 Task: Find connections with filter location Nalhāti with filter topic #healthy with filter profile language Spanish with filter current company SCC Online with filter school GLS University with filter industry Artificial Rubber and Synthetic Fiber Manufacturing with filter service category Information Security with filter keywords title Vice President of Operations
Action: Mouse moved to (592, 96)
Screenshot: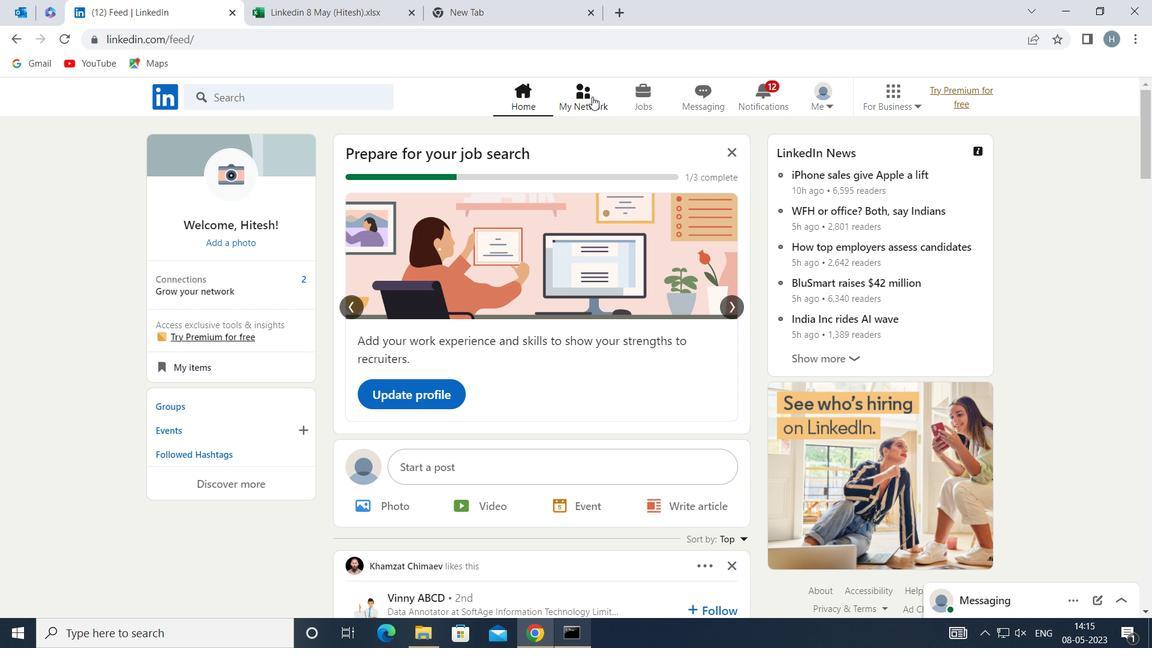 
Action: Mouse pressed left at (592, 96)
Screenshot: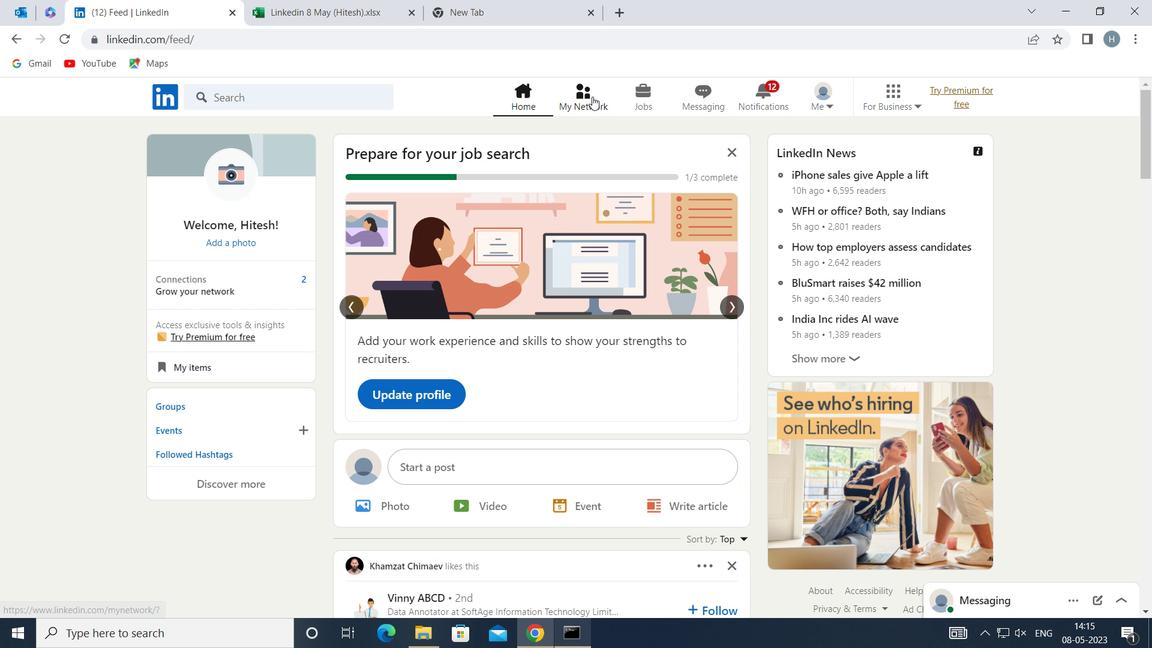 
Action: Mouse moved to (317, 176)
Screenshot: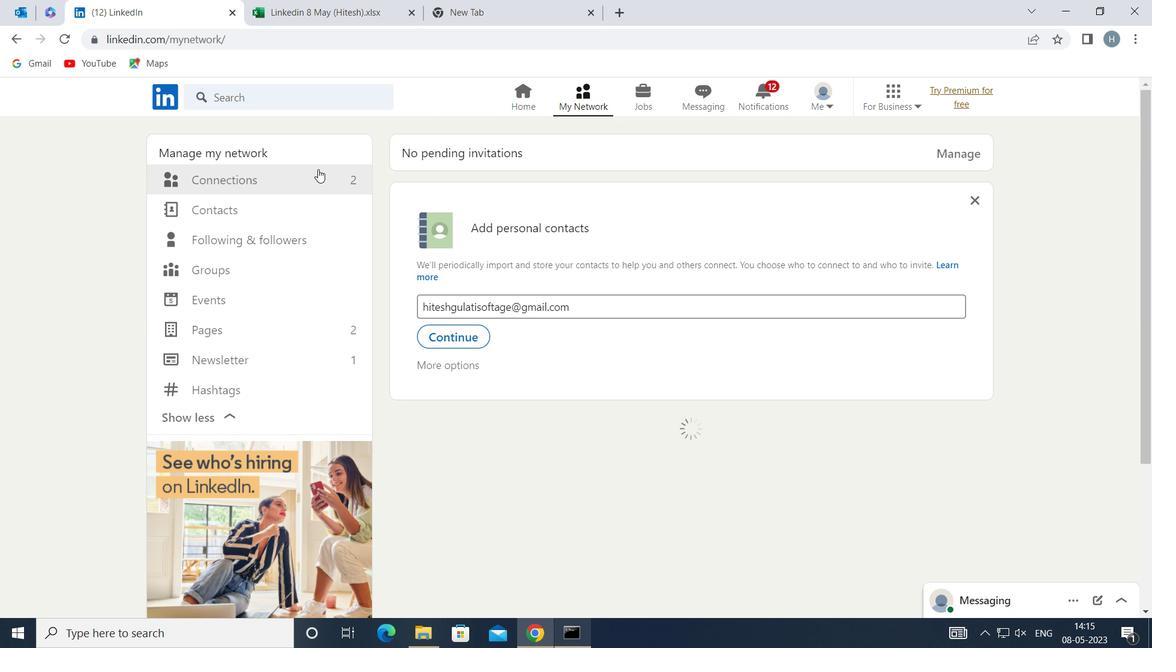 
Action: Mouse pressed left at (317, 176)
Screenshot: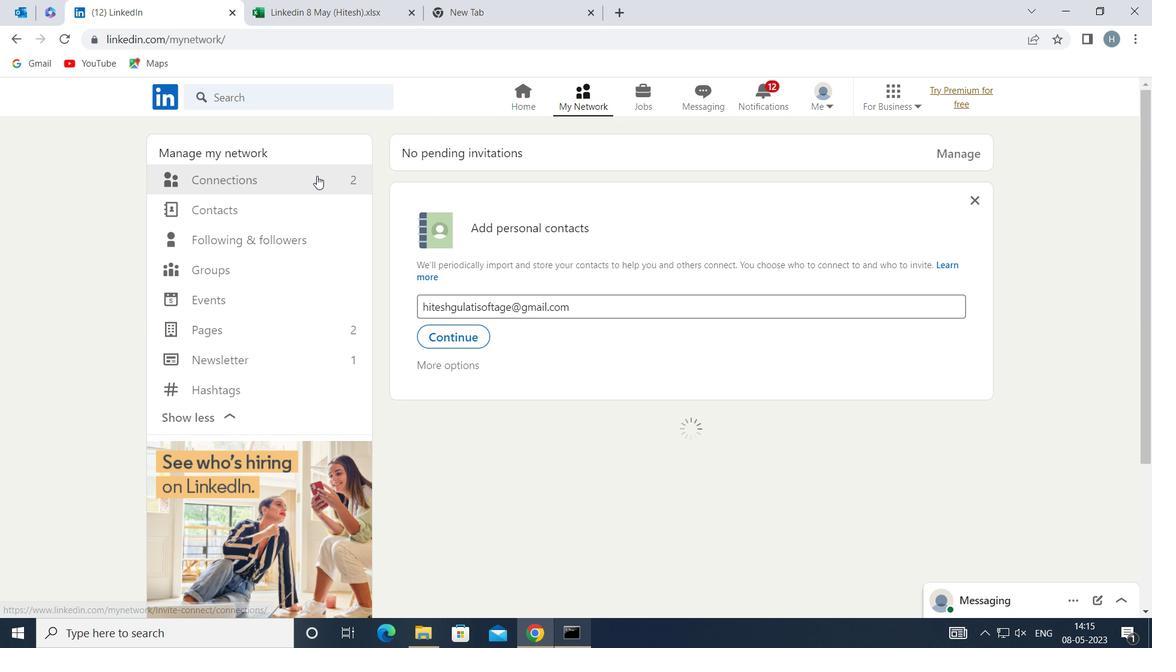 
Action: Mouse moved to (688, 177)
Screenshot: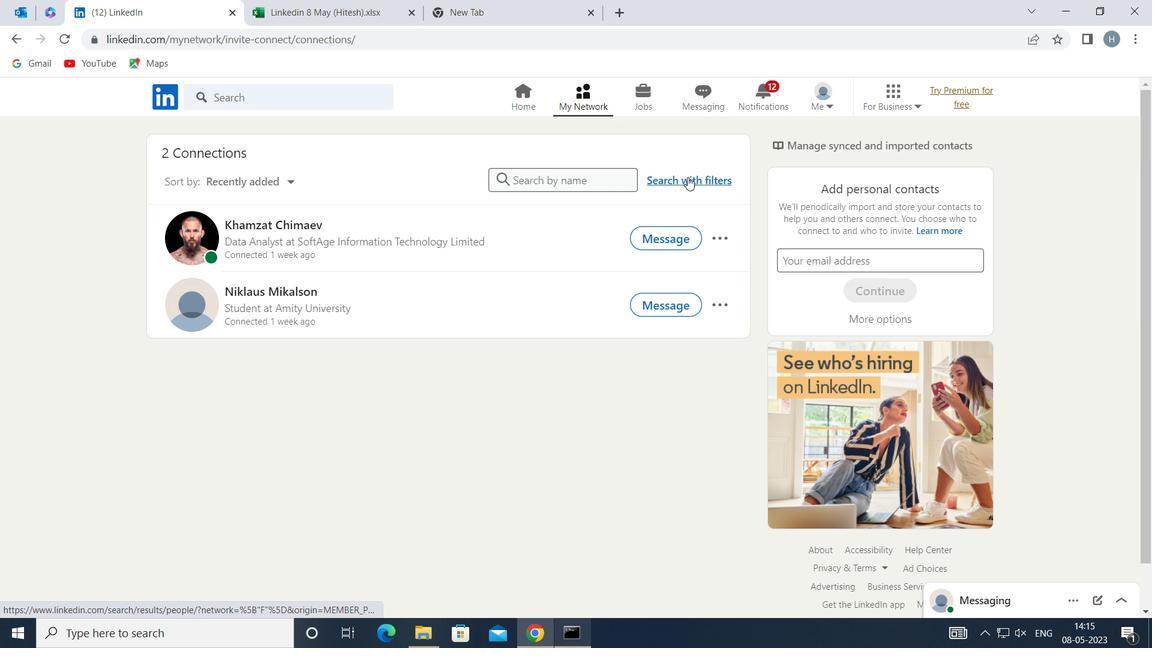 
Action: Mouse pressed left at (688, 177)
Screenshot: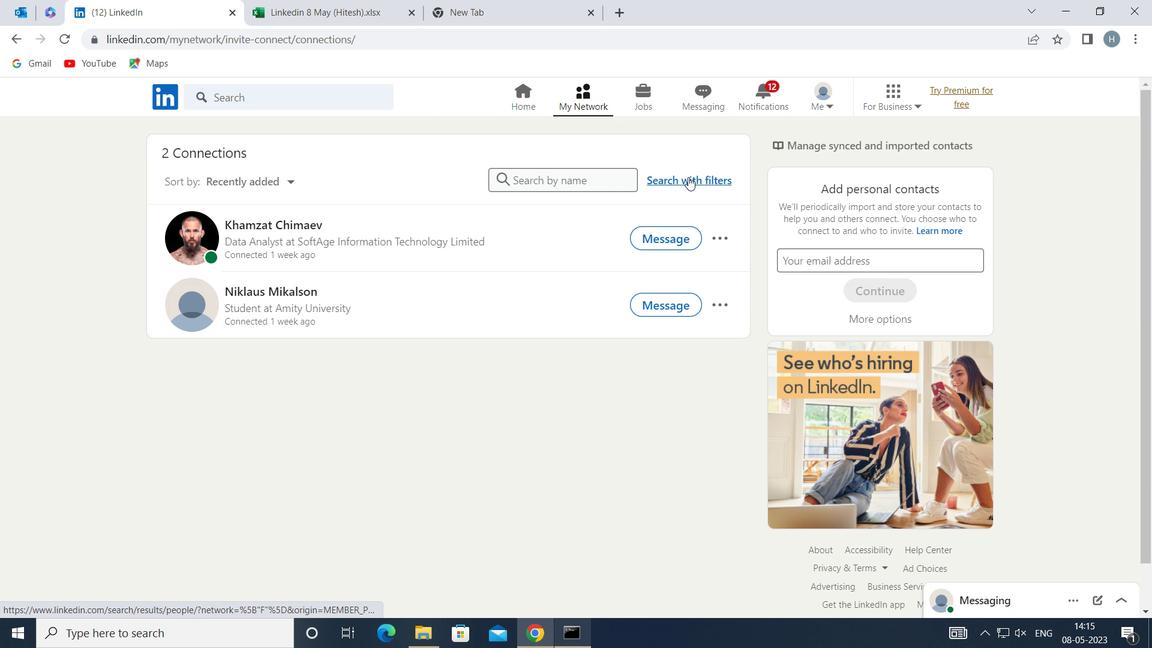 
Action: Mouse moved to (631, 139)
Screenshot: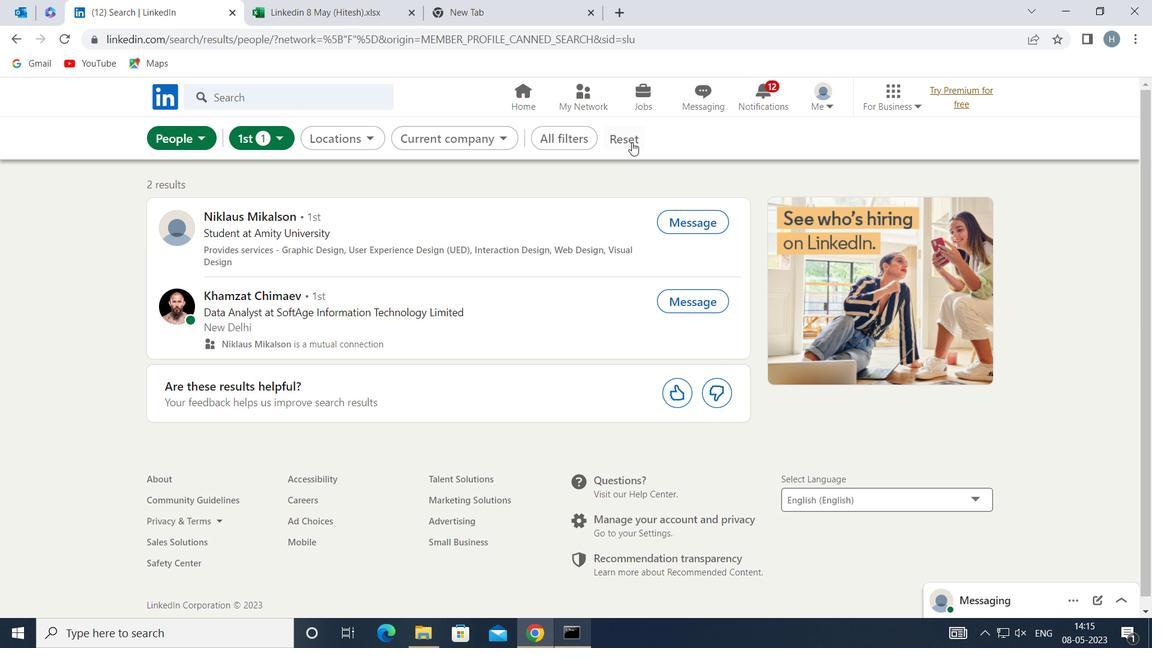 
Action: Mouse pressed left at (631, 139)
Screenshot: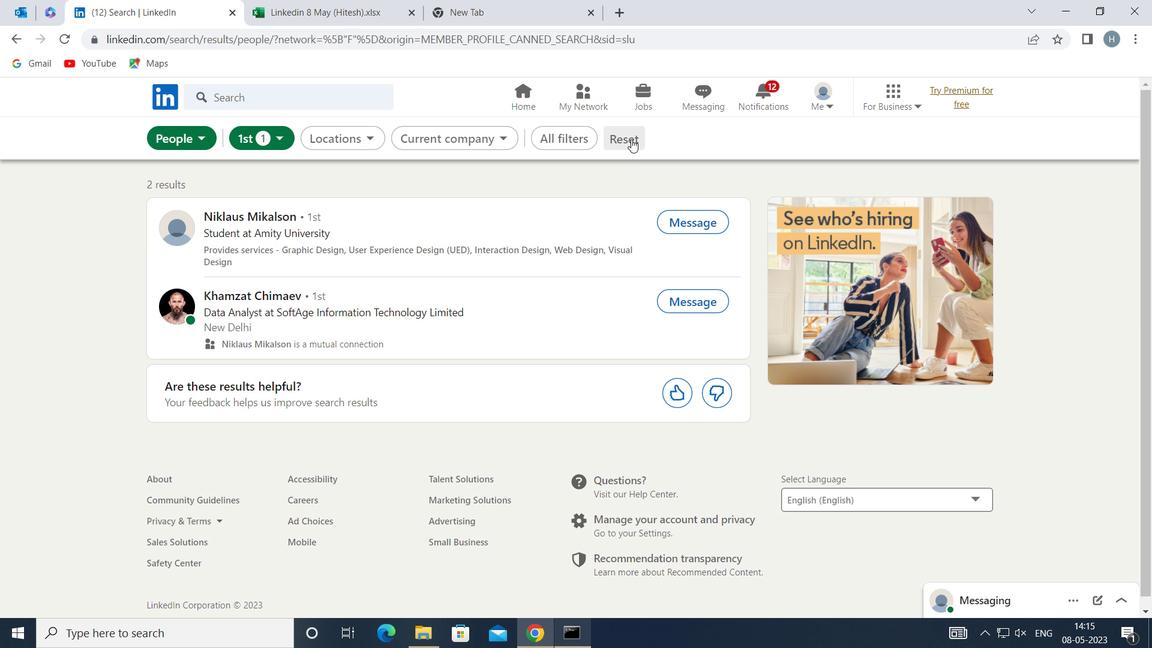 
Action: Mouse moved to (612, 135)
Screenshot: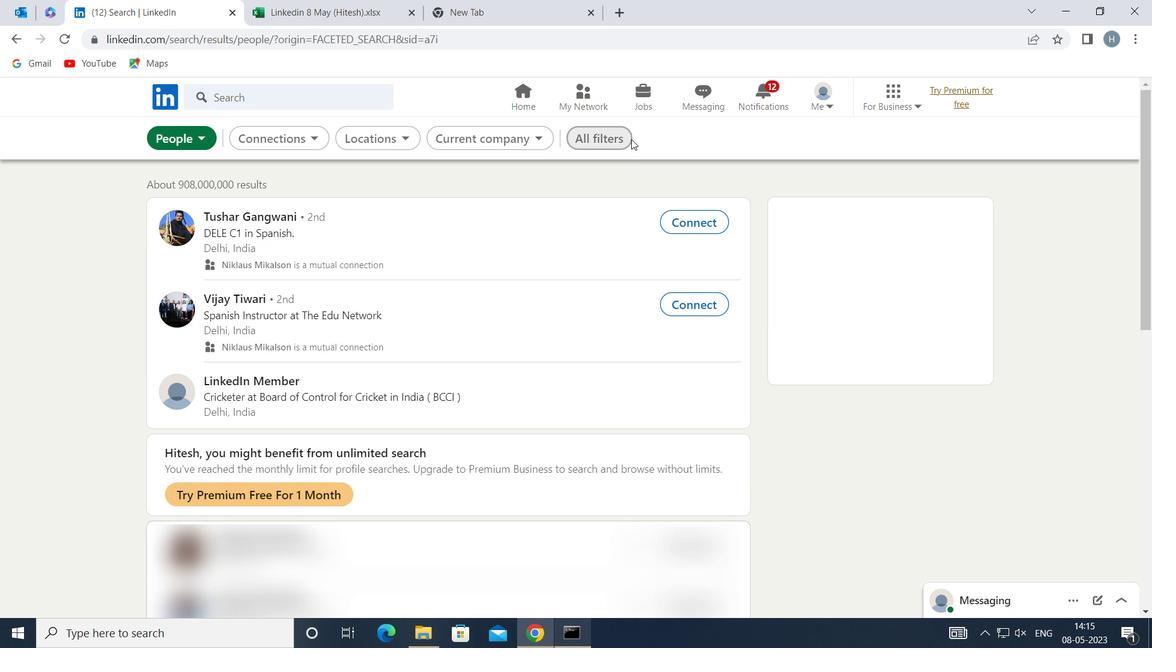 
Action: Mouse pressed left at (612, 135)
Screenshot: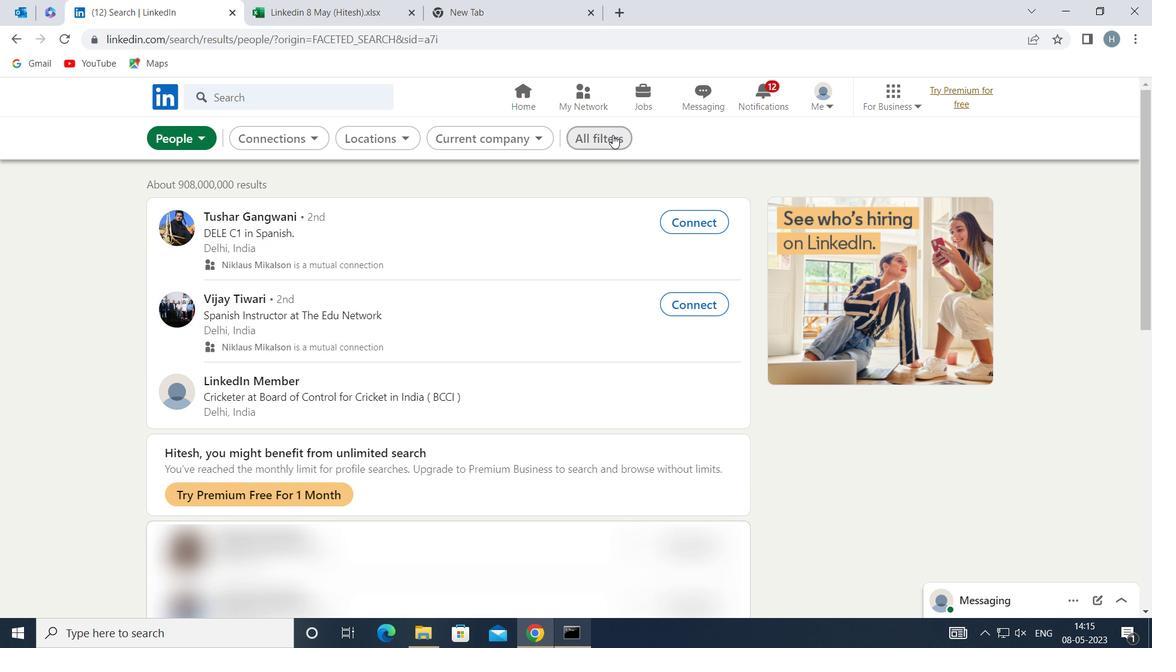 
Action: Mouse moved to (896, 261)
Screenshot: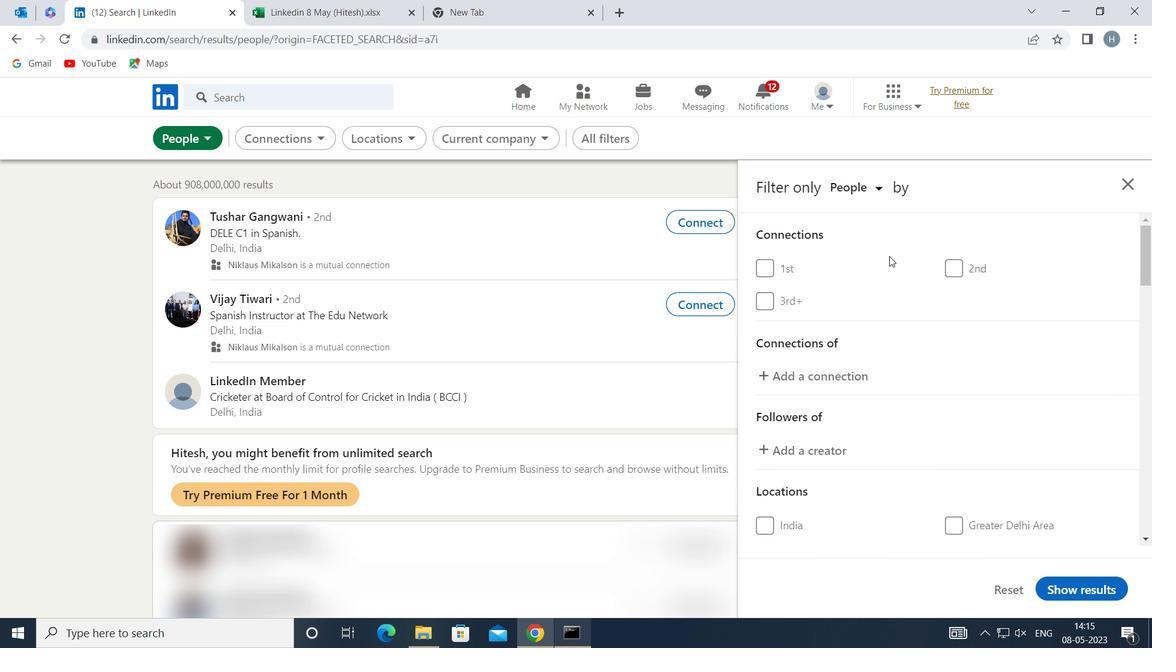 
Action: Mouse scrolled (896, 261) with delta (0, 0)
Screenshot: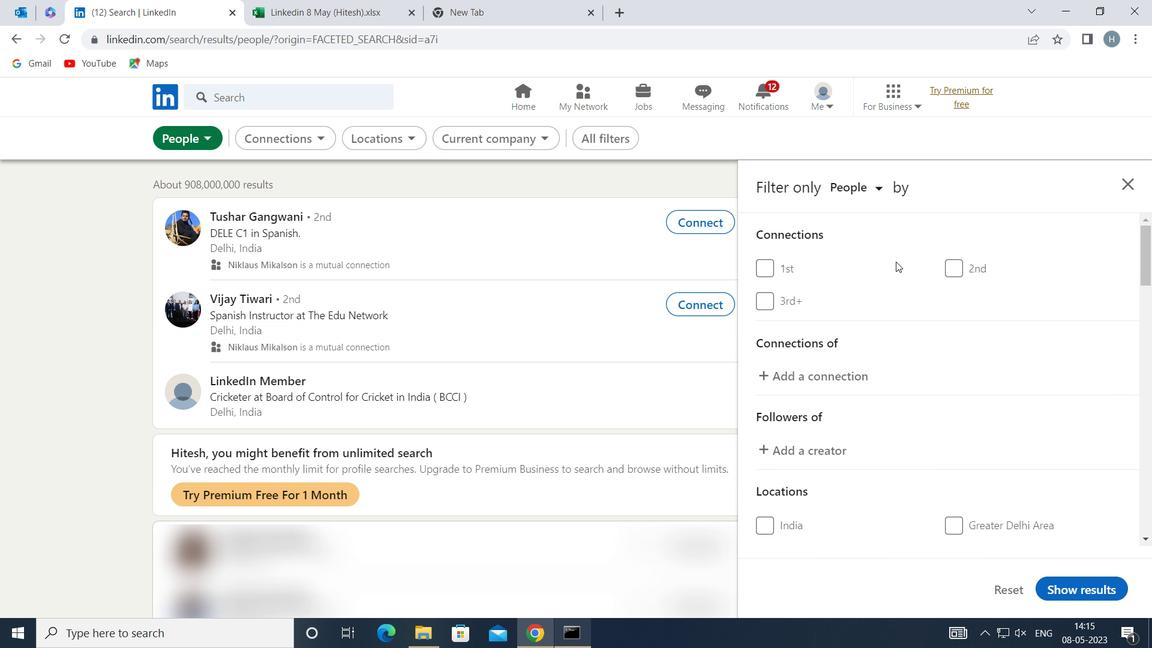 
Action: Mouse scrolled (896, 261) with delta (0, 0)
Screenshot: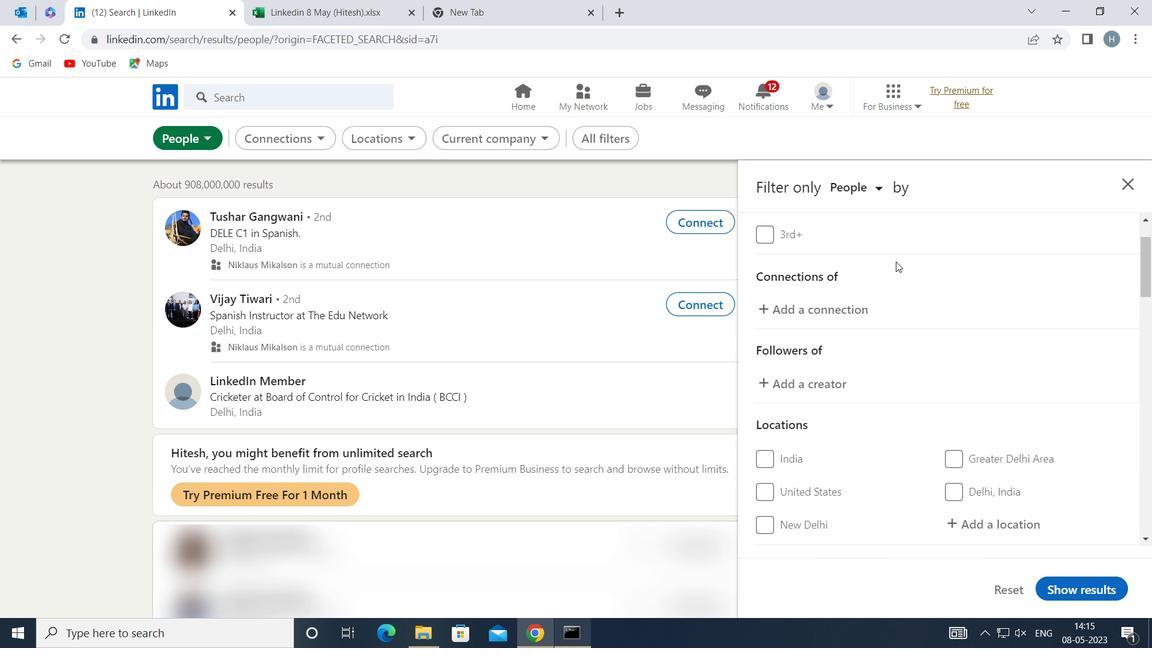 
Action: Mouse scrolled (896, 261) with delta (0, 0)
Screenshot: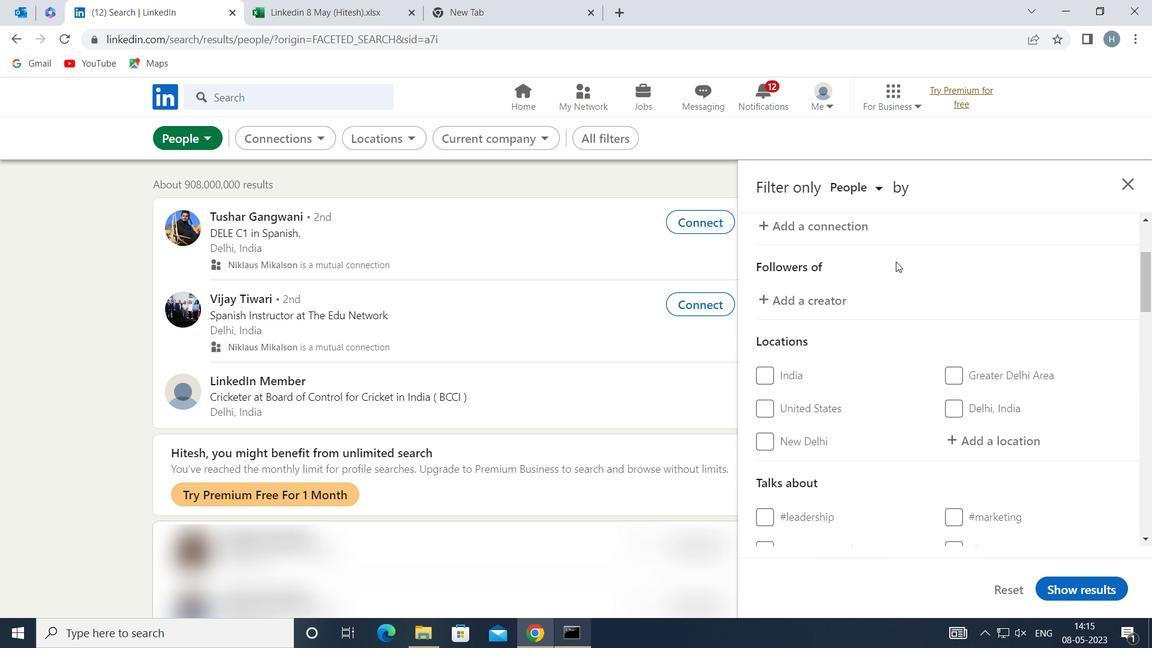 
Action: Mouse moved to (961, 355)
Screenshot: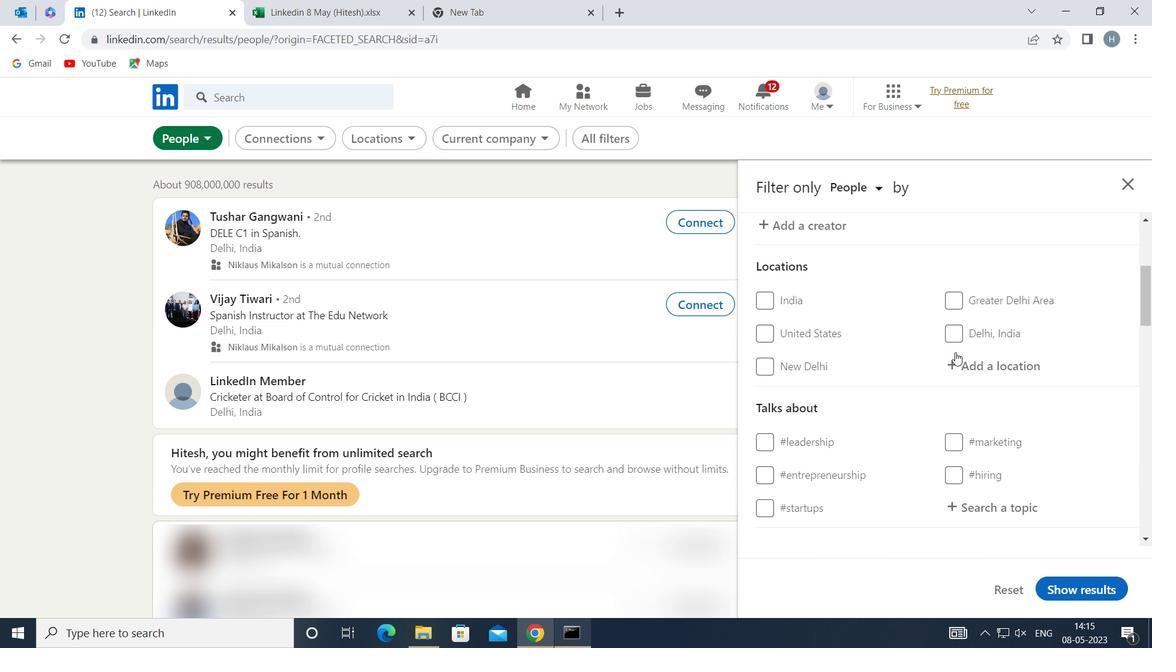 
Action: Mouse pressed left at (961, 355)
Screenshot: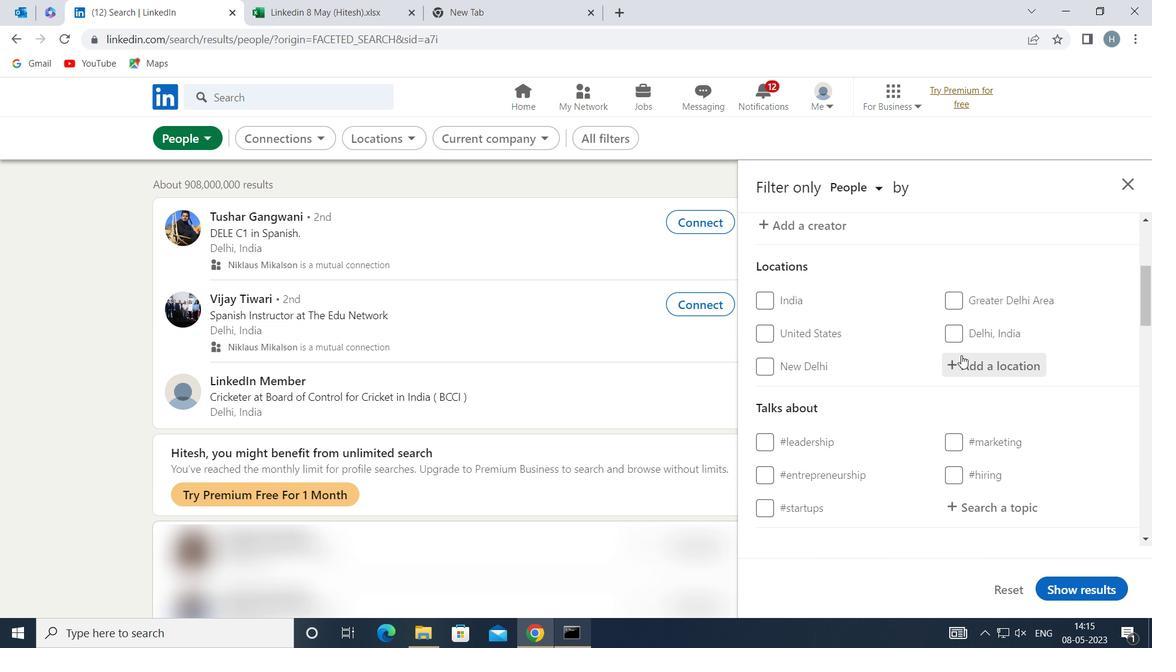 
Action: Mouse moved to (963, 355)
Screenshot: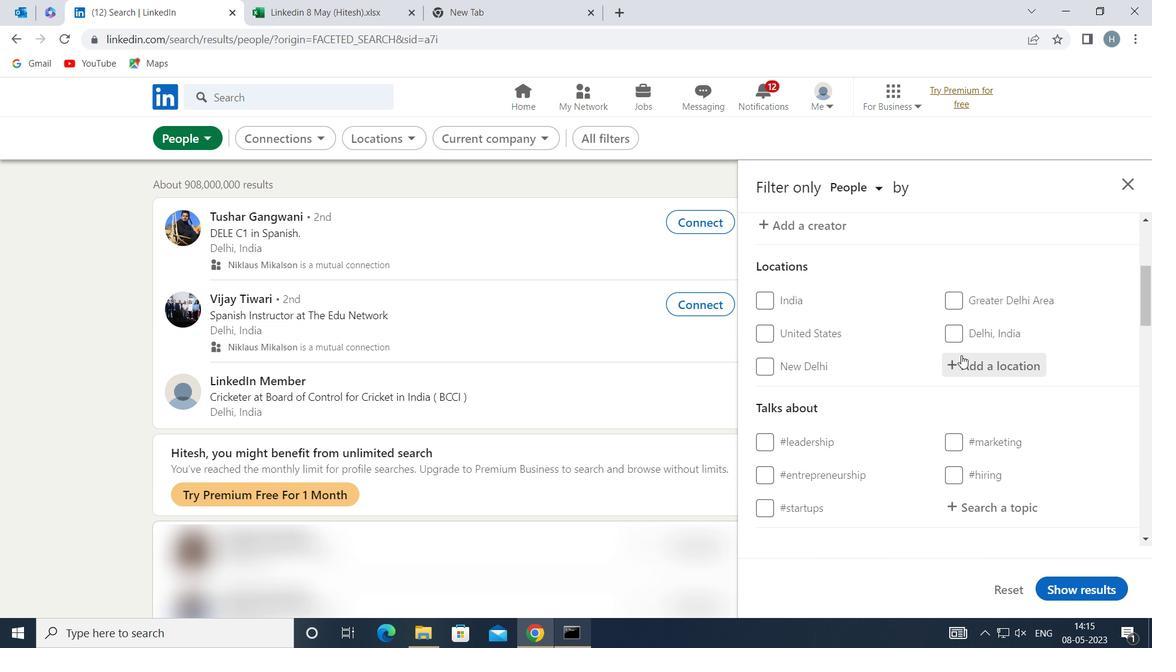 
Action: Key pressed <Key.shift>NALHATI
Screenshot: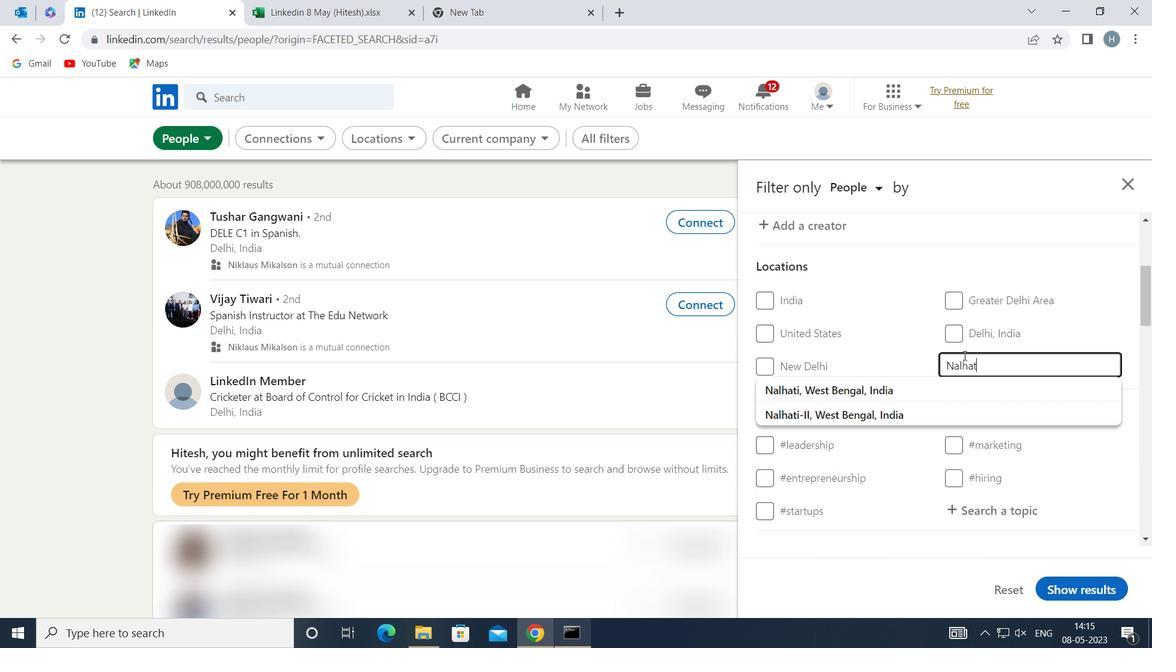 
Action: Mouse moved to (1085, 325)
Screenshot: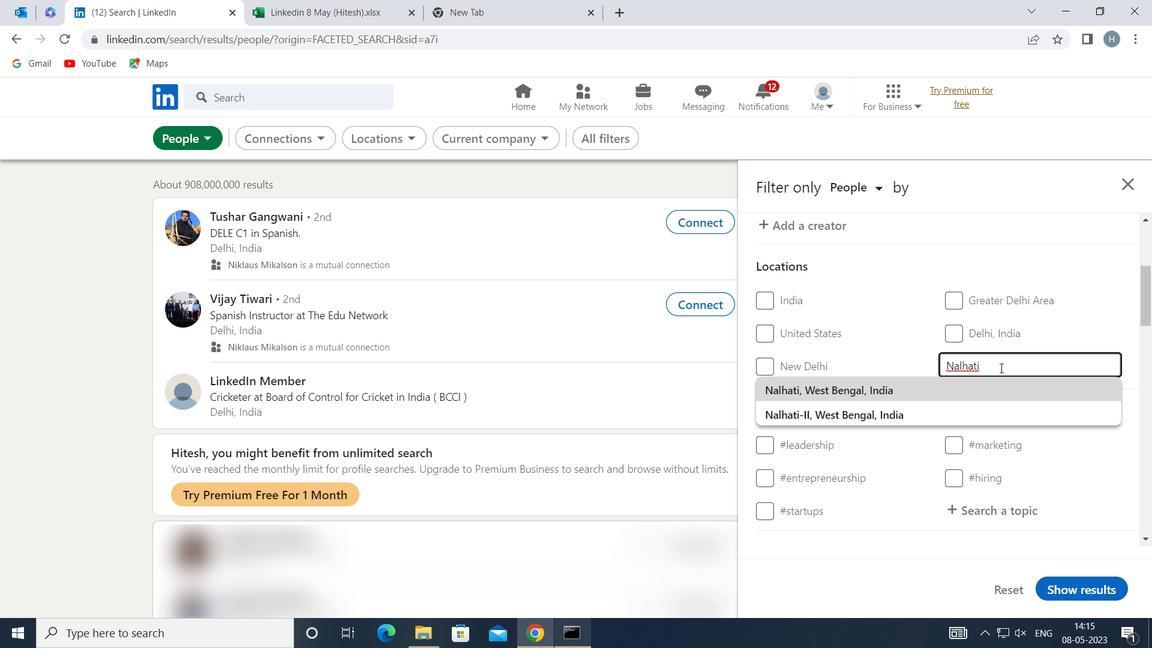
Action: Mouse pressed left at (1085, 325)
Screenshot: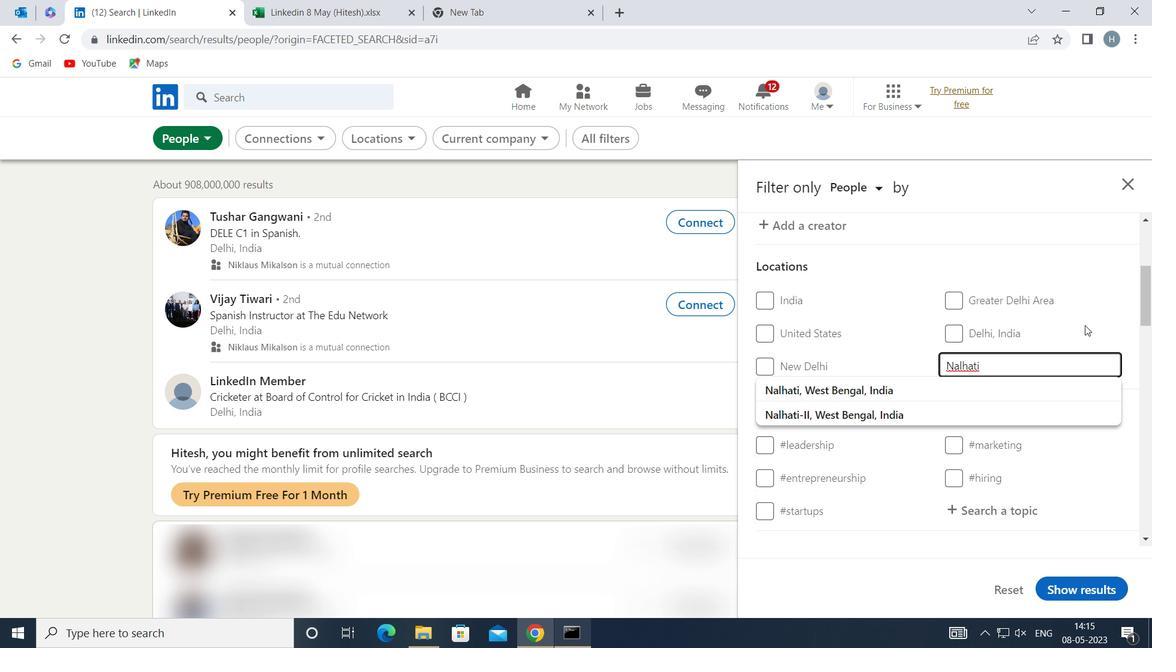 
Action: Mouse moved to (1023, 365)
Screenshot: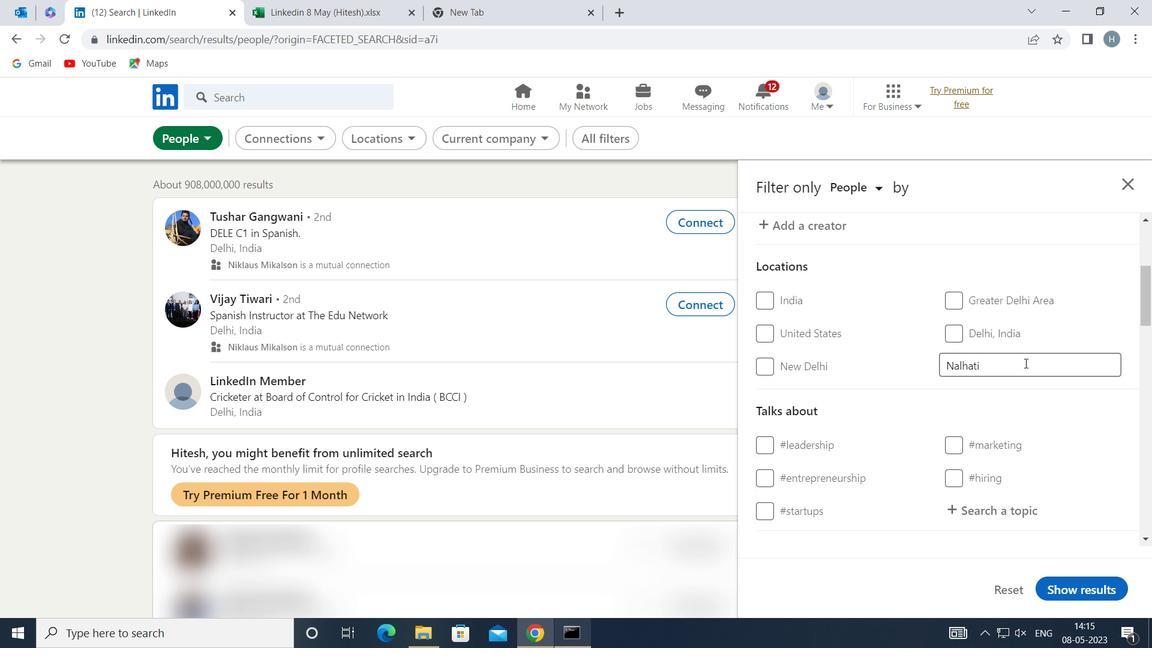 
Action: Mouse scrolled (1023, 364) with delta (0, 0)
Screenshot: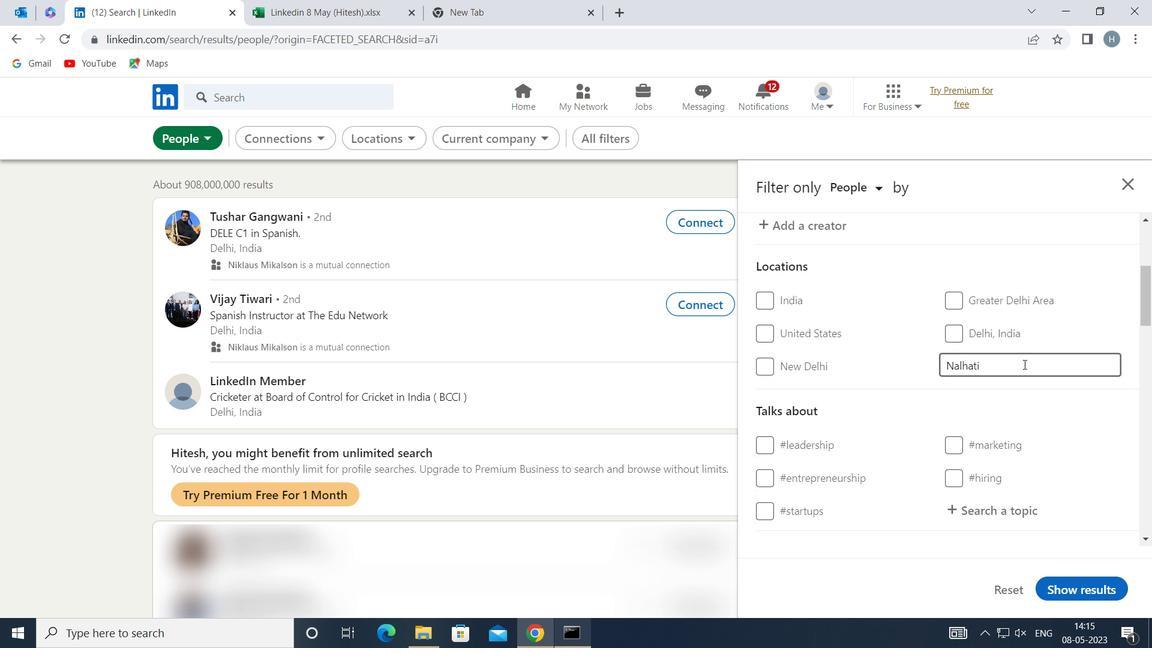 
Action: Mouse moved to (1023, 364)
Screenshot: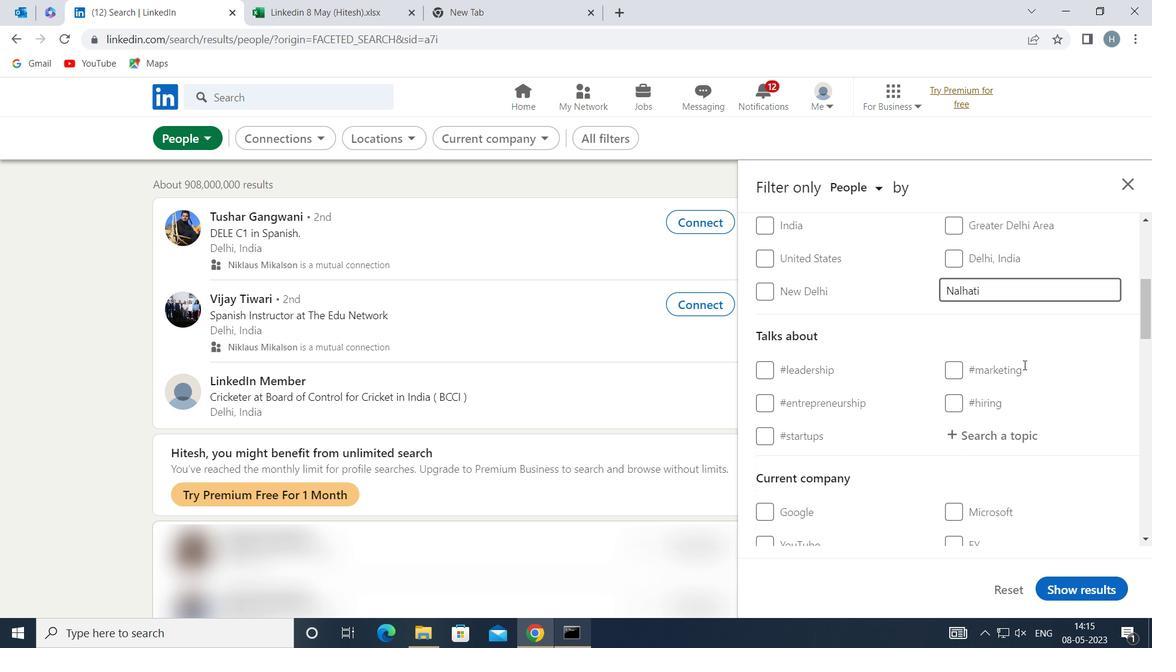 
Action: Mouse scrolled (1023, 363) with delta (0, 0)
Screenshot: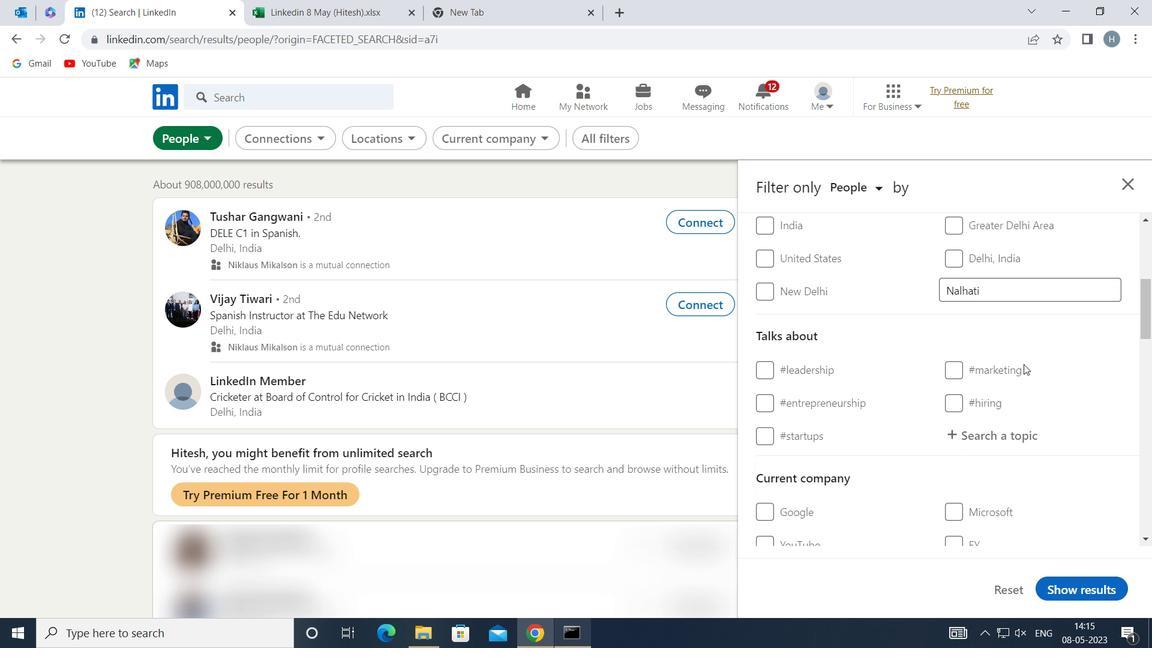 
Action: Mouse scrolled (1023, 363) with delta (0, 0)
Screenshot: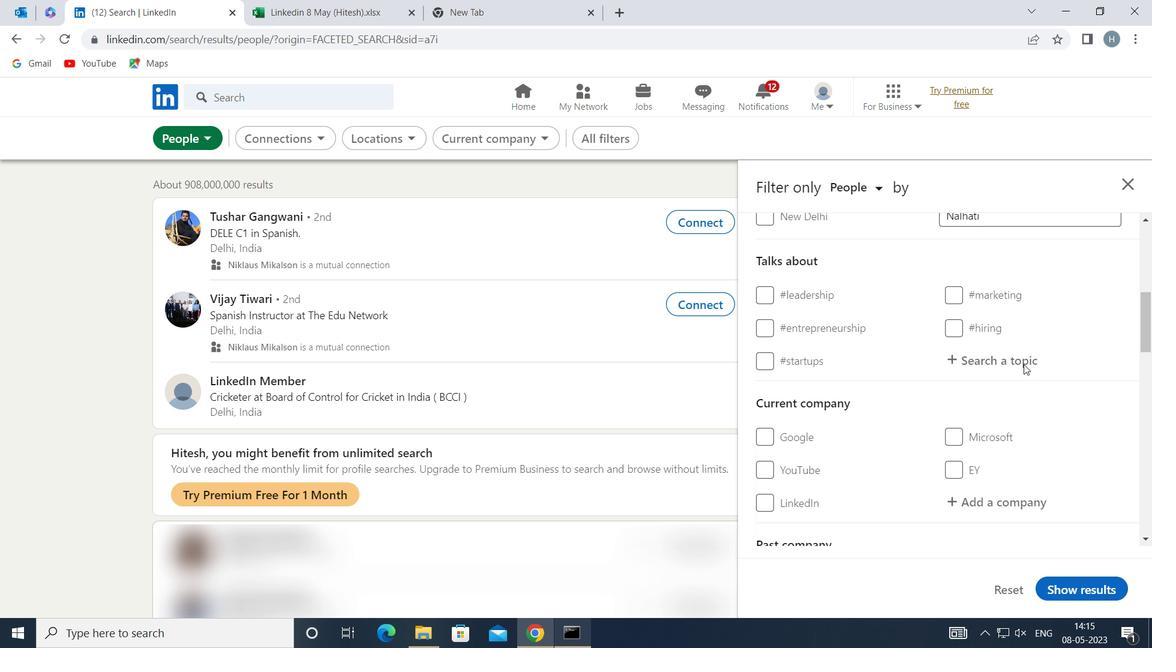 
Action: Mouse moved to (1002, 282)
Screenshot: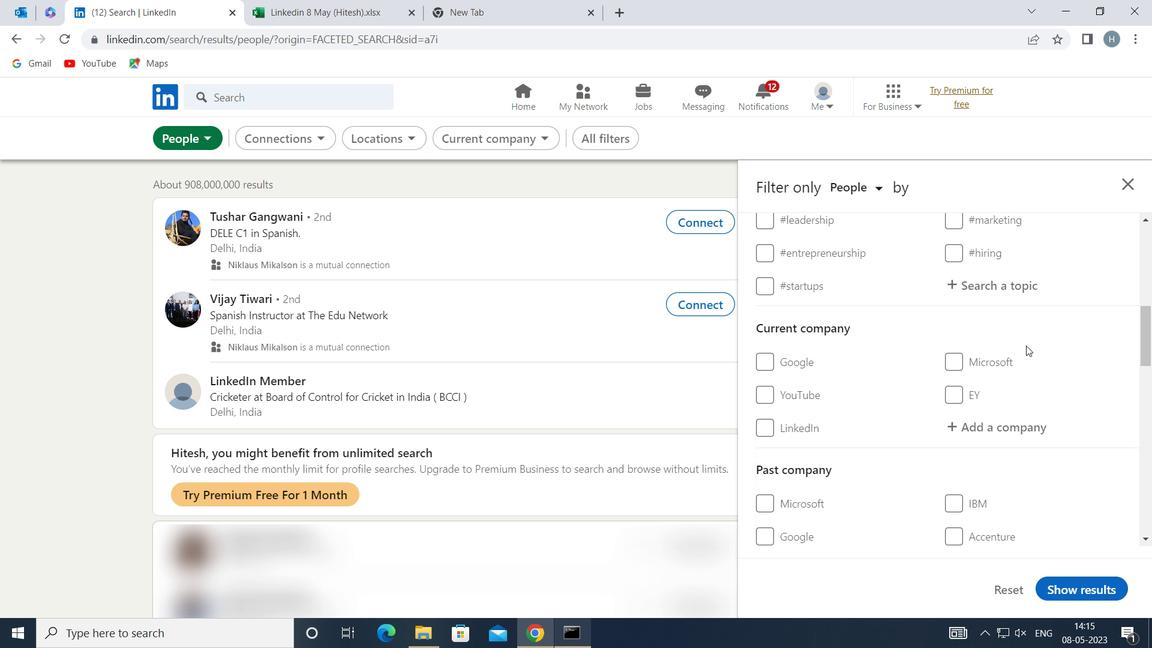 
Action: Mouse pressed left at (1002, 282)
Screenshot: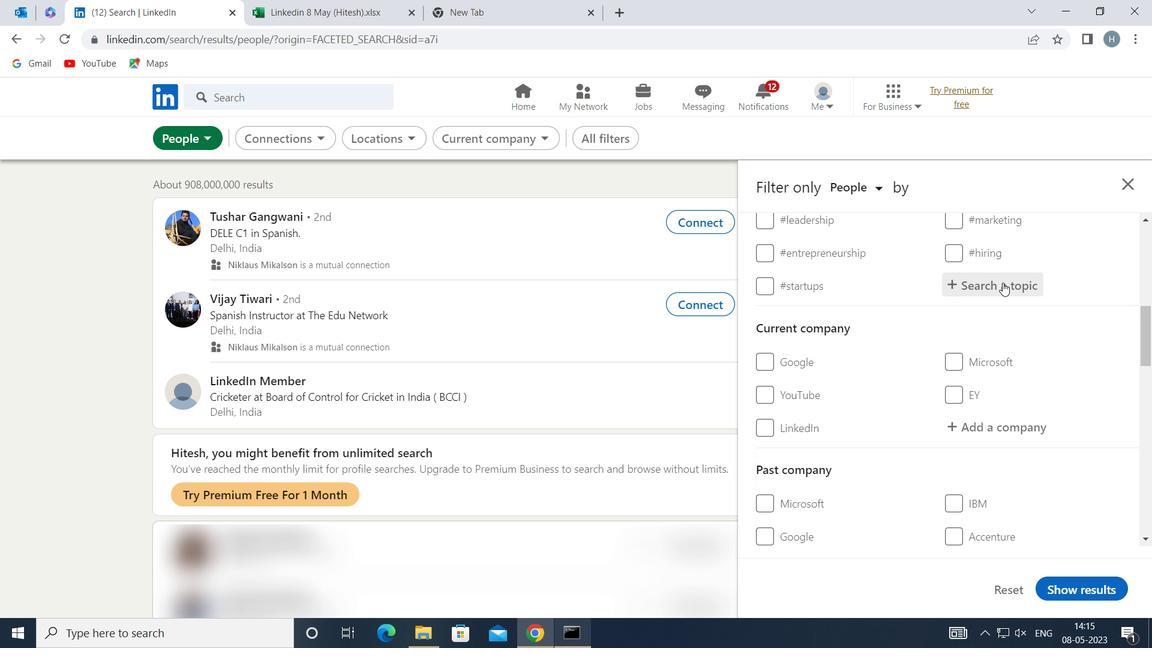 
Action: Key pressed HEALTHY
Screenshot: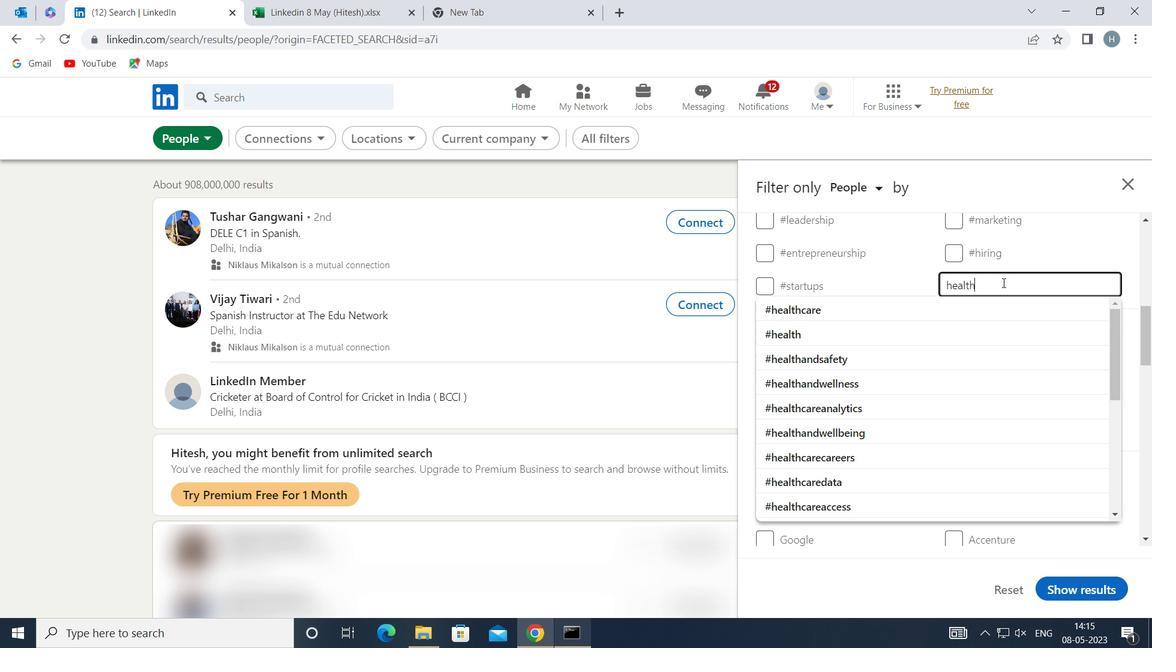 
Action: Mouse moved to (899, 355)
Screenshot: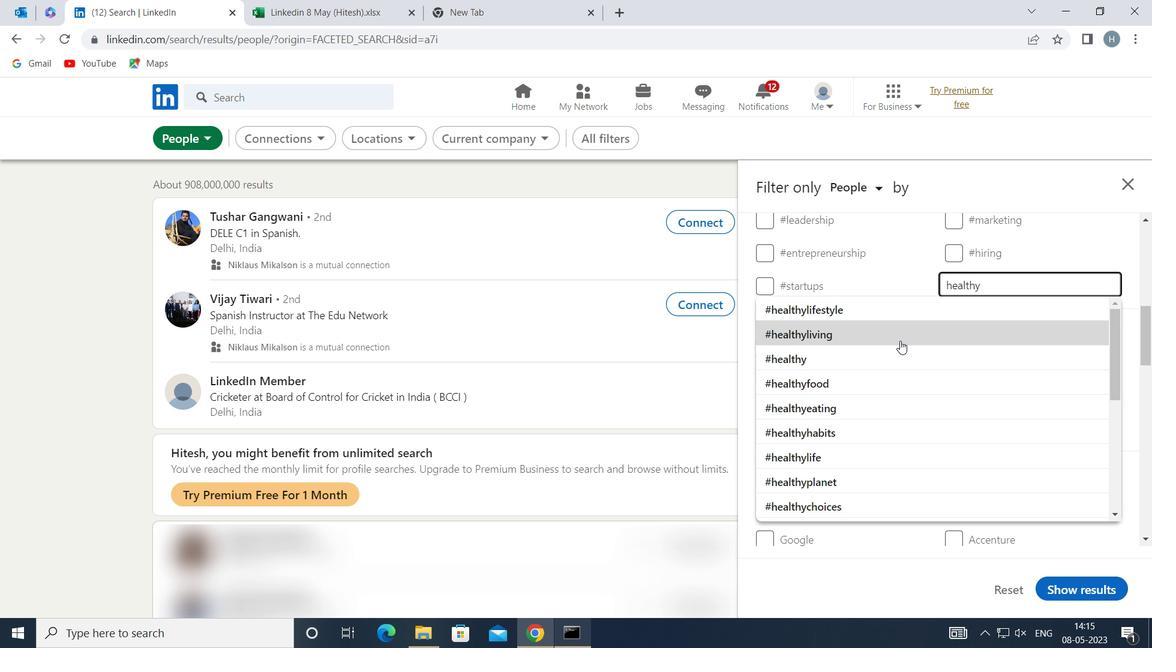 
Action: Mouse pressed left at (899, 355)
Screenshot: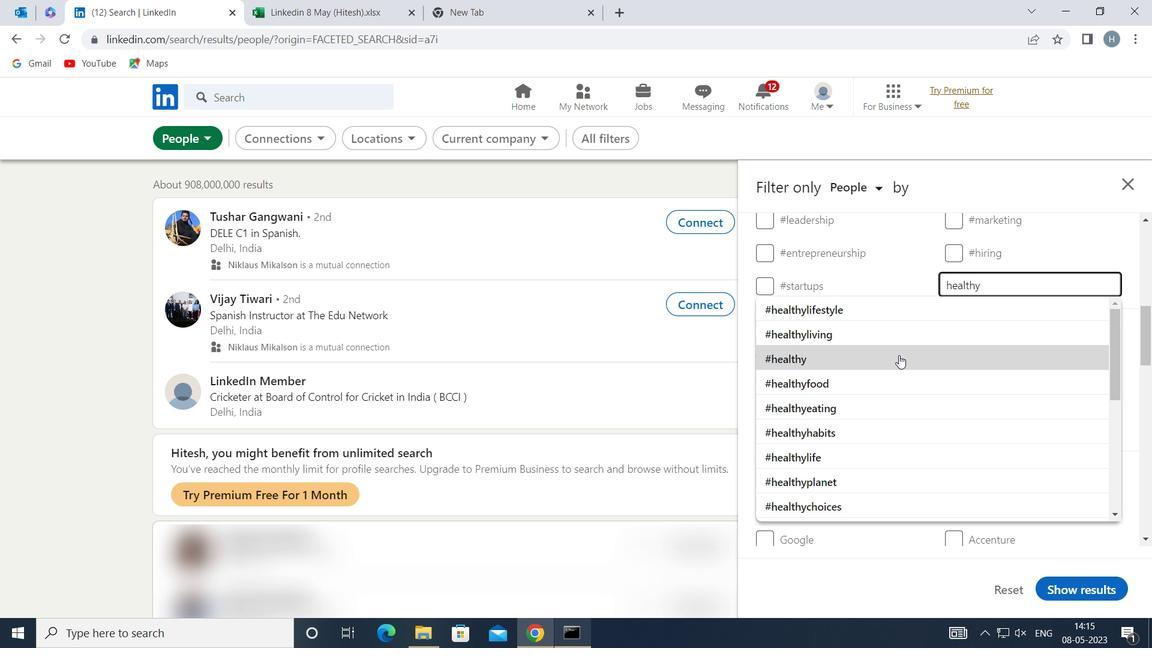 
Action: Mouse moved to (910, 329)
Screenshot: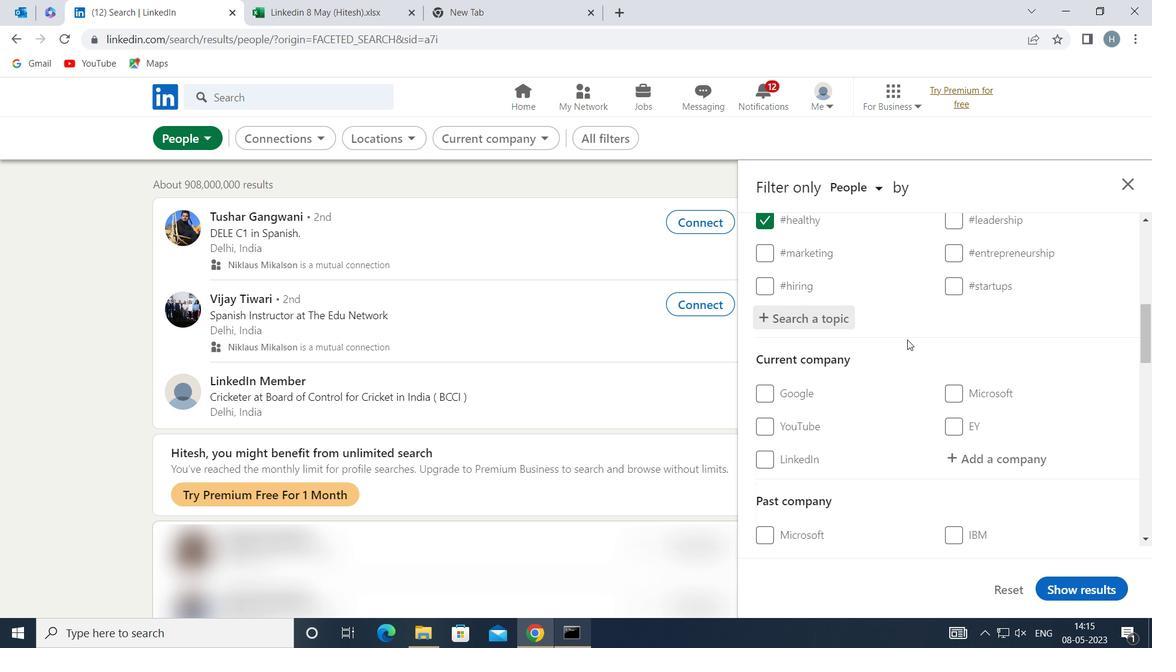 
Action: Mouse scrolled (910, 328) with delta (0, 0)
Screenshot: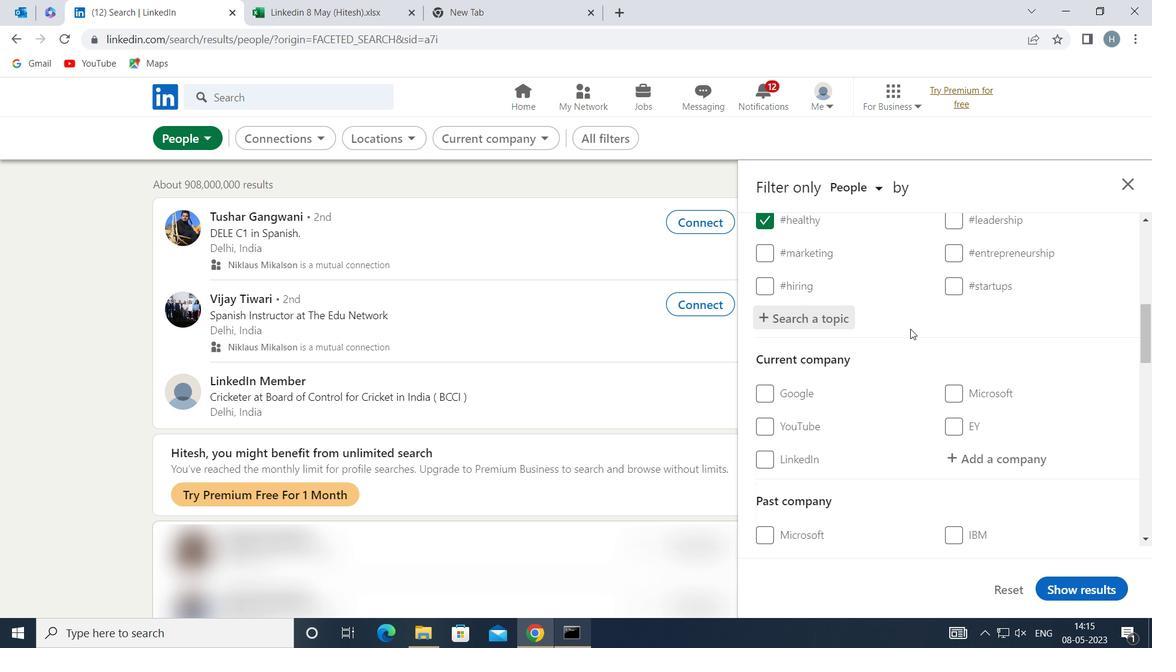 
Action: Mouse moved to (910, 327)
Screenshot: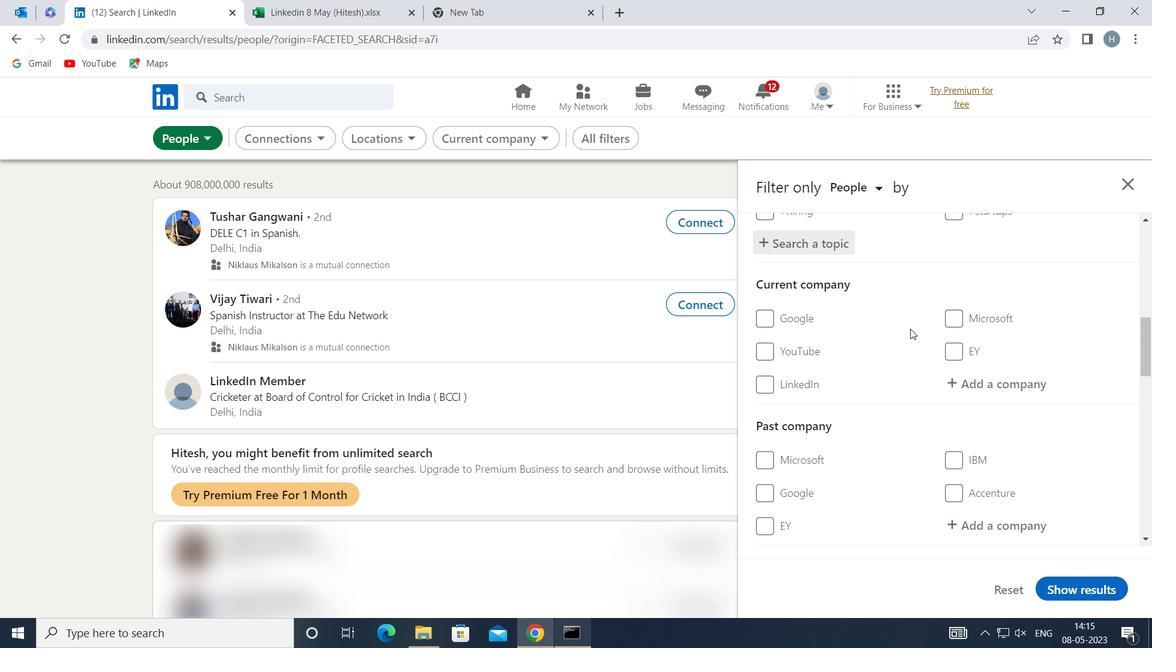 
Action: Mouse scrolled (910, 326) with delta (0, 0)
Screenshot: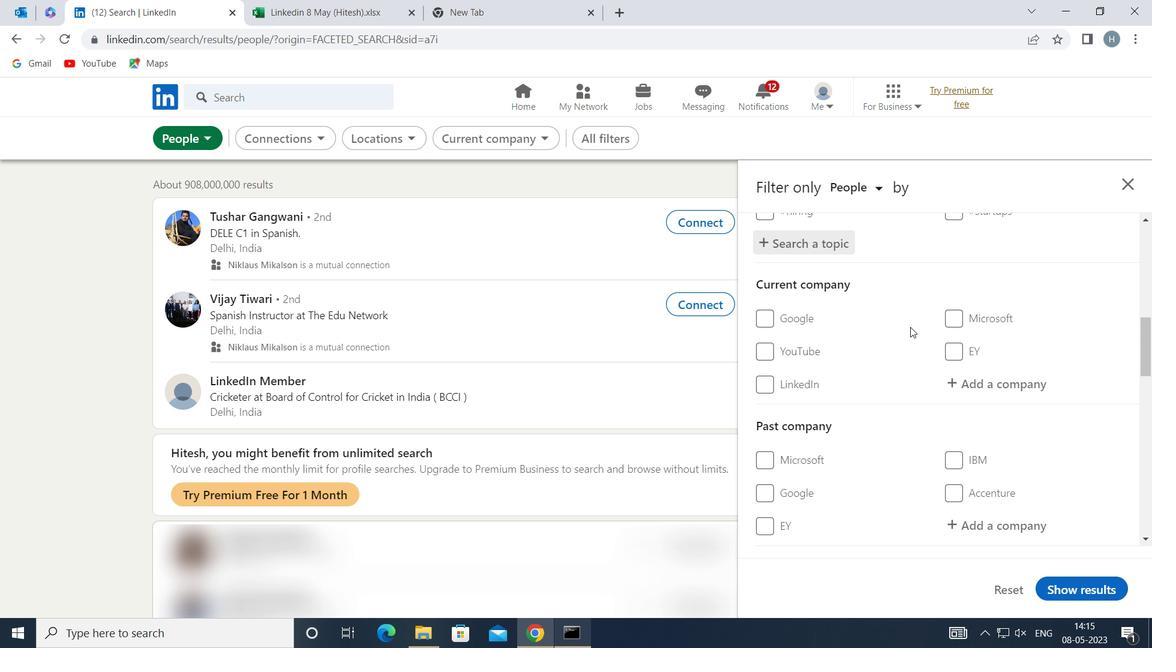 
Action: Mouse scrolled (910, 326) with delta (0, 0)
Screenshot: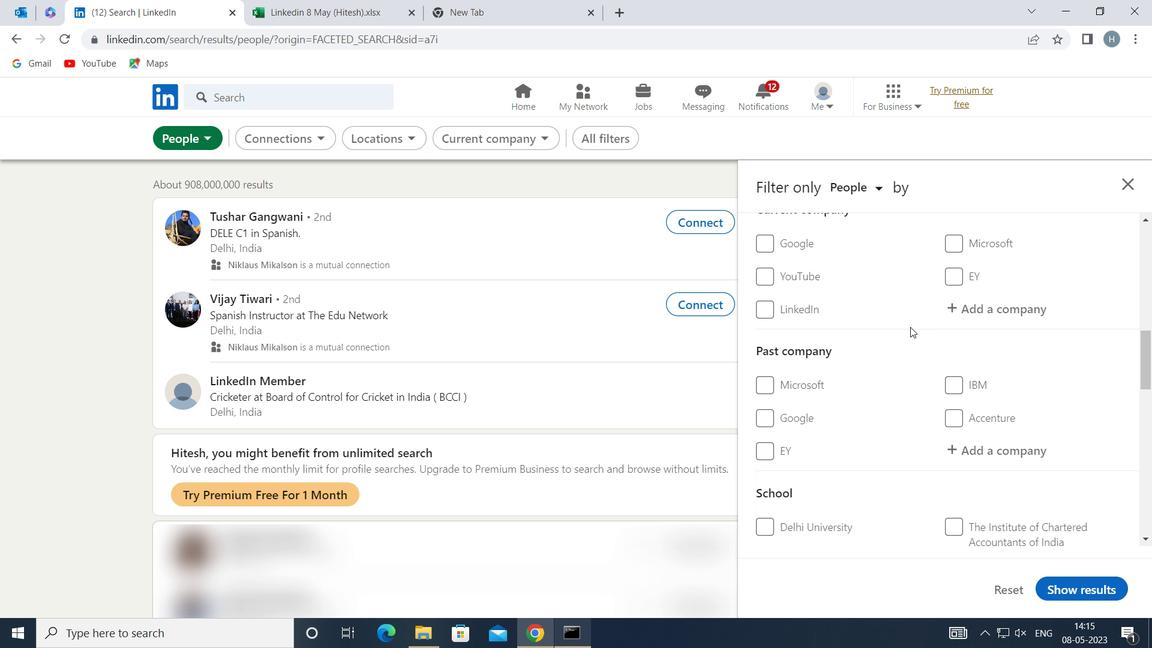 
Action: Mouse scrolled (910, 326) with delta (0, 0)
Screenshot: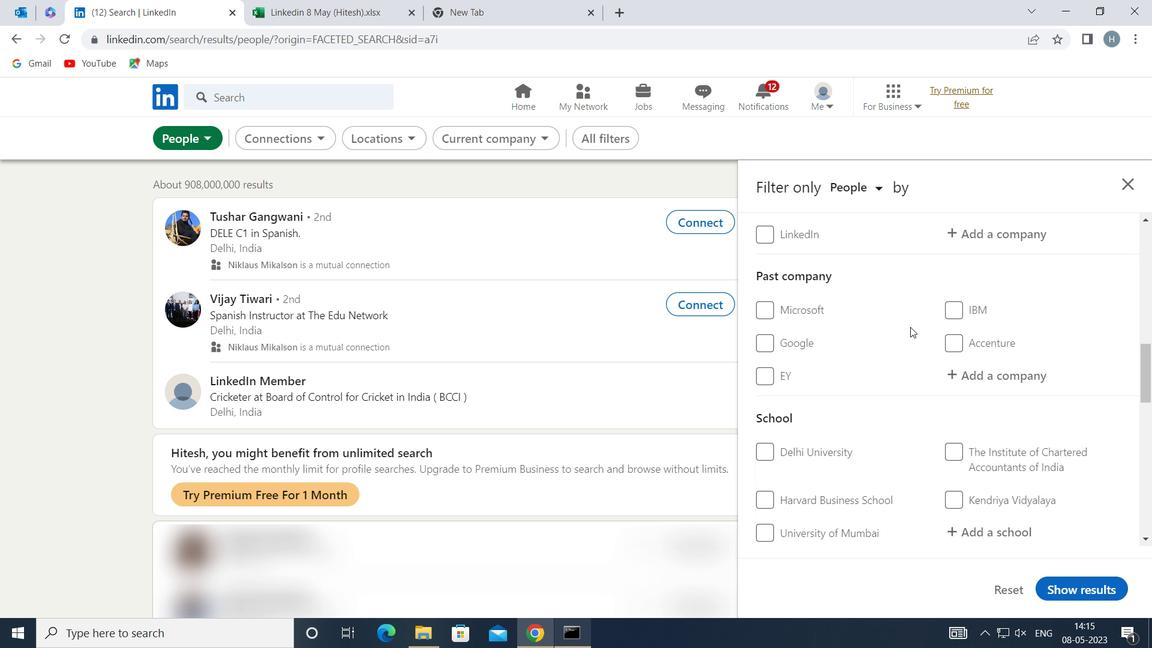 
Action: Mouse scrolled (910, 326) with delta (0, 0)
Screenshot: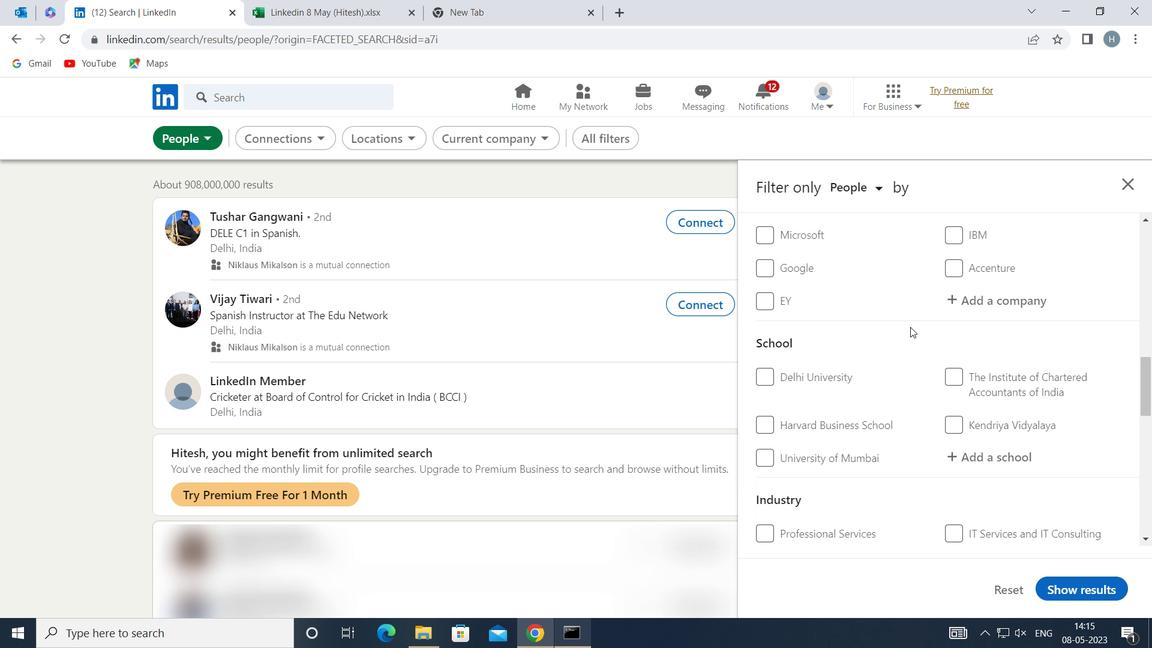 
Action: Mouse scrolled (910, 326) with delta (0, 0)
Screenshot: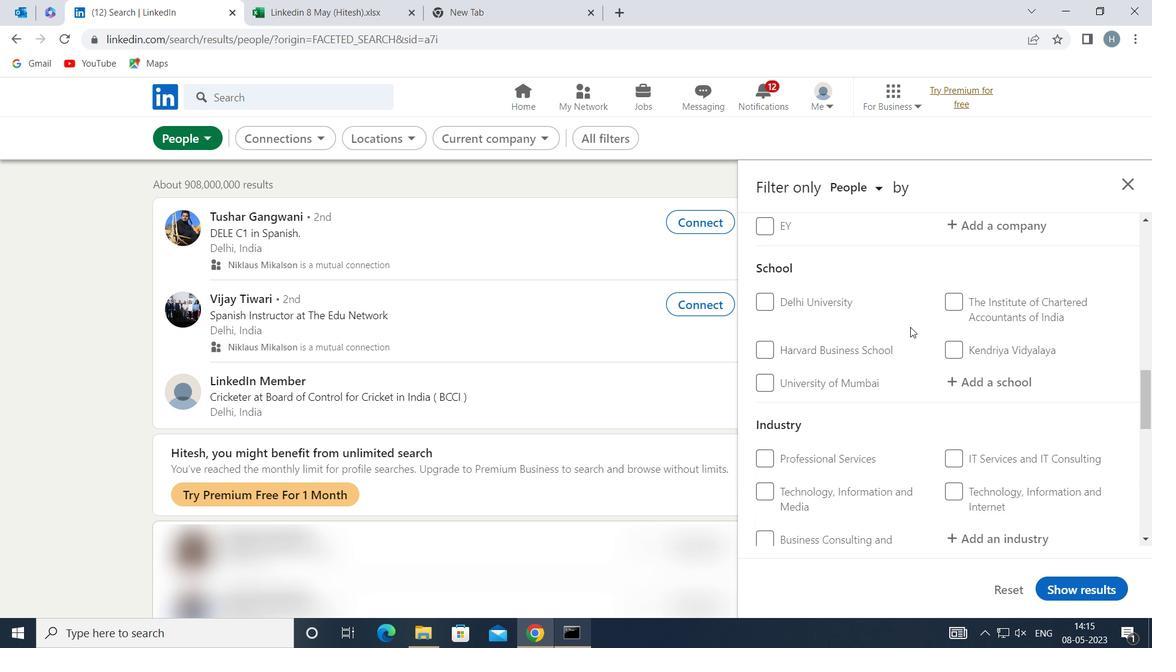 
Action: Mouse scrolled (910, 326) with delta (0, 0)
Screenshot: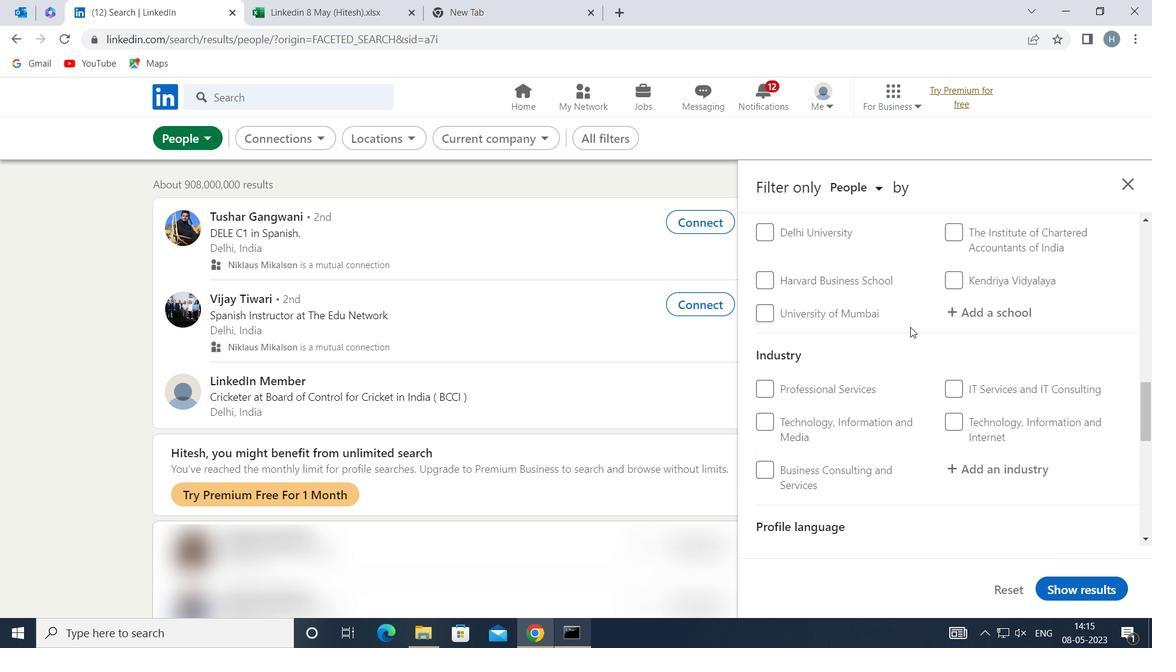 
Action: Mouse scrolled (910, 326) with delta (0, 0)
Screenshot: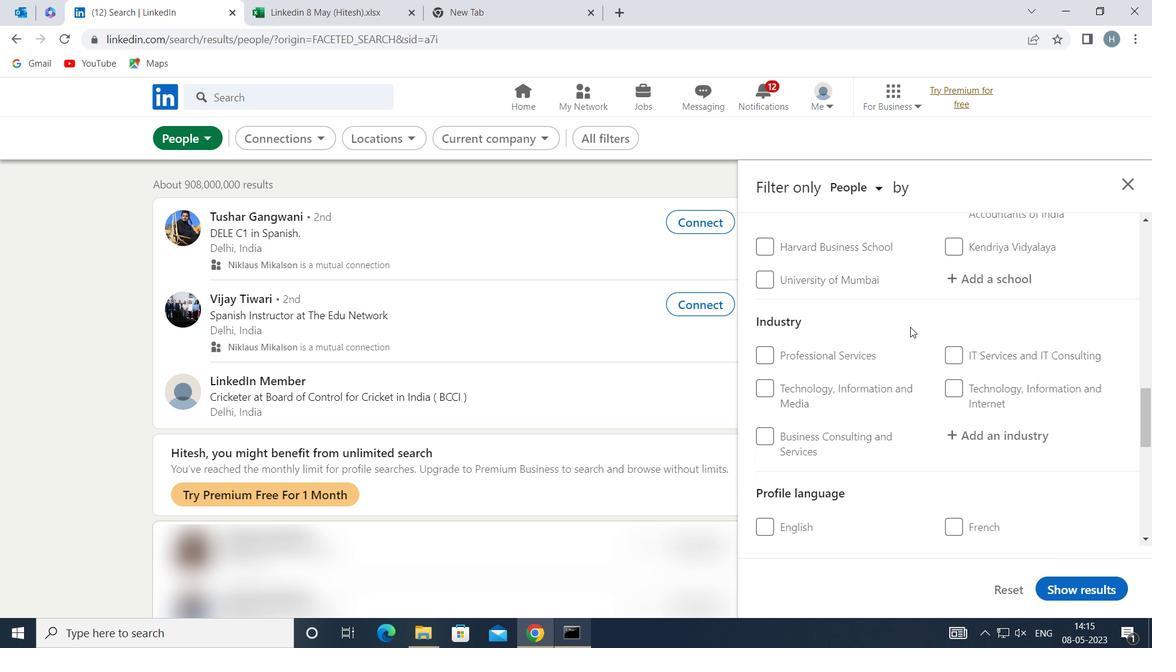 
Action: Mouse scrolled (910, 326) with delta (0, 0)
Screenshot: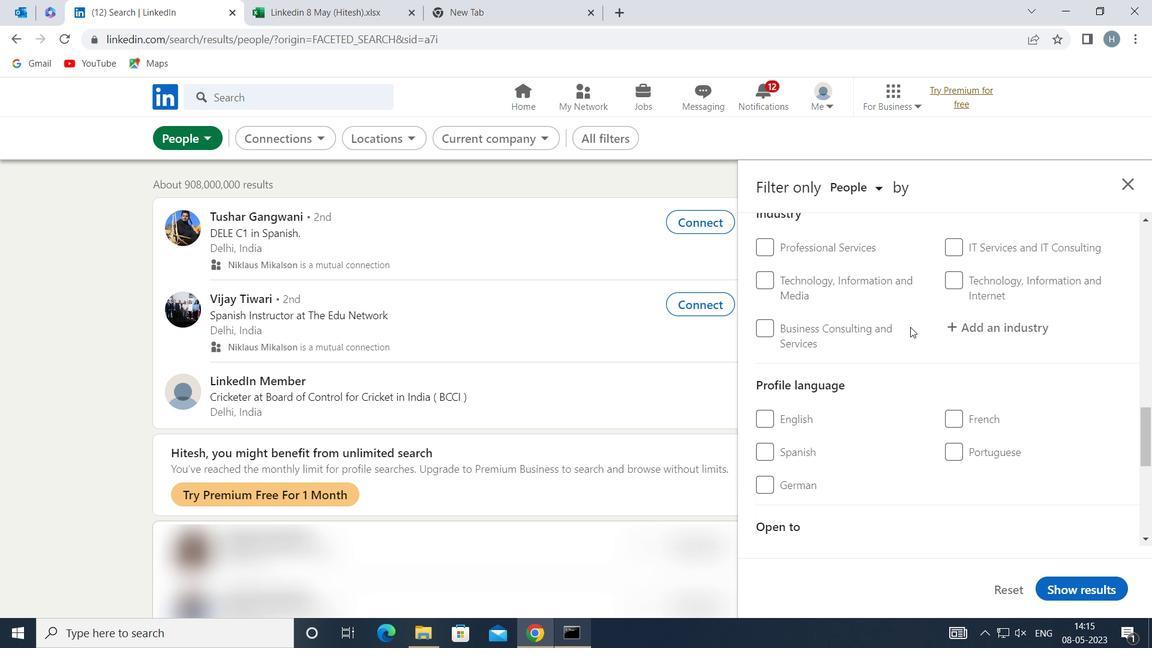 
Action: Mouse moved to (766, 369)
Screenshot: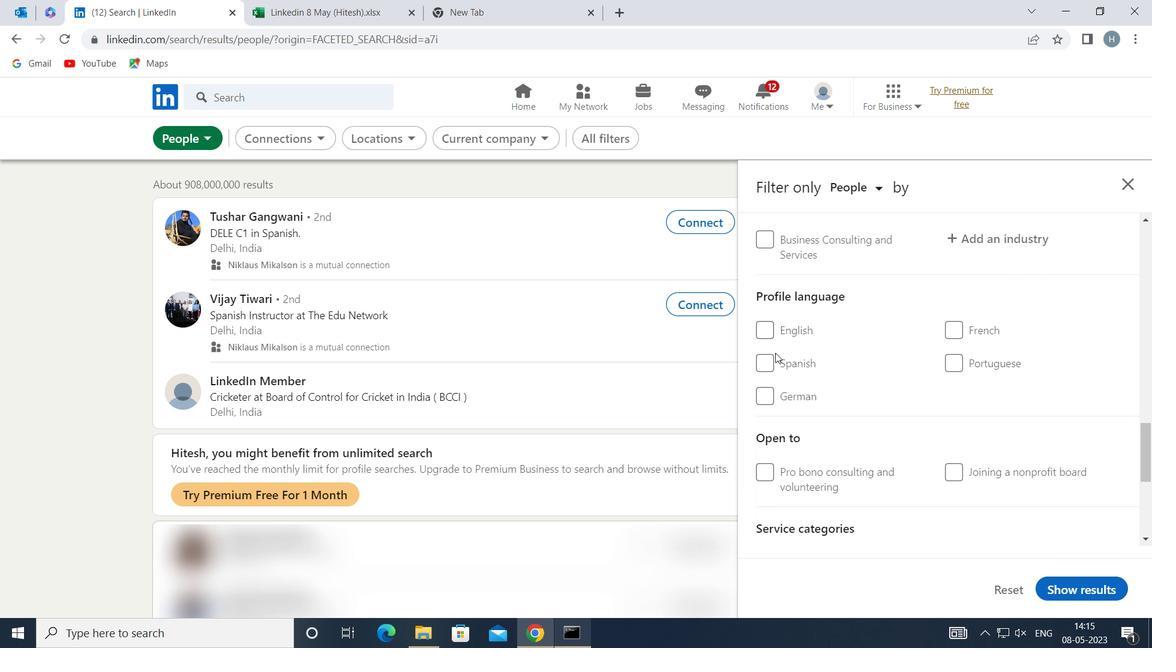 
Action: Mouse pressed left at (766, 369)
Screenshot: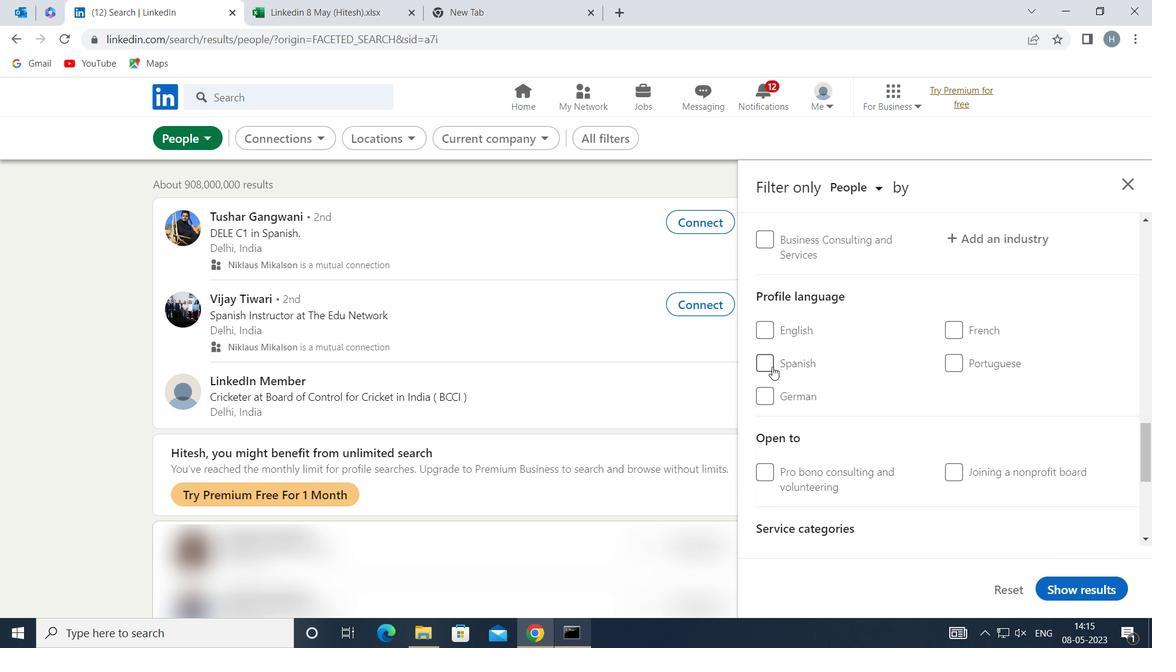 
Action: Mouse moved to (919, 347)
Screenshot: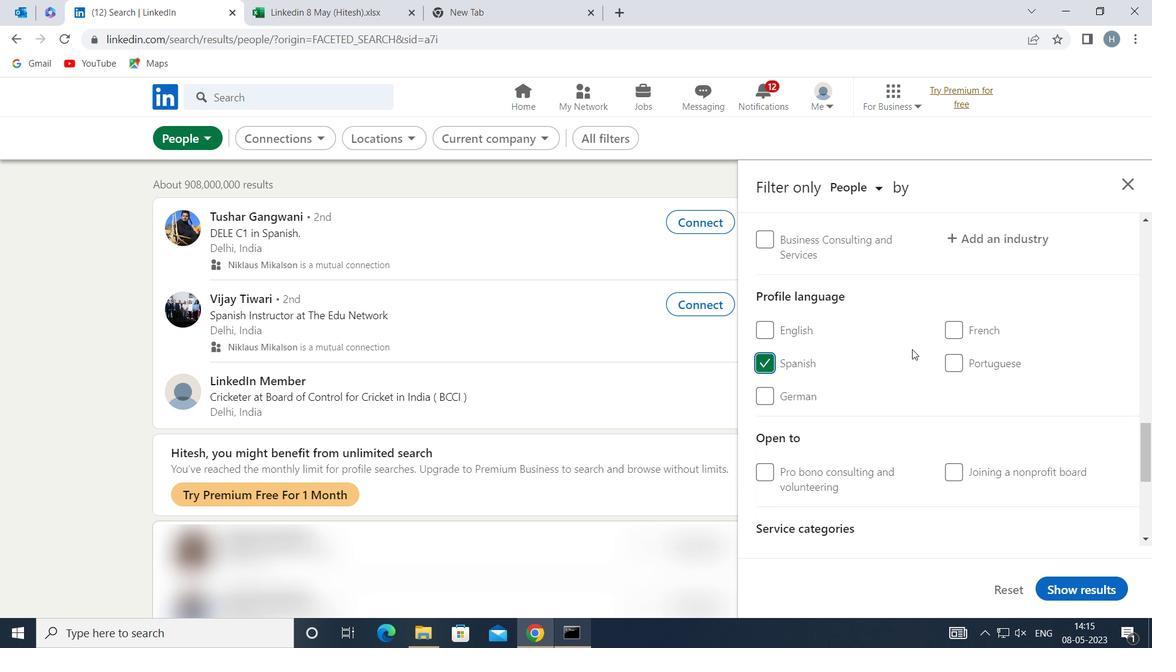 
Action: Mouse scrolled (919, 348) with delta (0, 0)
Screenshot: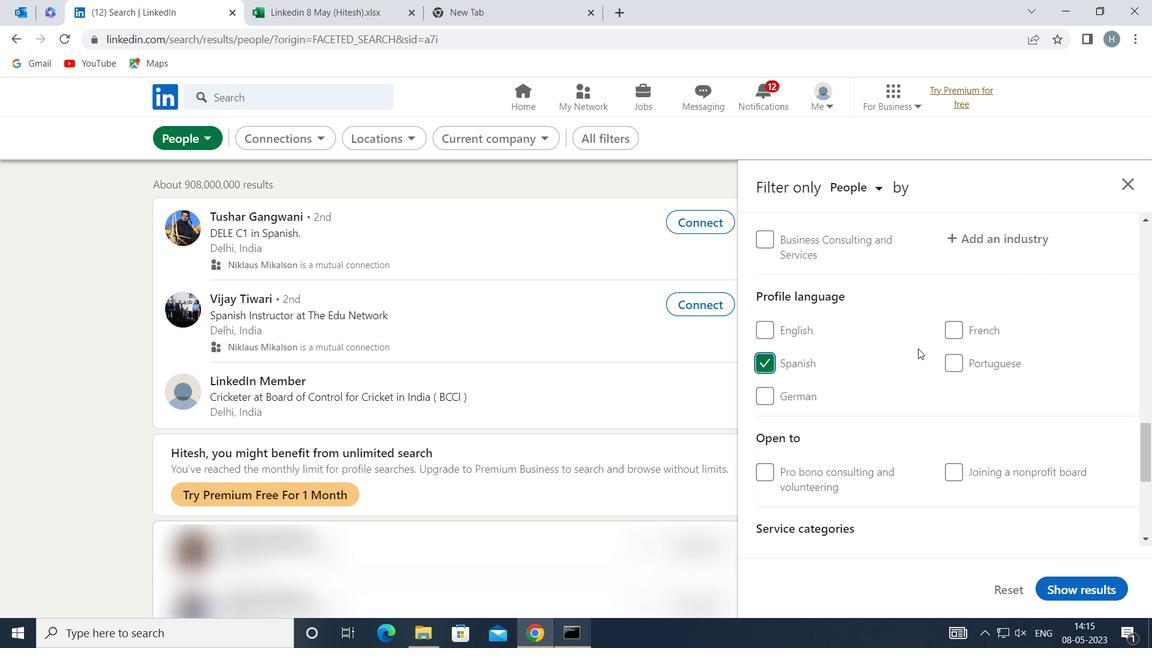 
Action: Mouse moved to (921, 343)
Screenshot: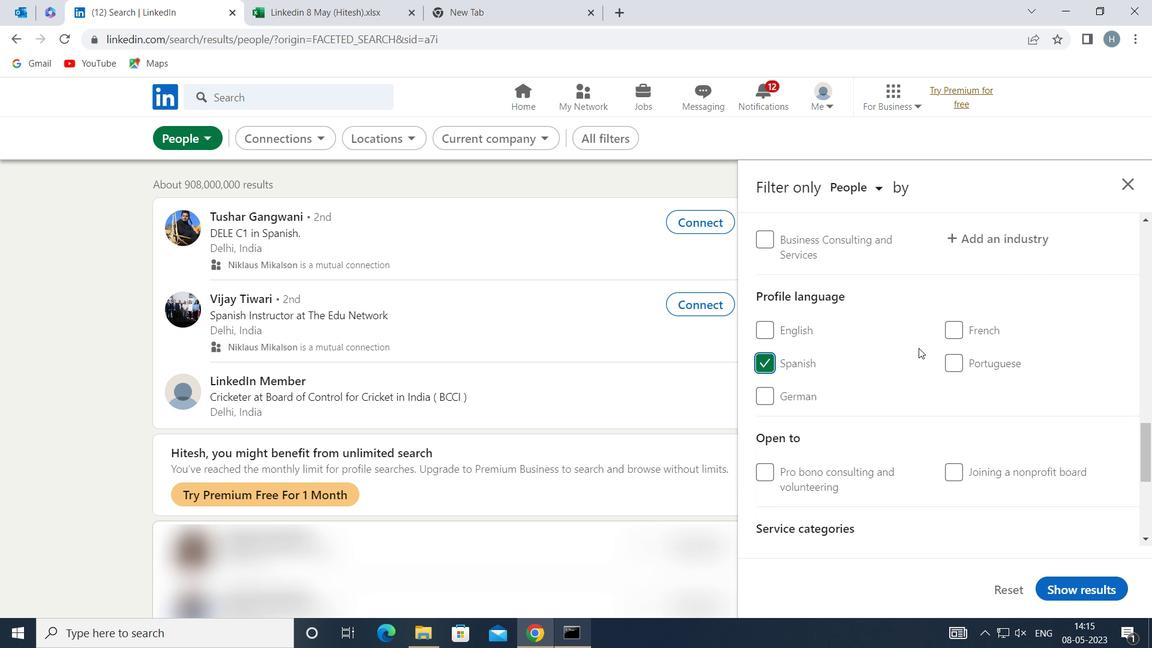 
Action: Mouse scrolled (921, 344) with delta (0, 0)
Screenshot: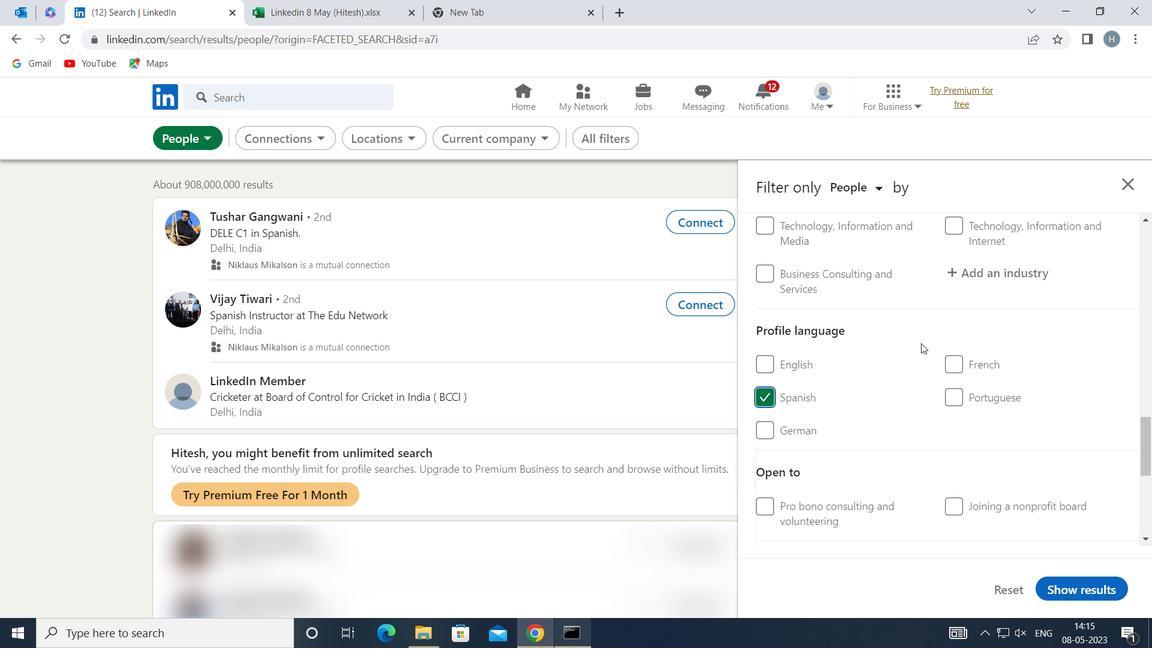 
Action: Mouse scrolled (921, 344) with delta (0, 0)
Screenshot: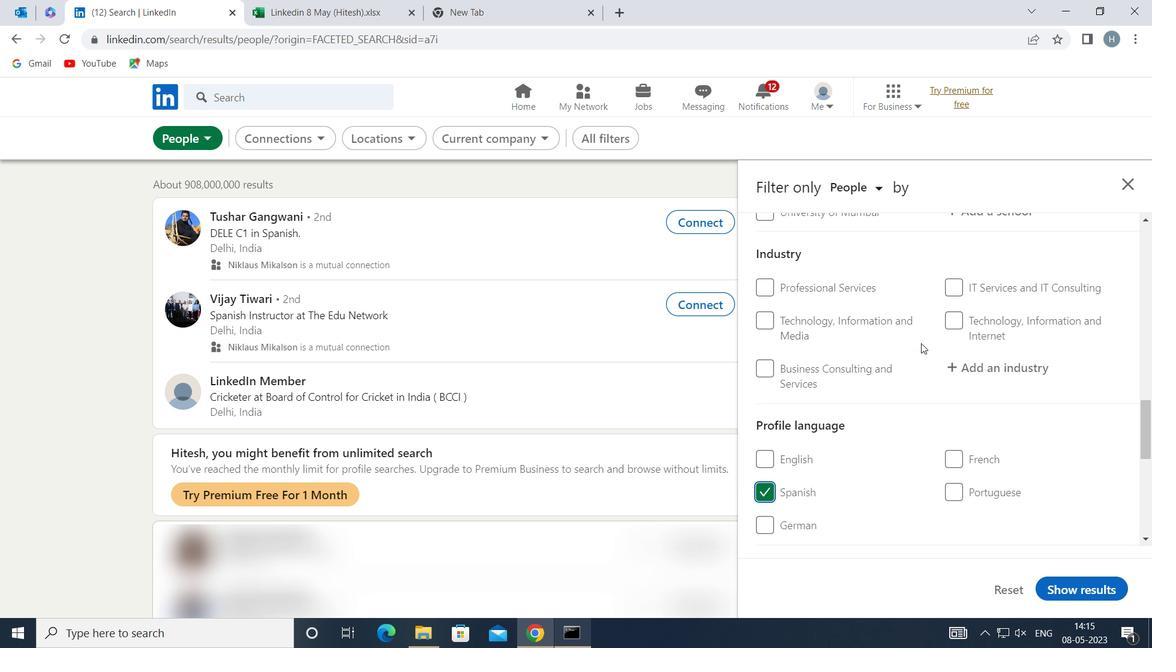 
Action: Mouse scrolled (921, 344) with delta (0, 0)
Screenshot: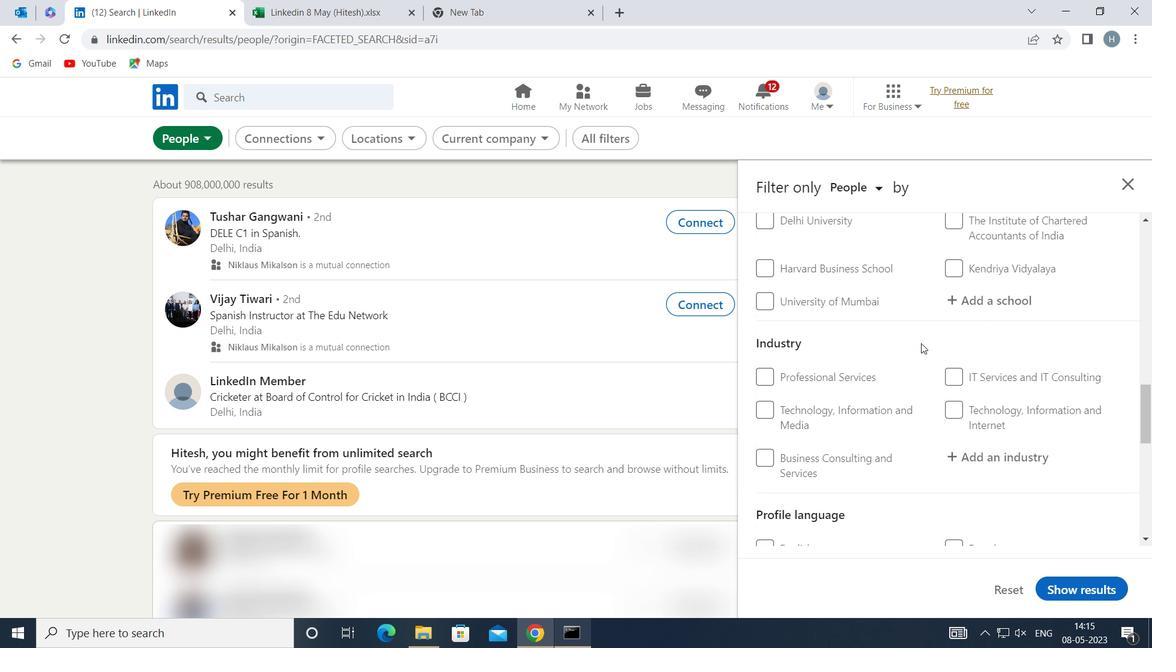 
Action: Mouse scrolled (921, 344) with delta (0, 0)
Screenshot: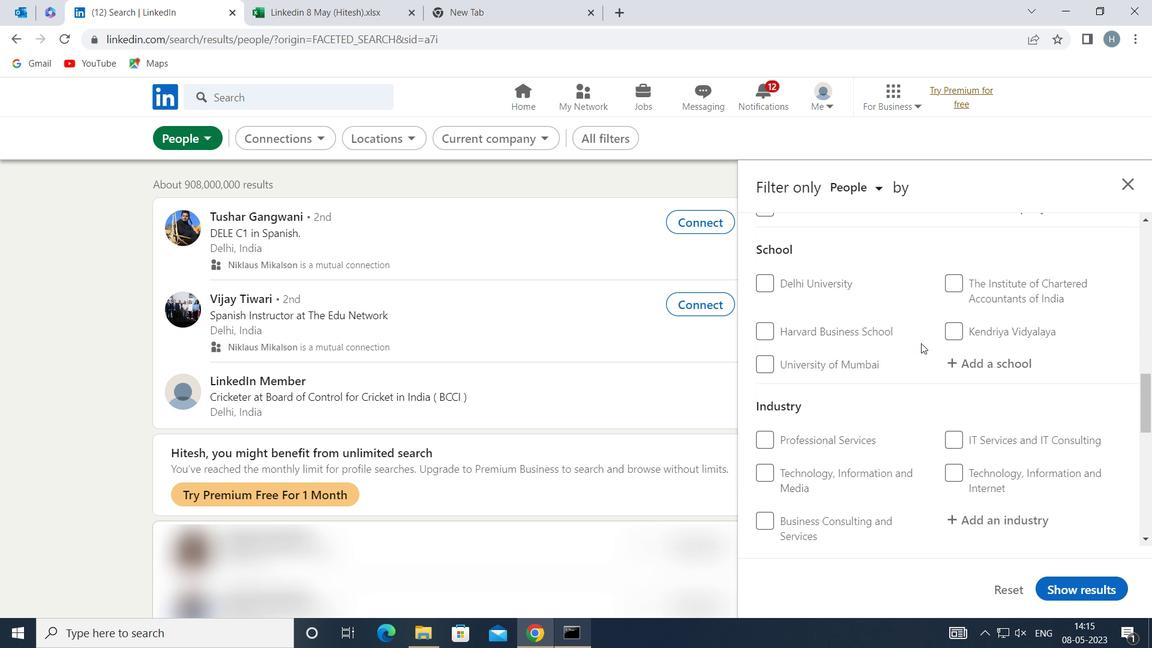 
Action: Mouse scrolled (921, 344) with delta (0, 0)
Screenshot: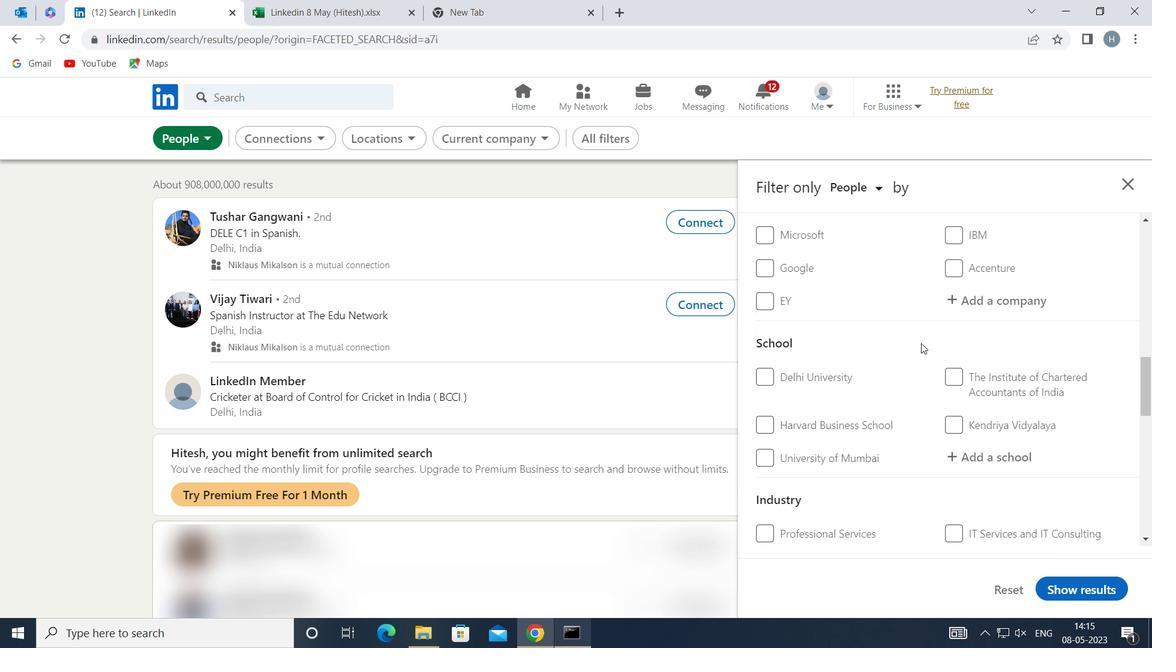 
Action: Mouse scrolled (921, 344) with delta (0, 0)
Screenshot: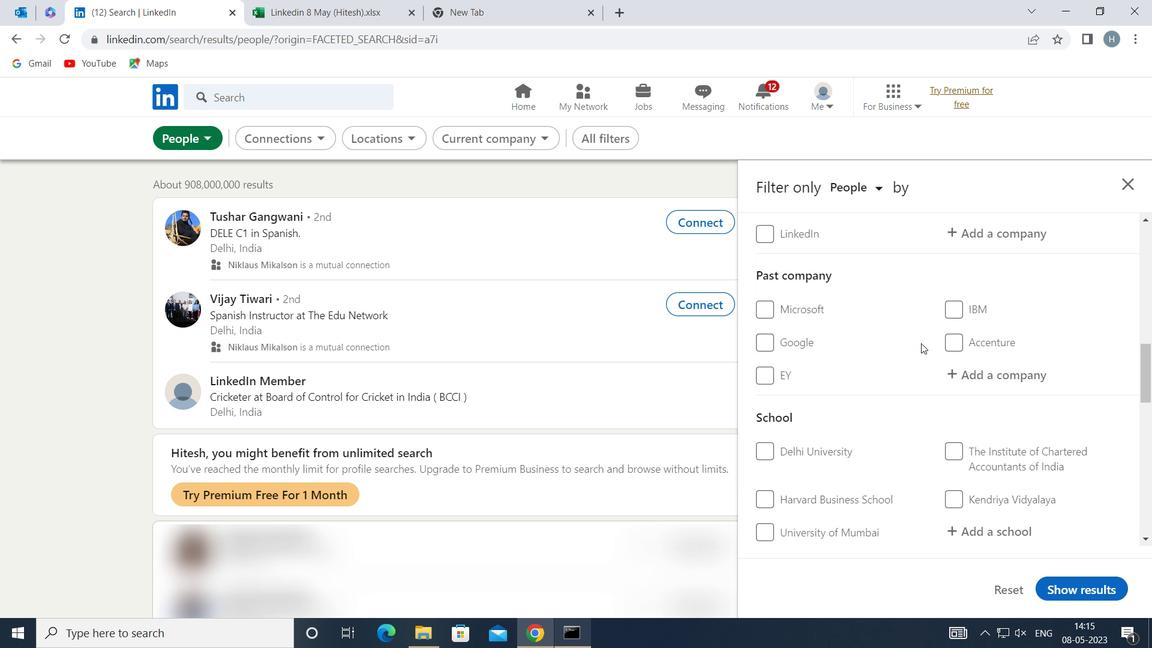 
Action: Mouse scrolled (921, 344) with delta (0, 0)
Screenshot: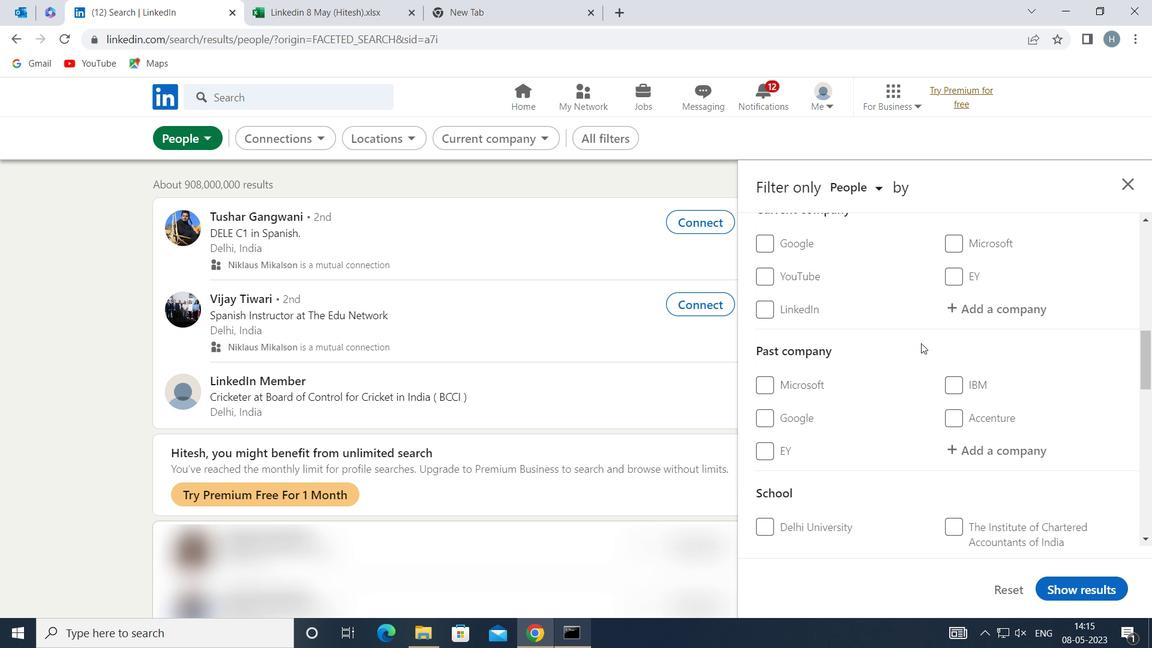
Action: Mouse moved to (1005, 380)
Screenshot: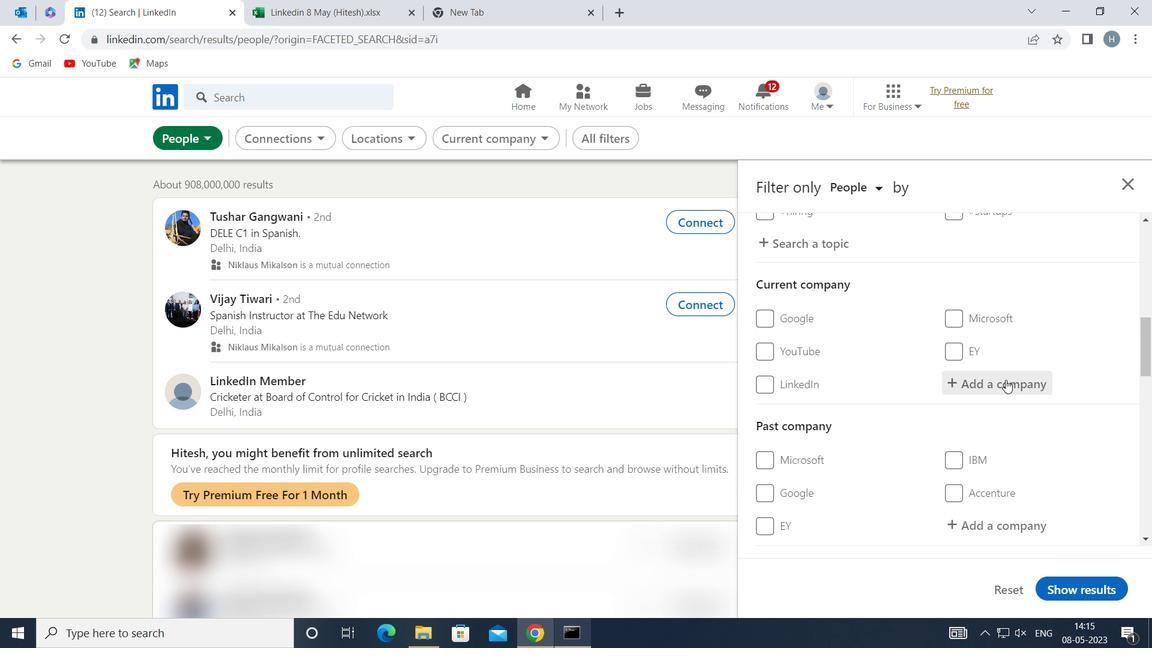 
Action: Mouse pressed left at (1005, 380)
Screenshot: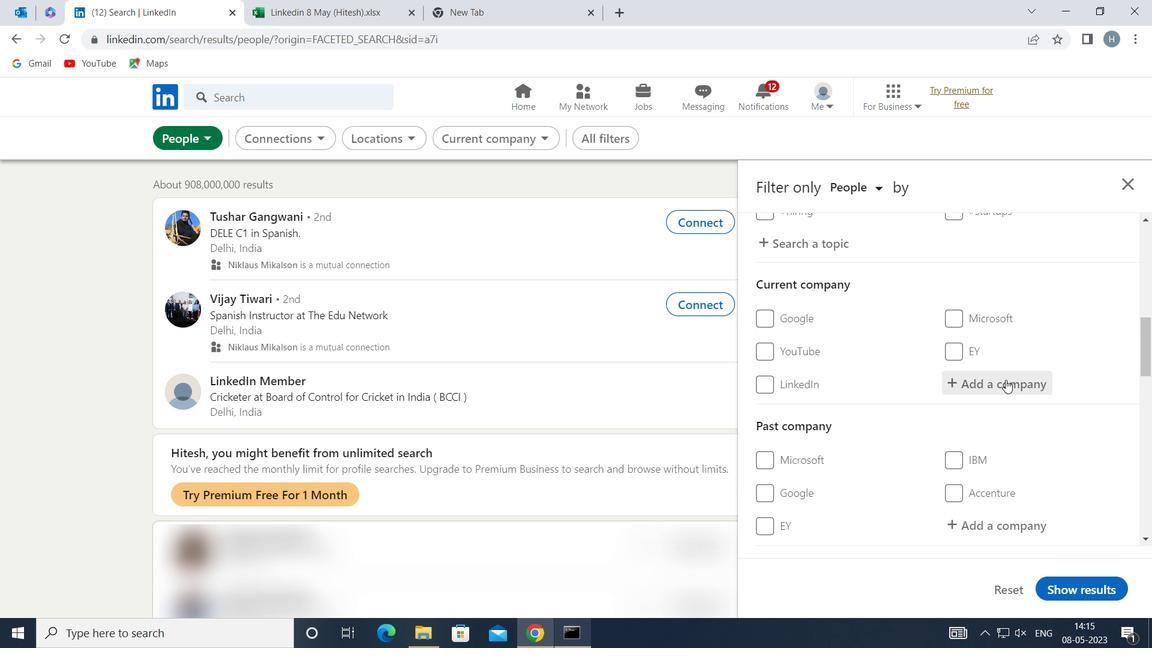 
Action: Key pressed <Key.shift>SCC<Key.space><Key.shift>ONLINE
Screenshot: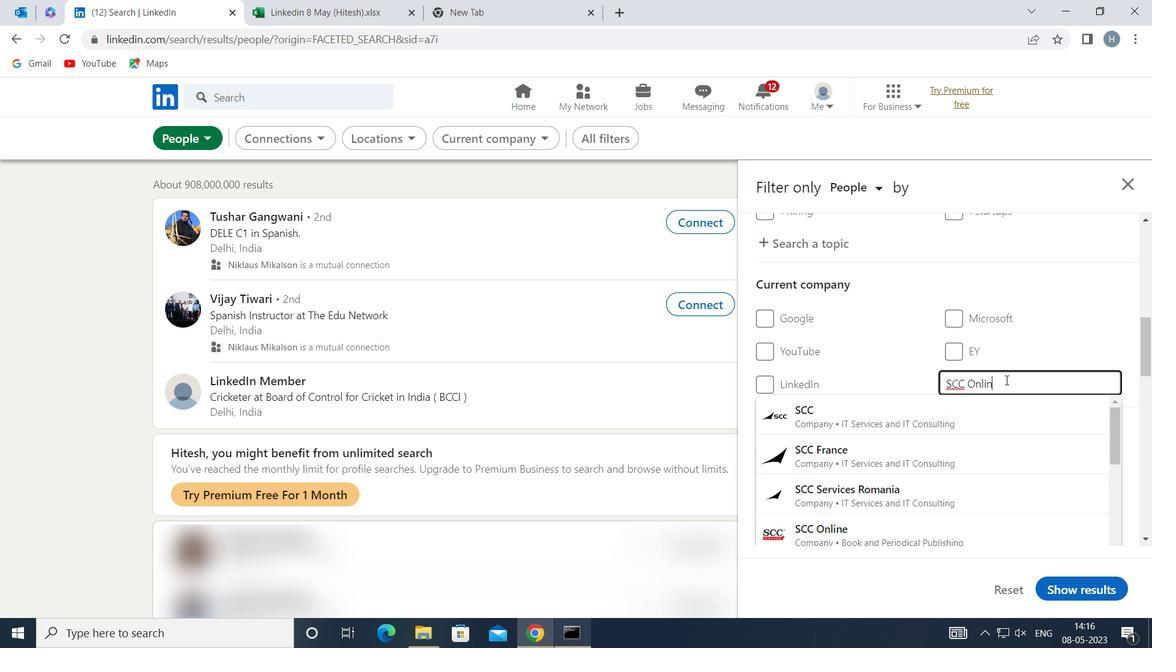 
Action: Mouse moved to (942, 408)
Screenshot: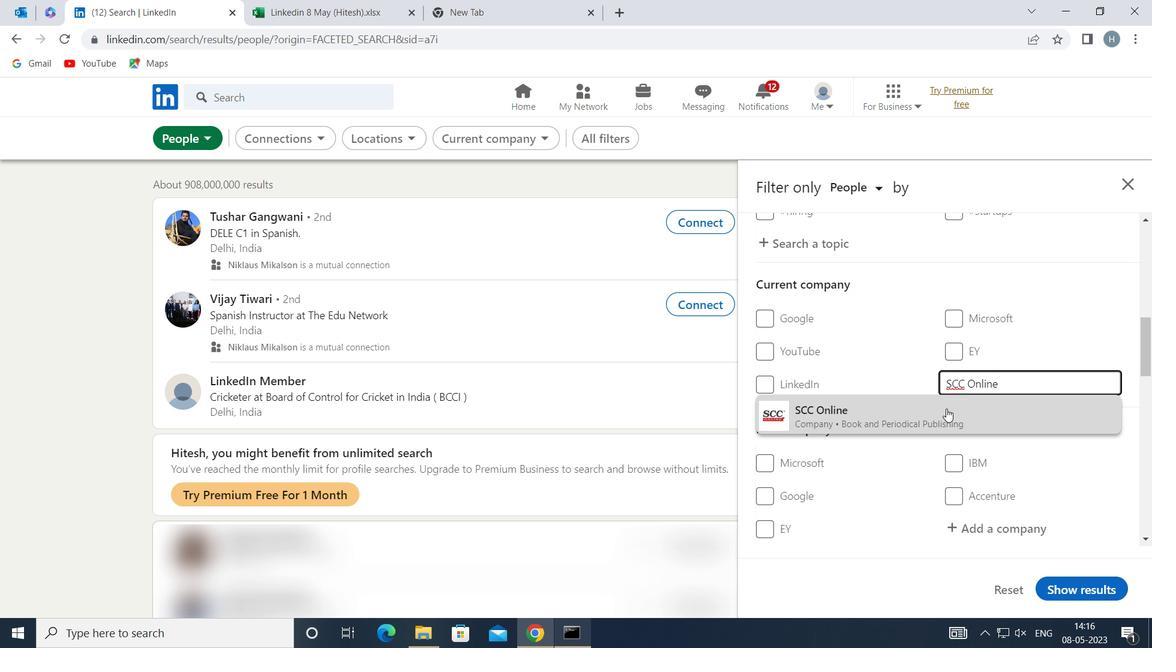 
Action: Mouse pressed left at (942, 408)
Screenshot: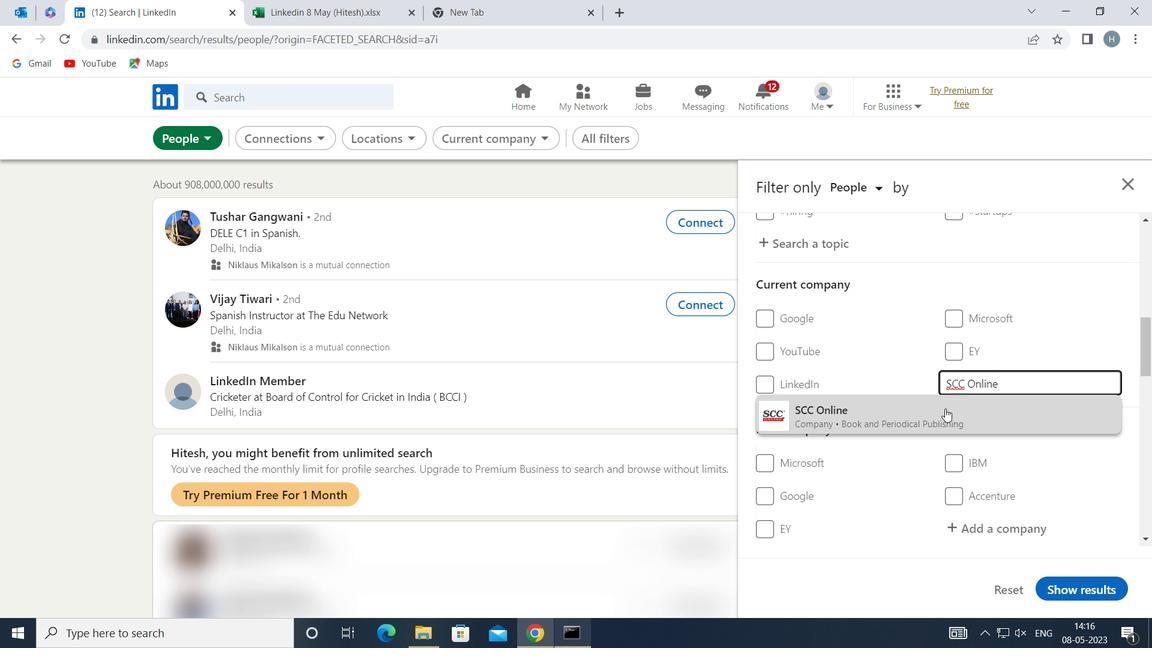 
Action: Mouse moved to (939, 398)
Screenshot: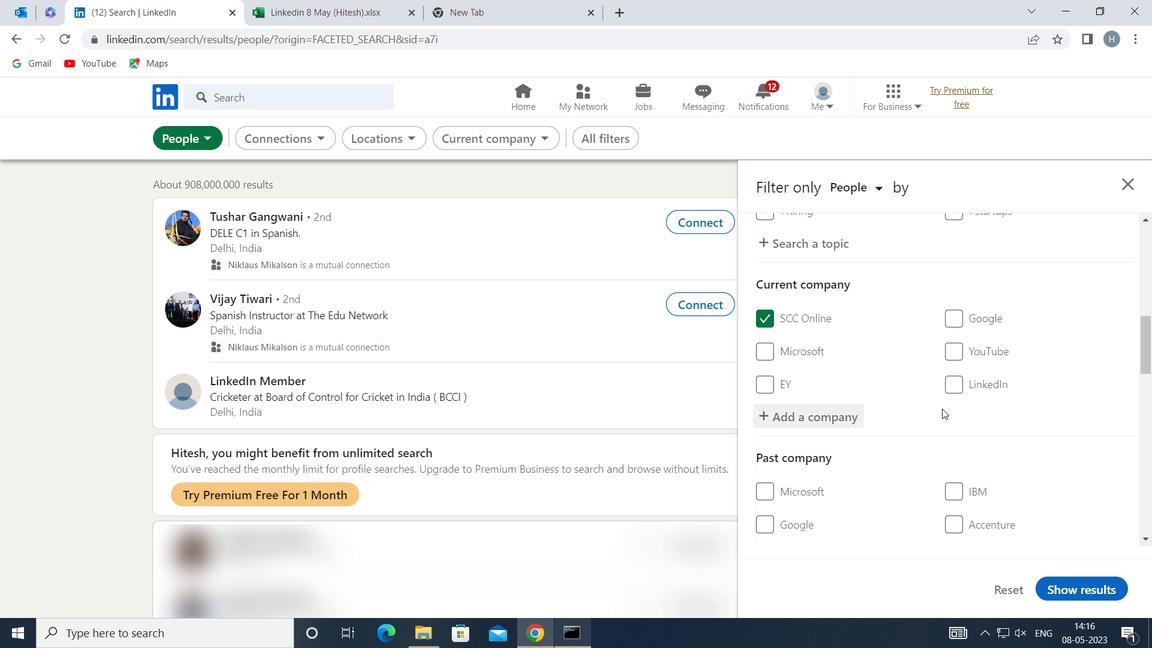 
Action: Mouse scrolled (939, 397) with delta (0, 0)
Screenshot: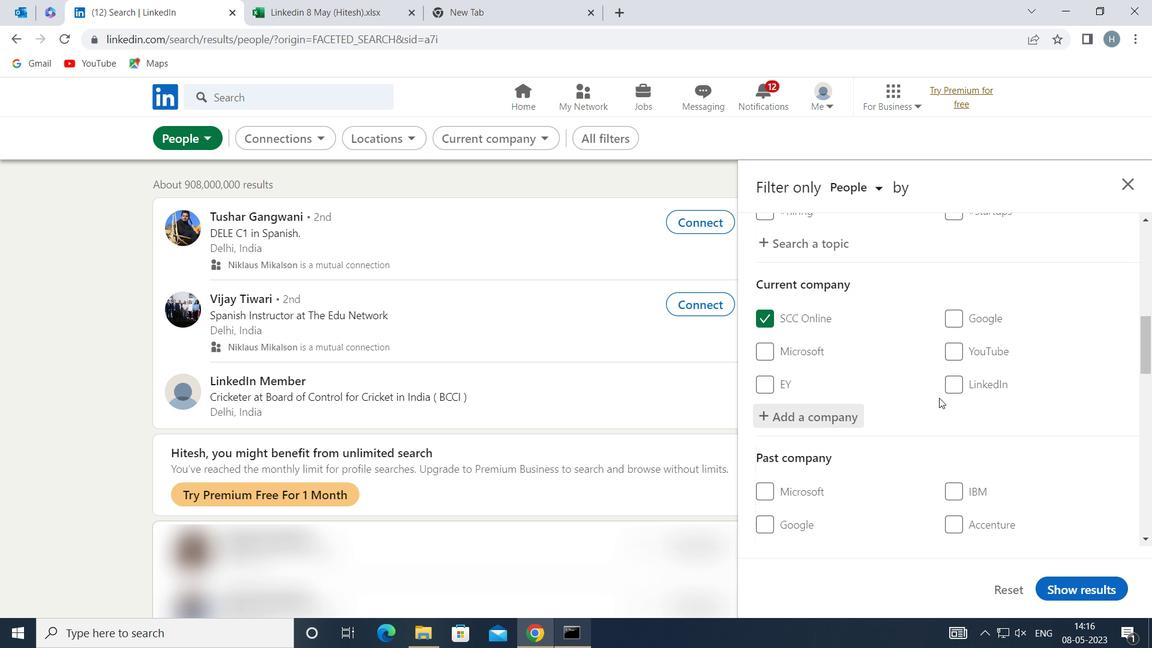 
Action: Mouse scrolled (939, 397) with delta (0, 0)
Screenshot: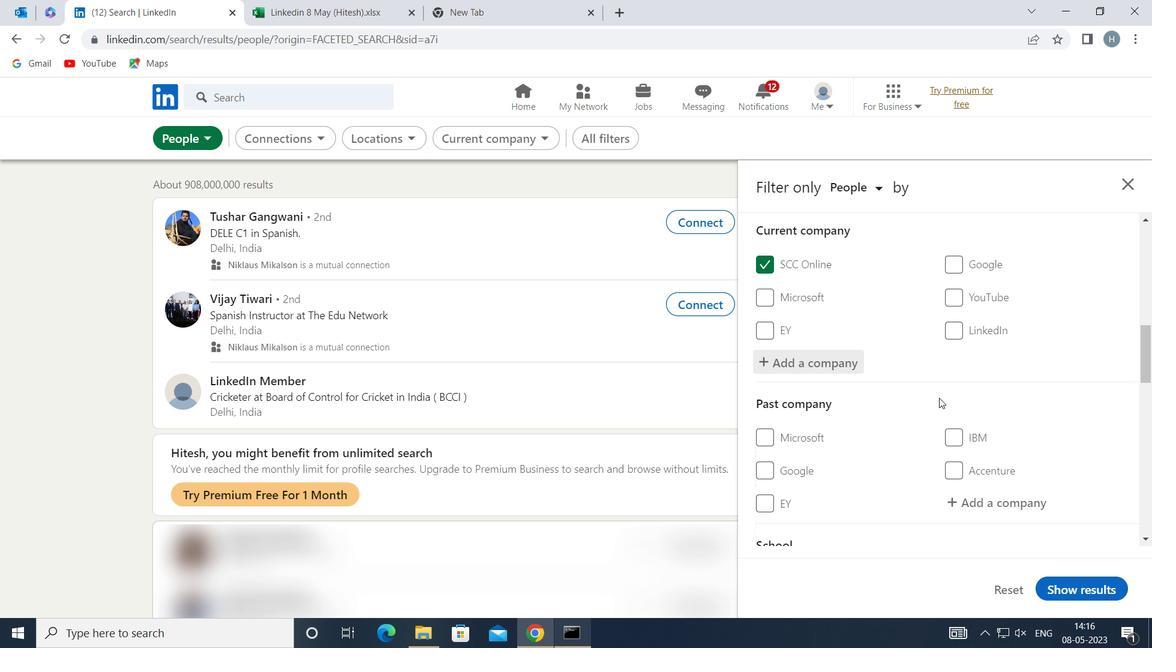 
Action: Mouse scrolled (939, 397) with delta (0, 0)
Screenshot: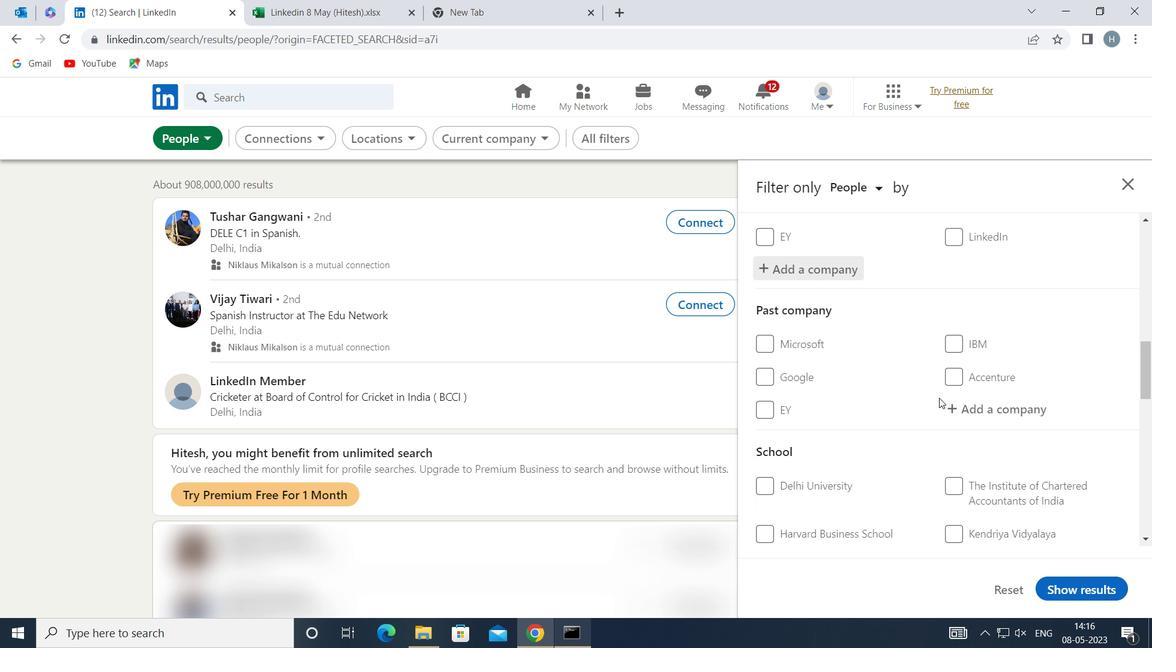 
Action: Mouse scrolled (939, 397) with delta (0, 0)
Screenshot: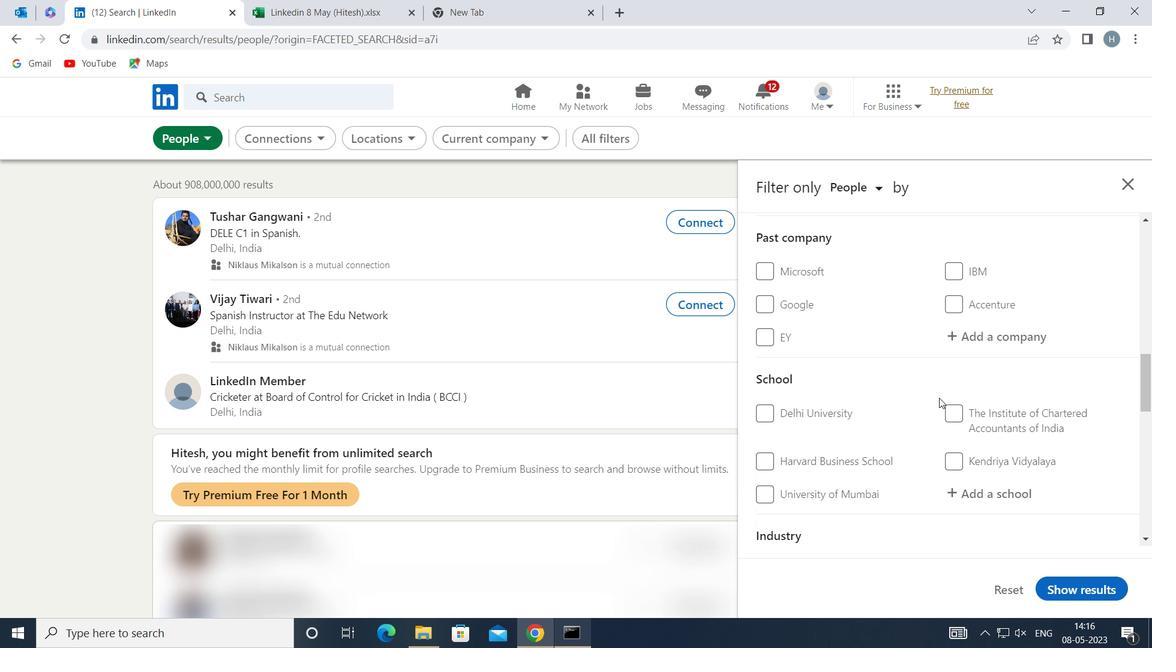 
Action: Mouse moved to (998, 412)
Screenshot: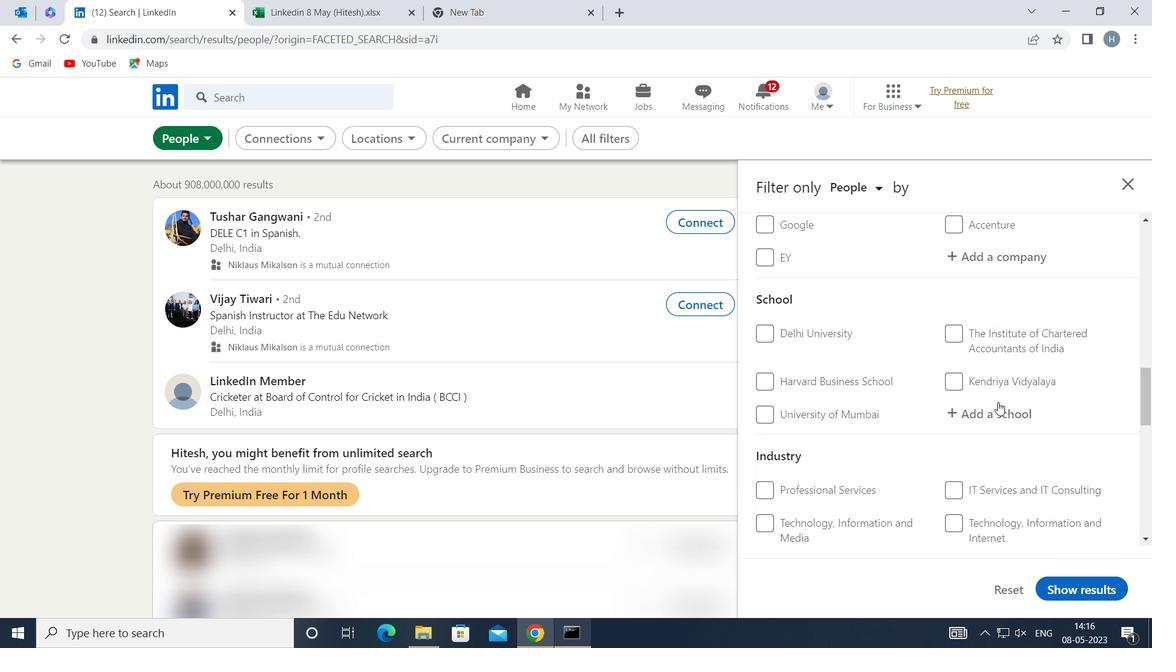 
Action: Mouse pressed left at (998, 412)
Screenshot: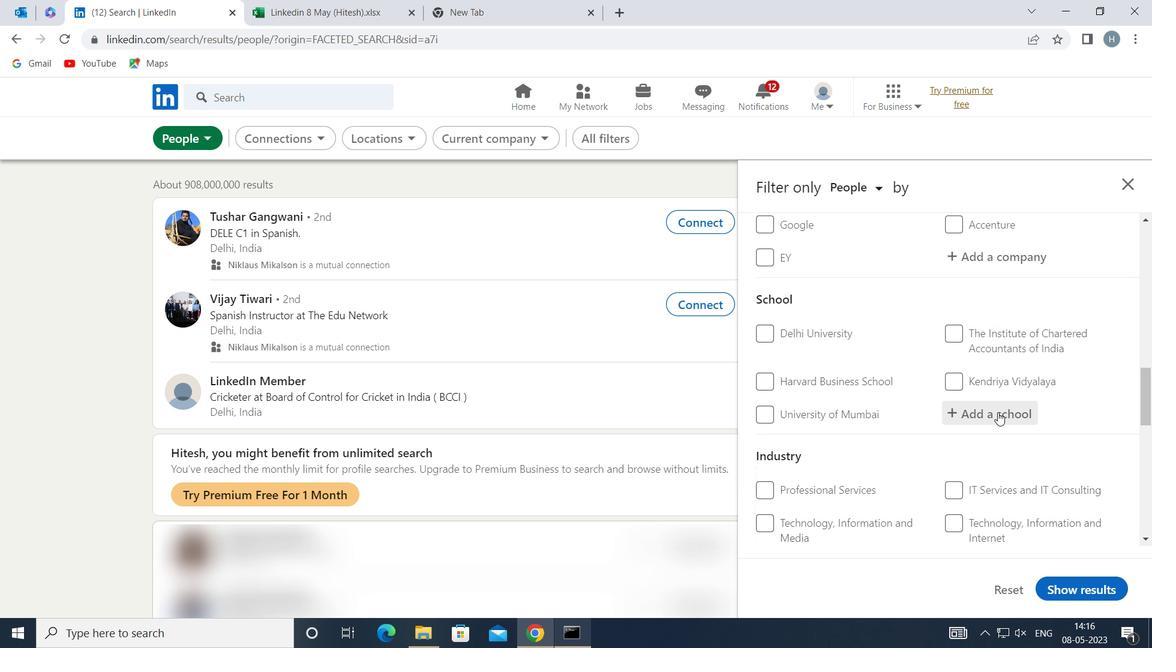 
Action: Key pressed <Key.shift>GLS<Key.space><Key.shift>UNIVER
Screenshot: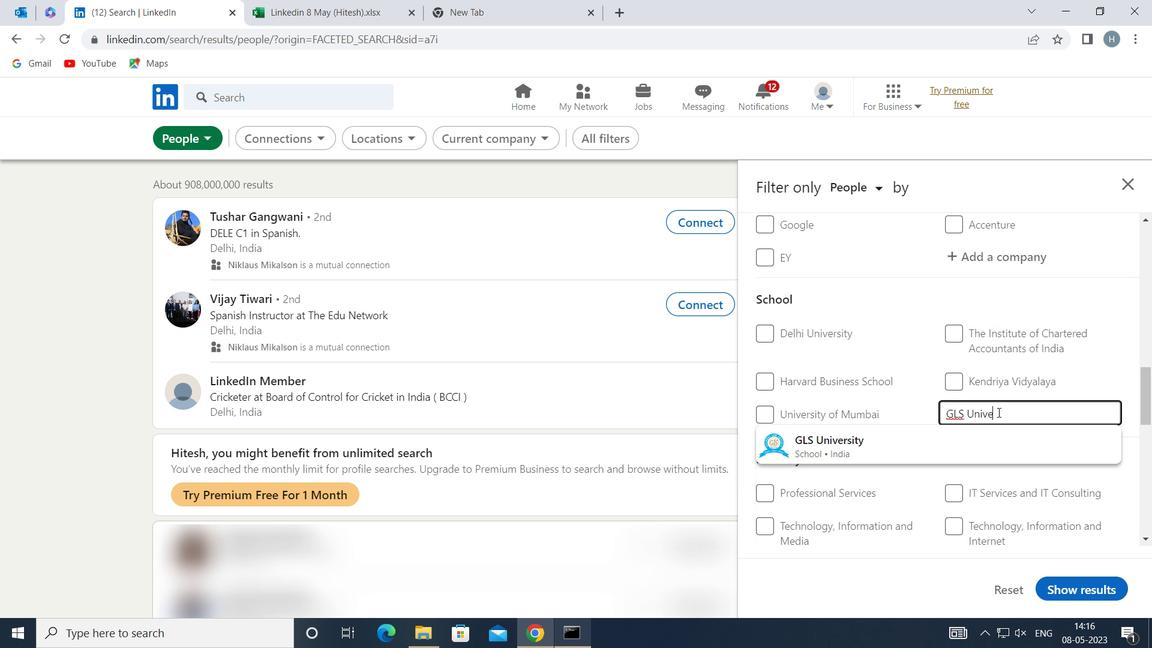 
Action: Mouse moved to (890, 446)
Screenshot: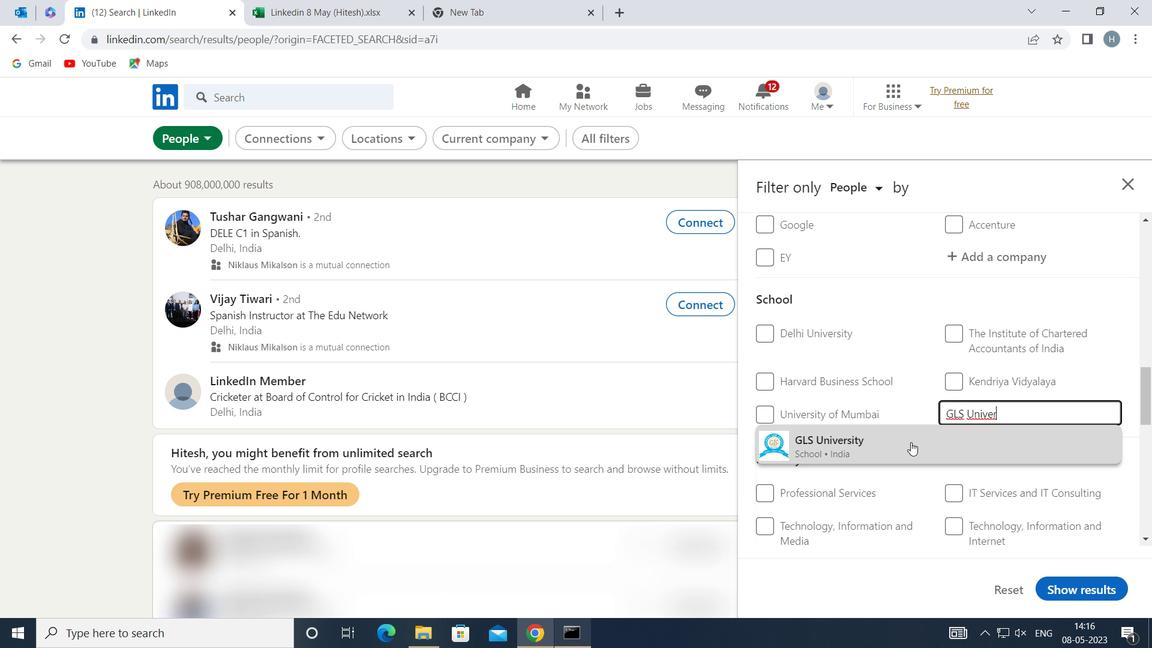 
Action: Mouse pressed left at (890, 446)
Screenshot: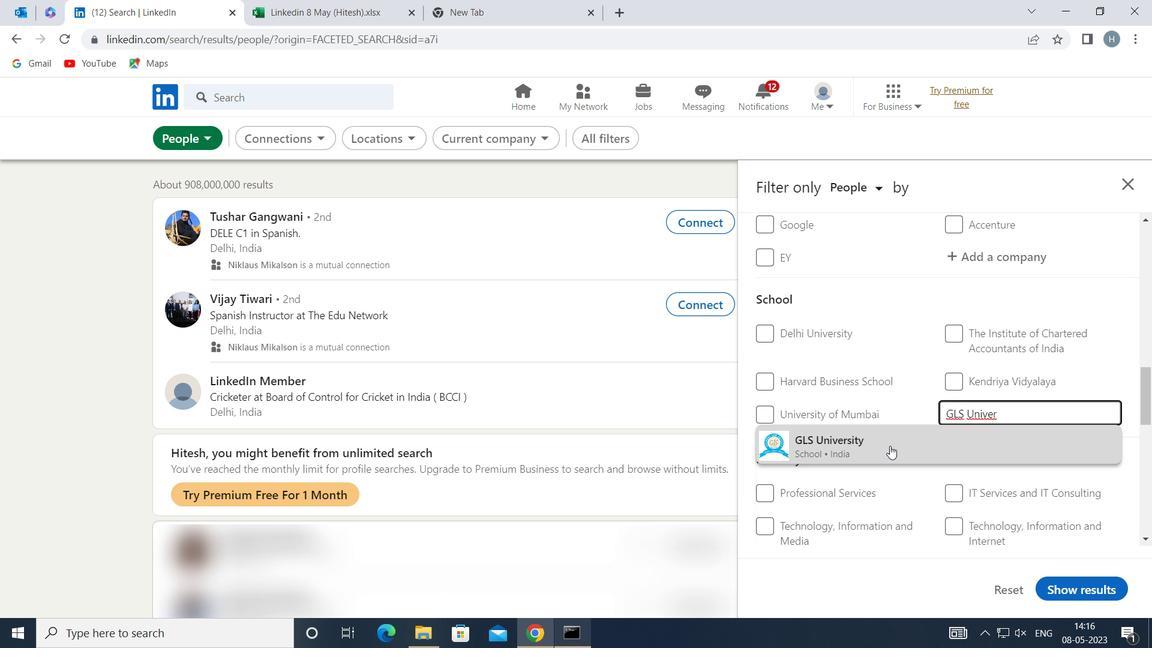 
Action: Mouse moved to (895, 394)
Screenshot: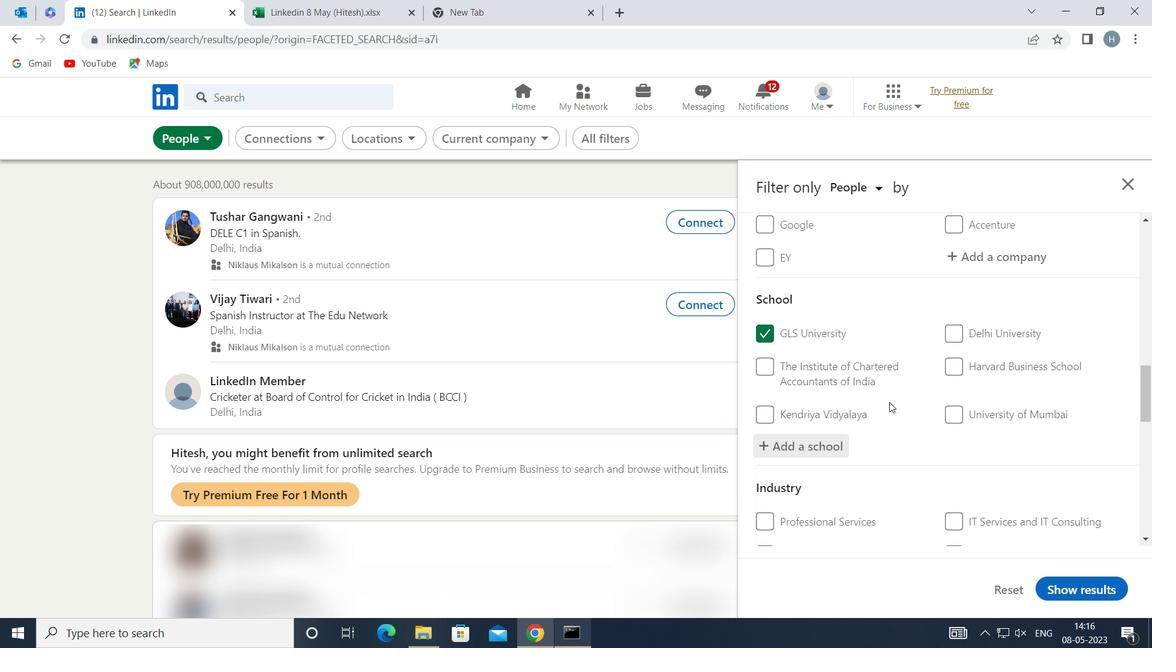 
Action: Mouse scrolled (895, 393) with delta (0, 0)
Screenshot: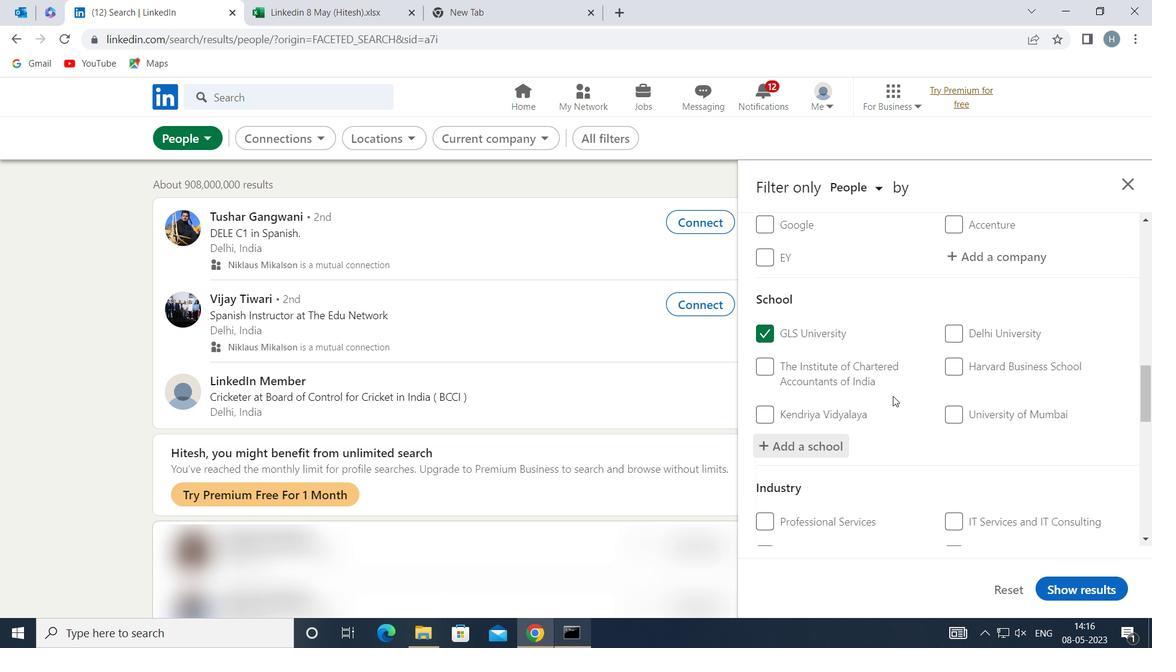 
Action: Mouse moved to (895, 393)
Screenshot: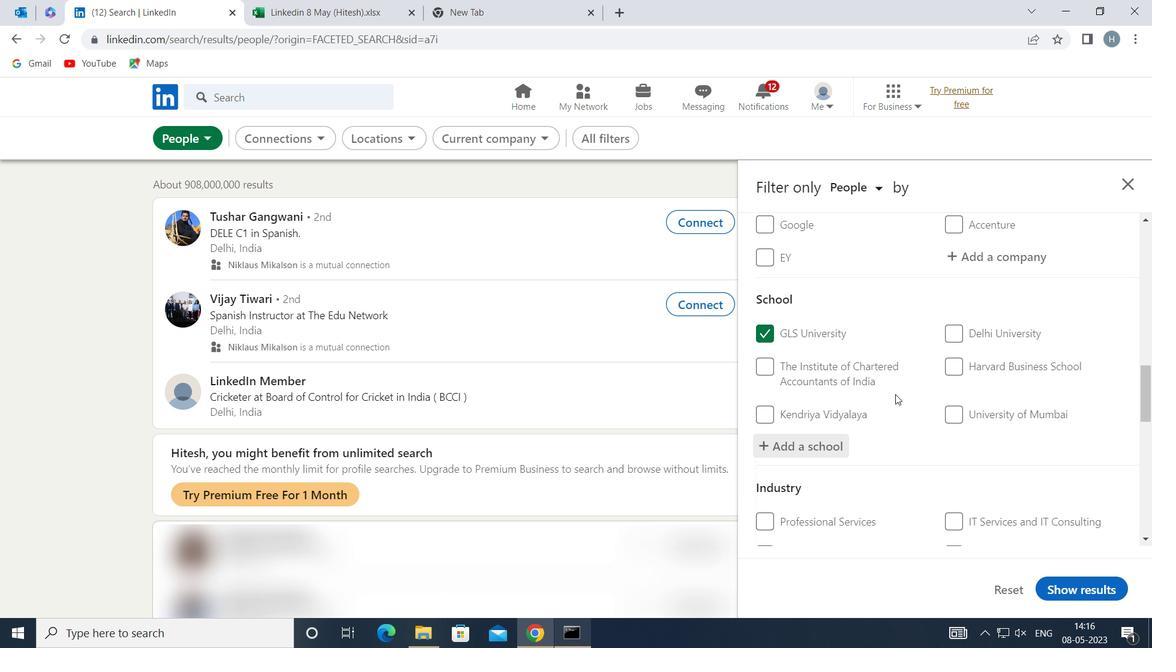 
Action: Mouse scrolled (895, 393) with delta (0, 0)
Screenshot: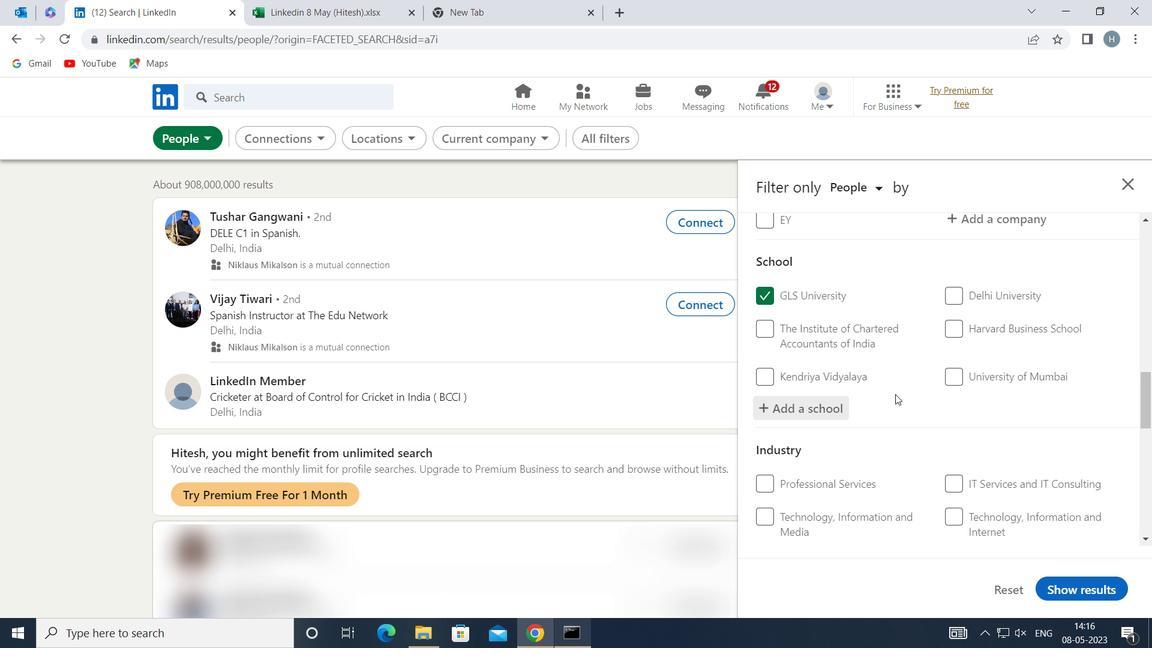 
Action: Mouse moved to (904, 393)
Screenshot: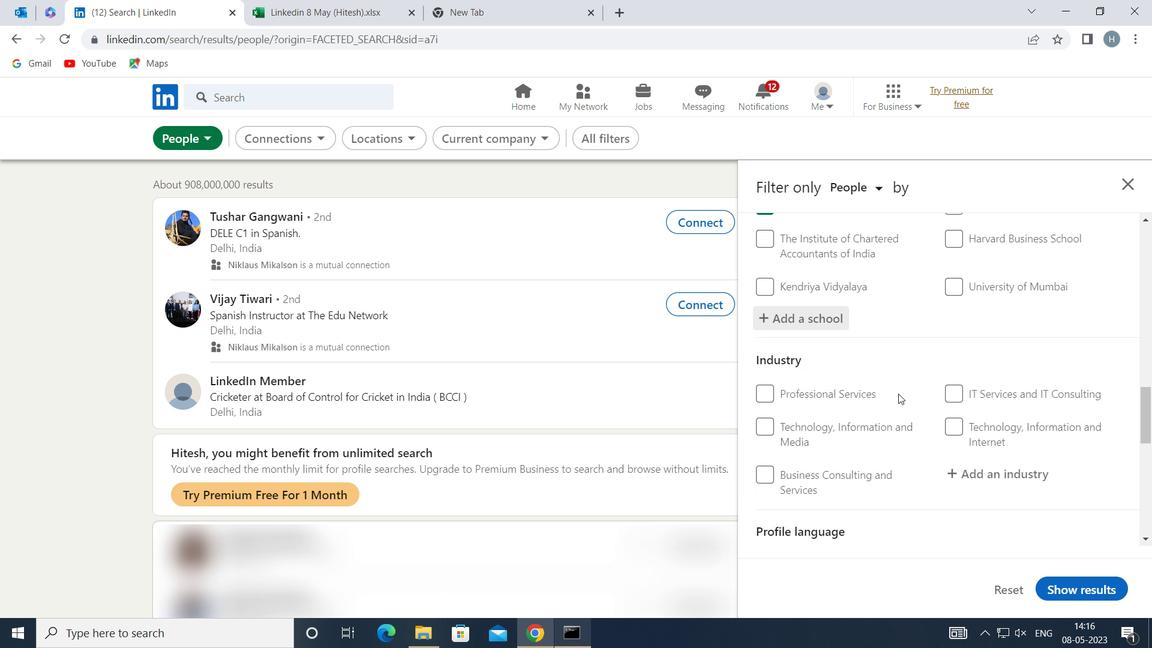 
Action: Mouse scrolled (904, 393) with delta (0, 0)
Screenshot: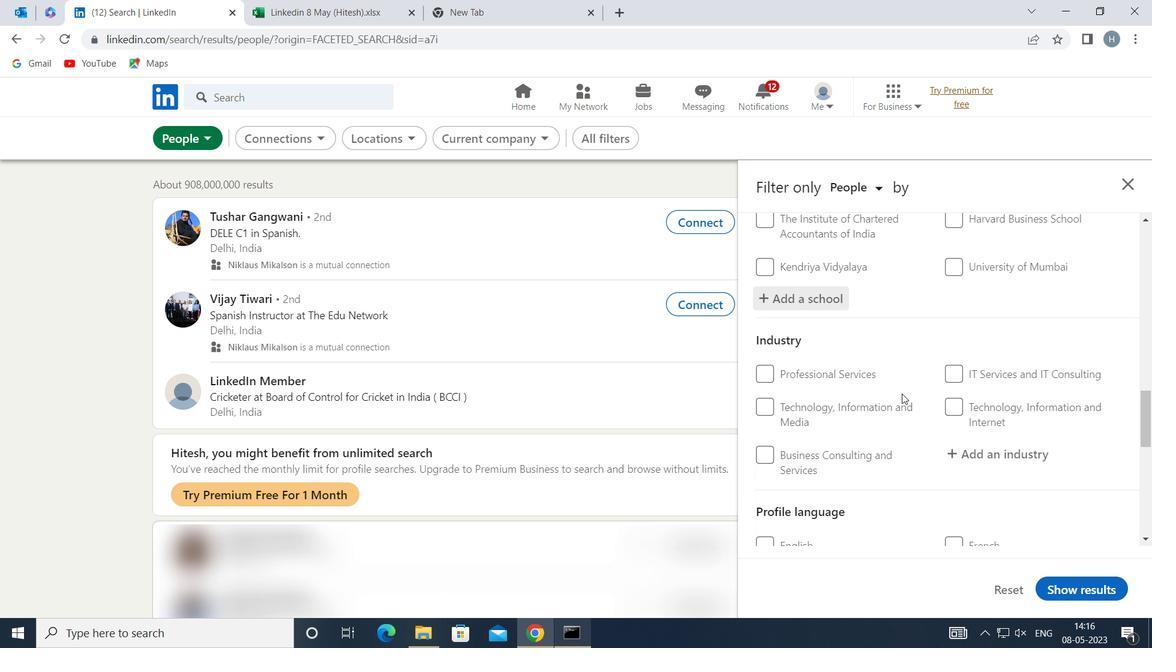 
Action: Mouse moved to (989, 369)
Screenshot: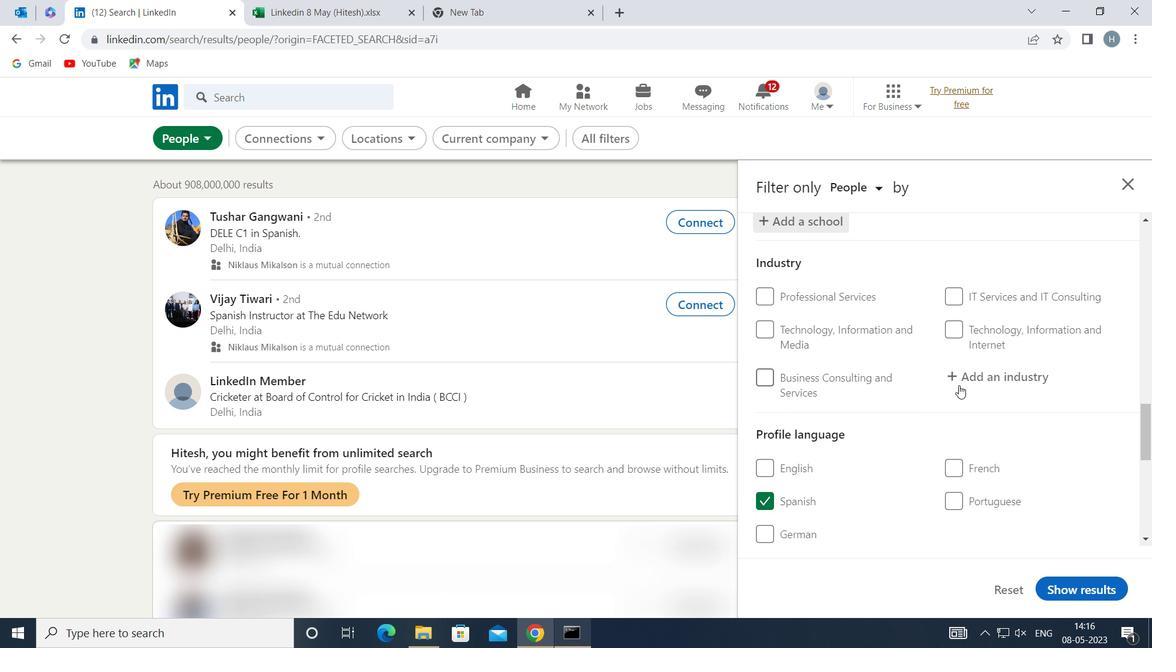 
Action: Mouse pressed left at (989, 369)
Screenshot: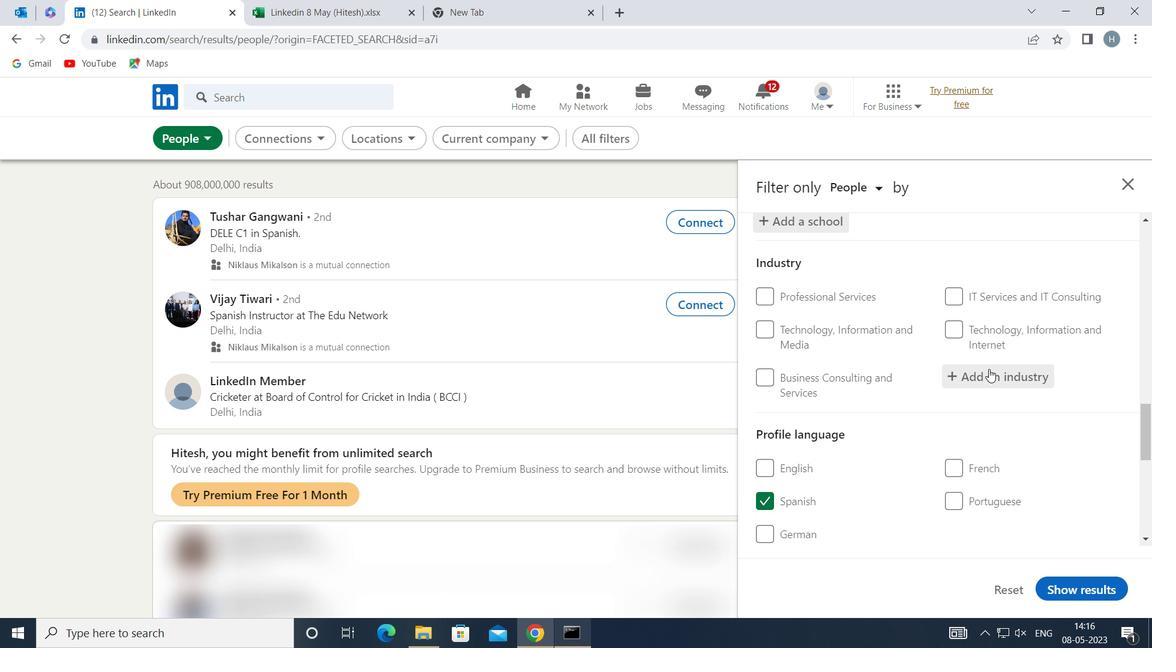 
Action: Mouse moved to (990, 369)
Screenshot: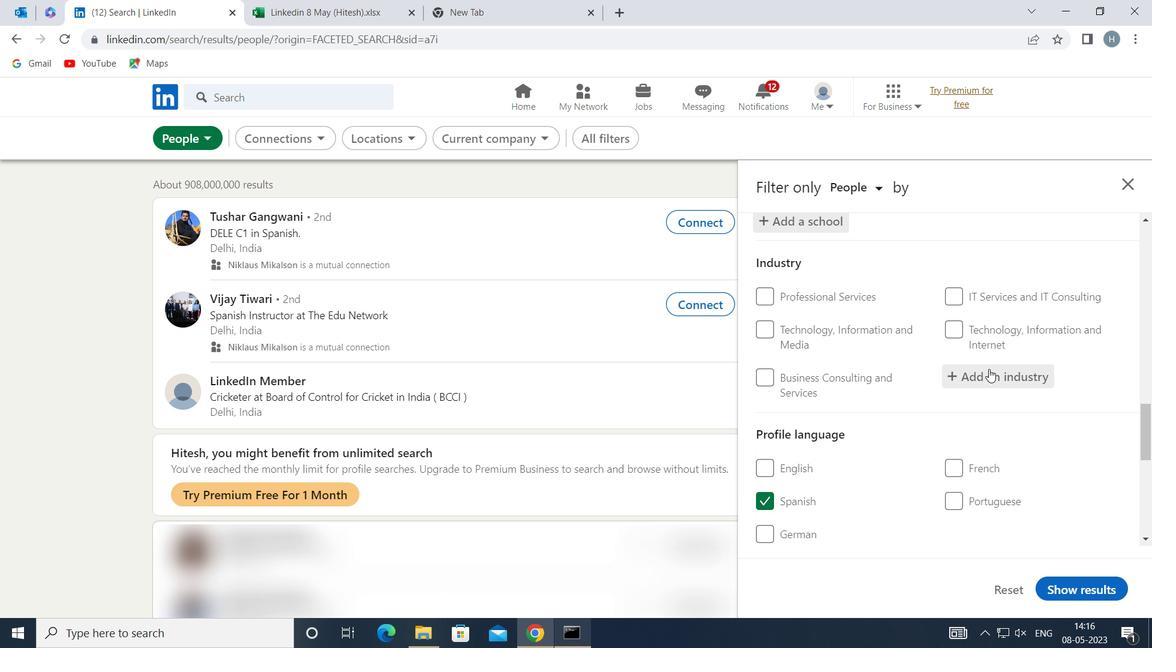 
Action: Key pressed <Key.shift>ARTIFICIAL<Key.space><Key.shift><Key.shift><Key.shift><Key.shift><Key.shift>R
Screenshot: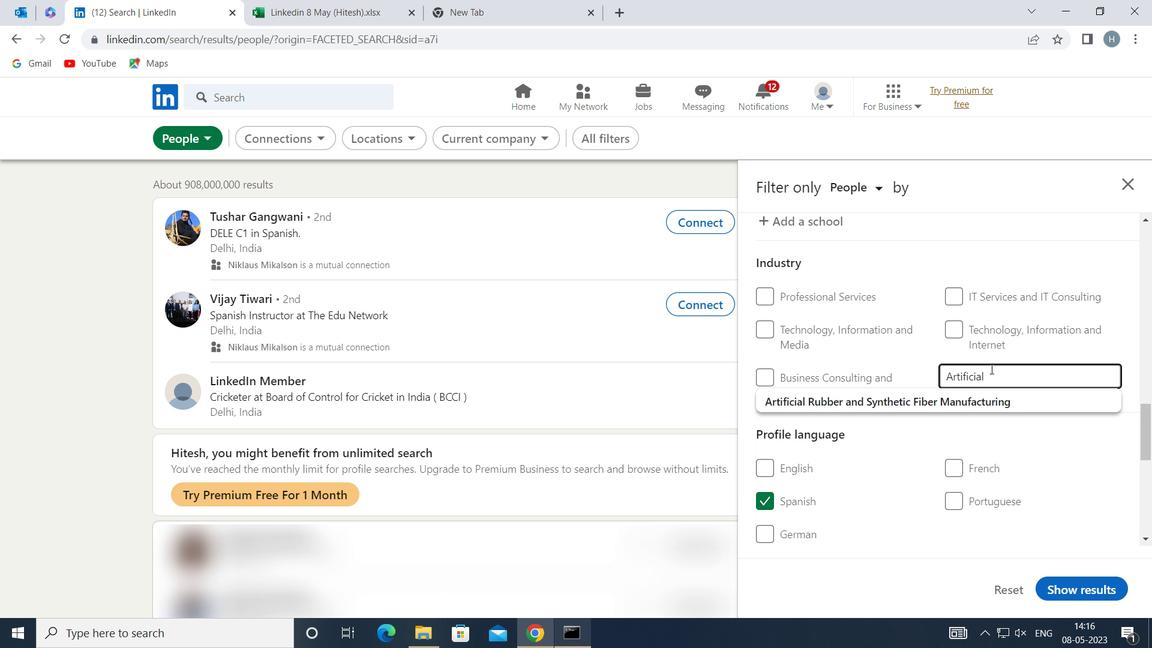 
Action: Mouse moved to (981, 400)
Screenshot: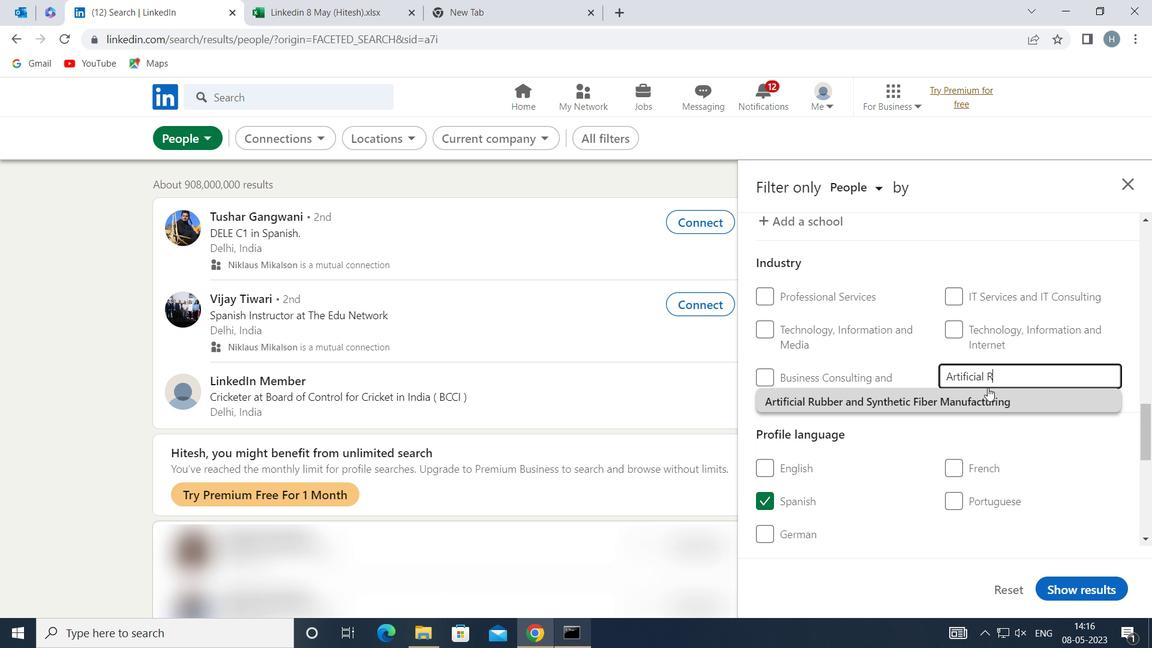 
Action: Mouse pressed left at (981, 400)
Screenshot: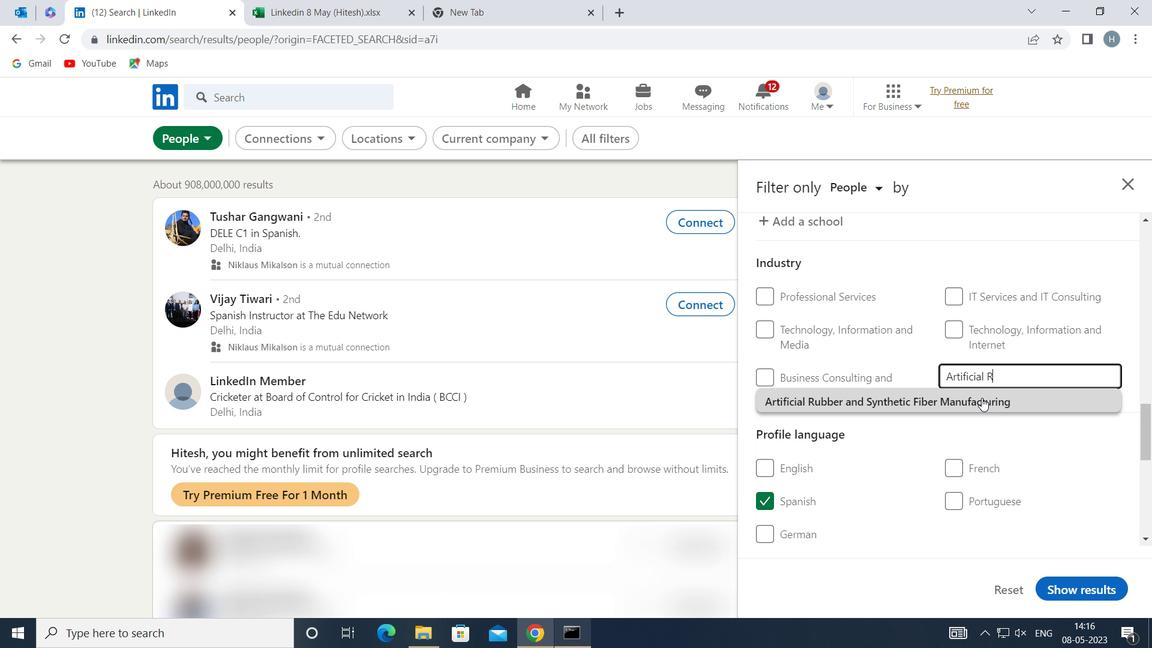 
Action: Mouse moved to (934, 393)
Screenshot: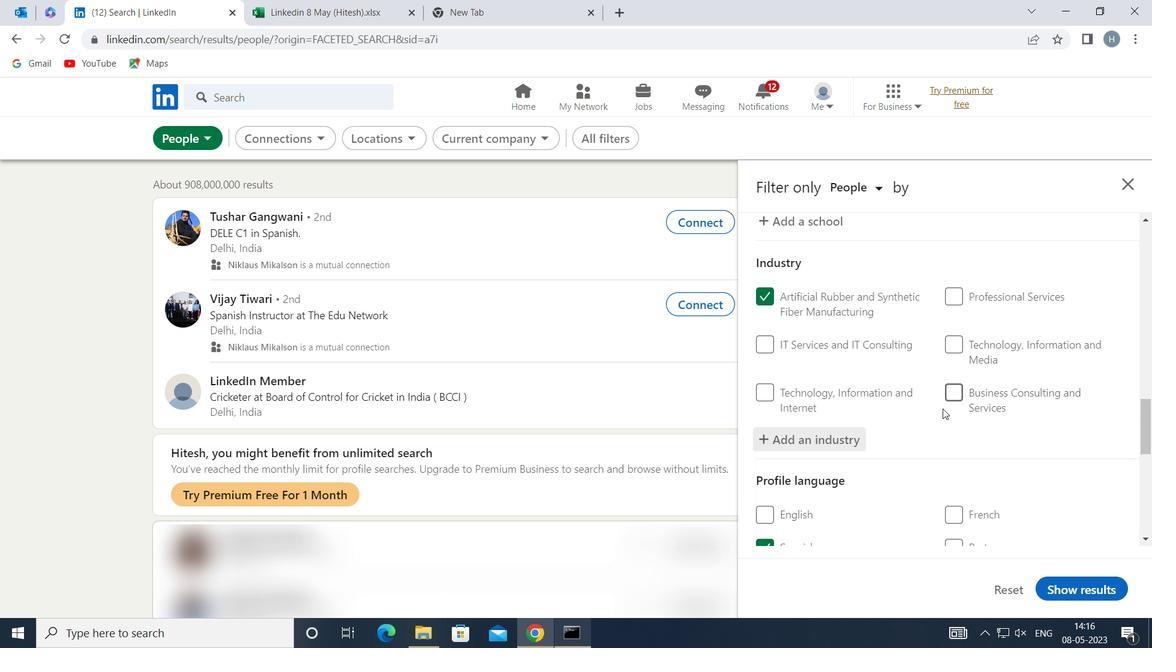 
Action: Mouse scrolled (934, 392) with delta (0, 0)
Screenshot: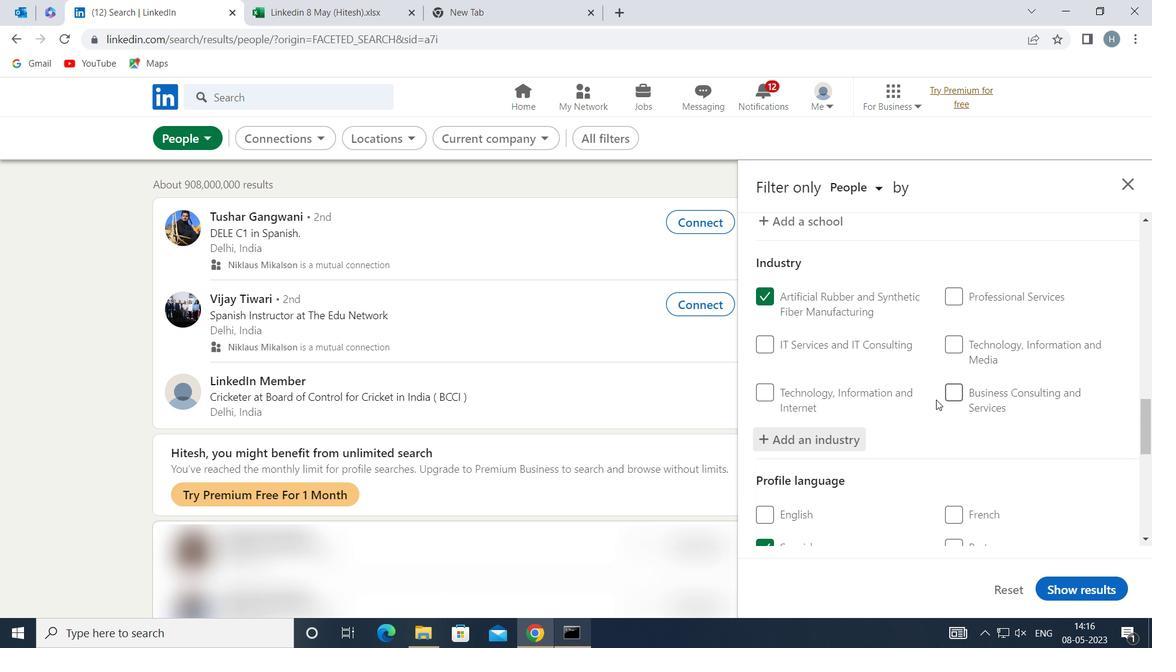 
Action: Mouse moved to (939, 391)
Screenshot: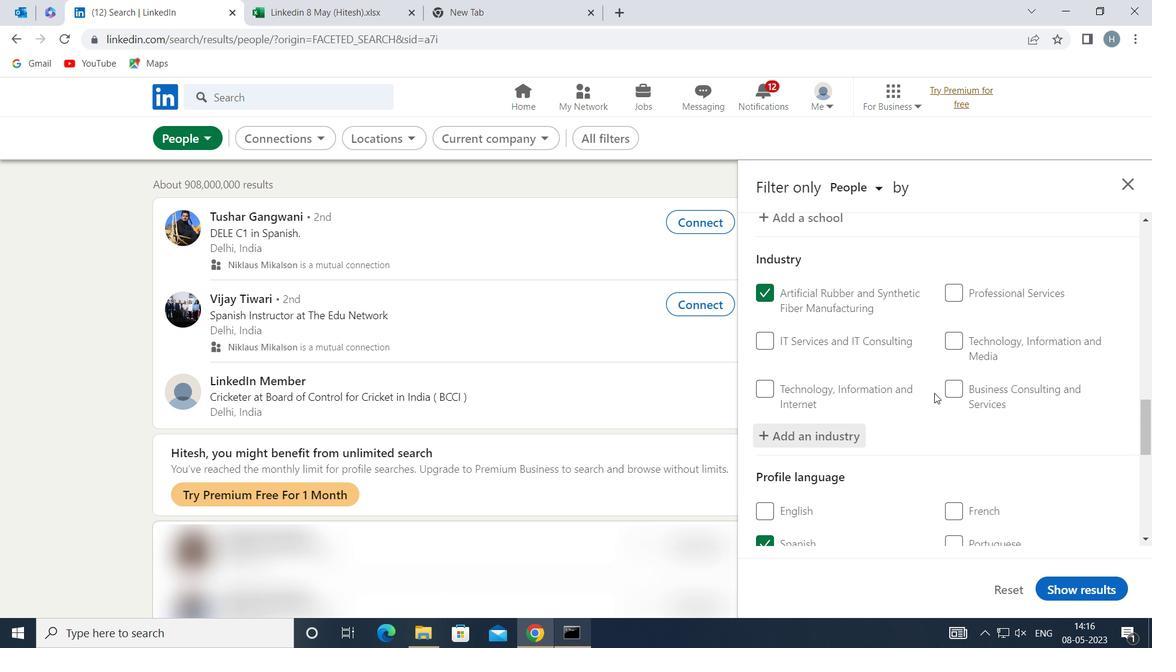 
Action: Mouse scrolled (939, 390) with delta (0, 0)
Screenshot: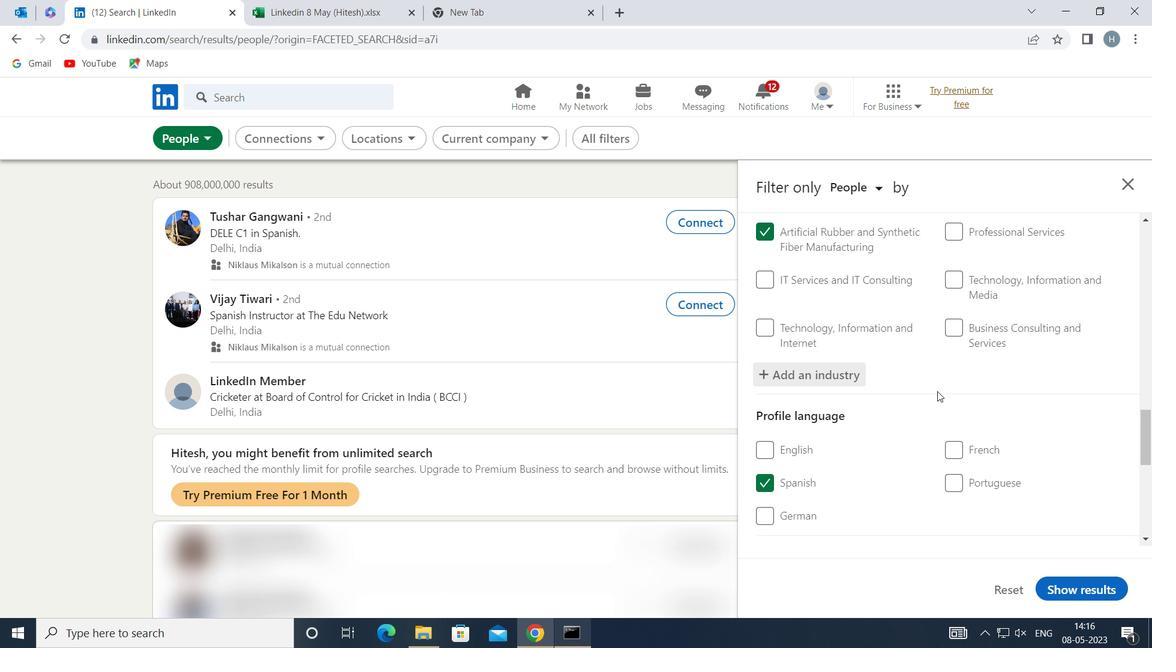 
Action: Mouse scrolled (939, 390) with delta (0, 0)
Screenshot: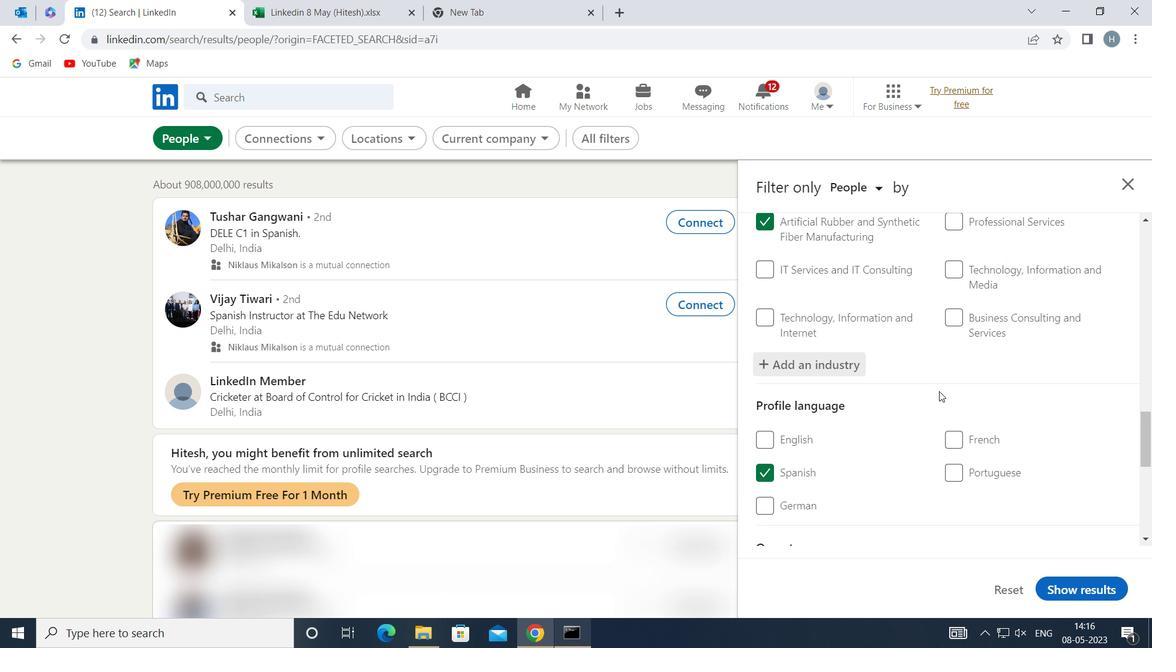 
Action: Mouse moved to (939, 391)
Screenshot: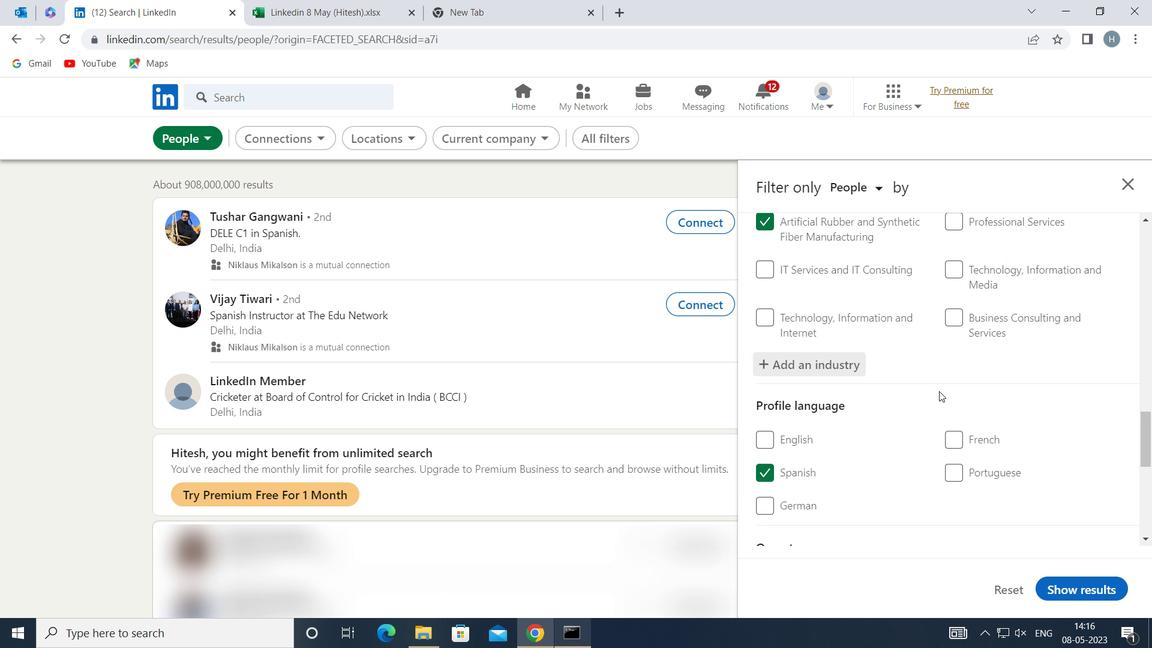 
Action: Mouse scrolled (939, 390) with delta (0, 0)
Screenshot: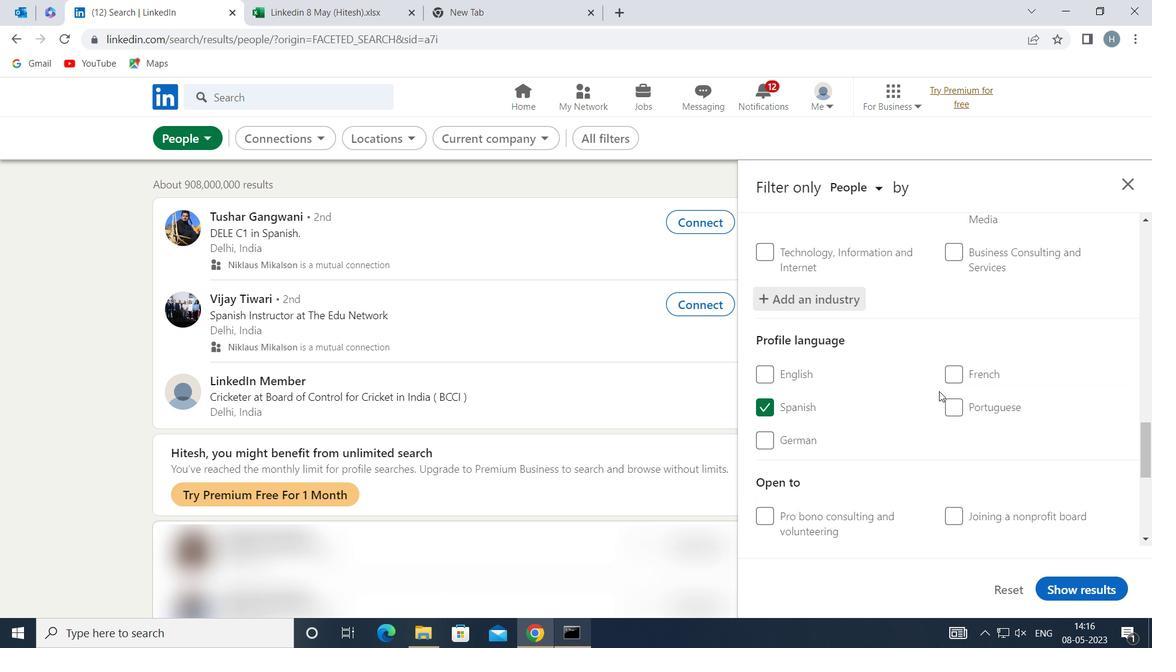 
Action: Mouse moved to (940, 391)
Screenshot: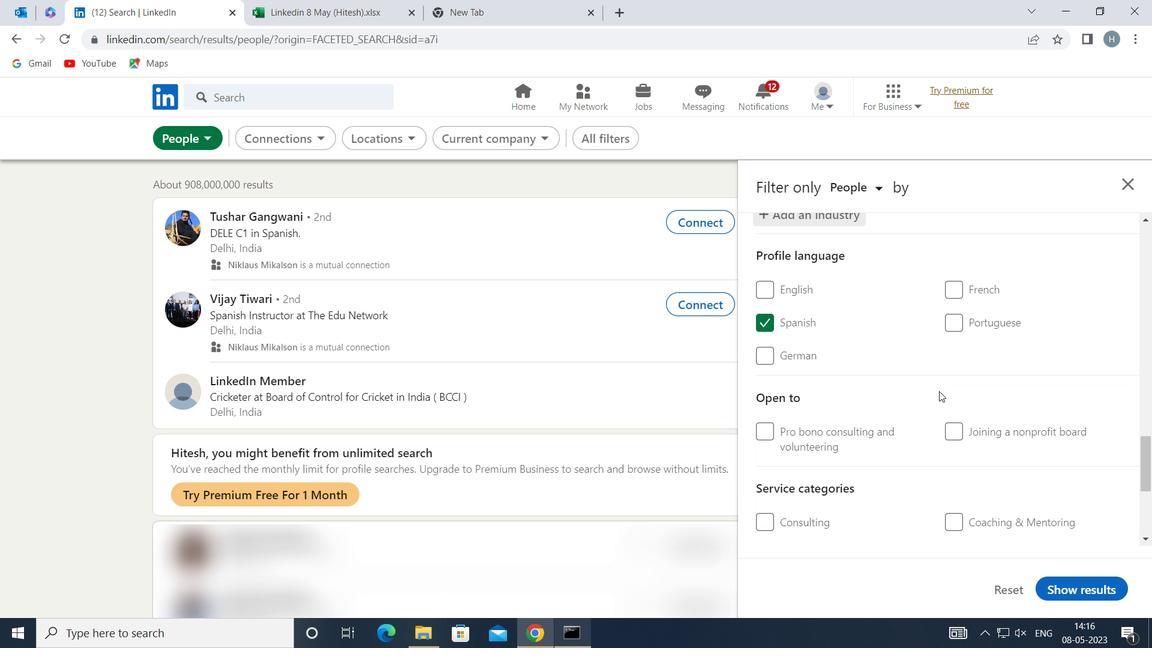 
Action: Mouse scrolled (940, 390) with delta (0, 0)
Screenshot: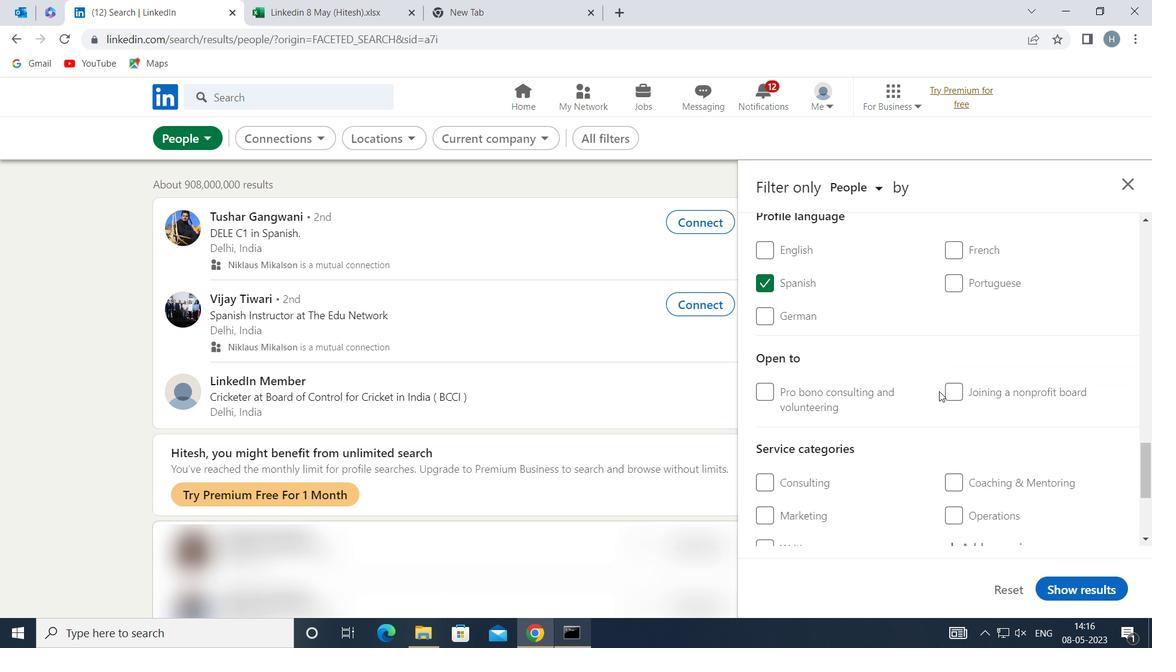 
Action: Mouse moved to (978, 432)
Screenshot: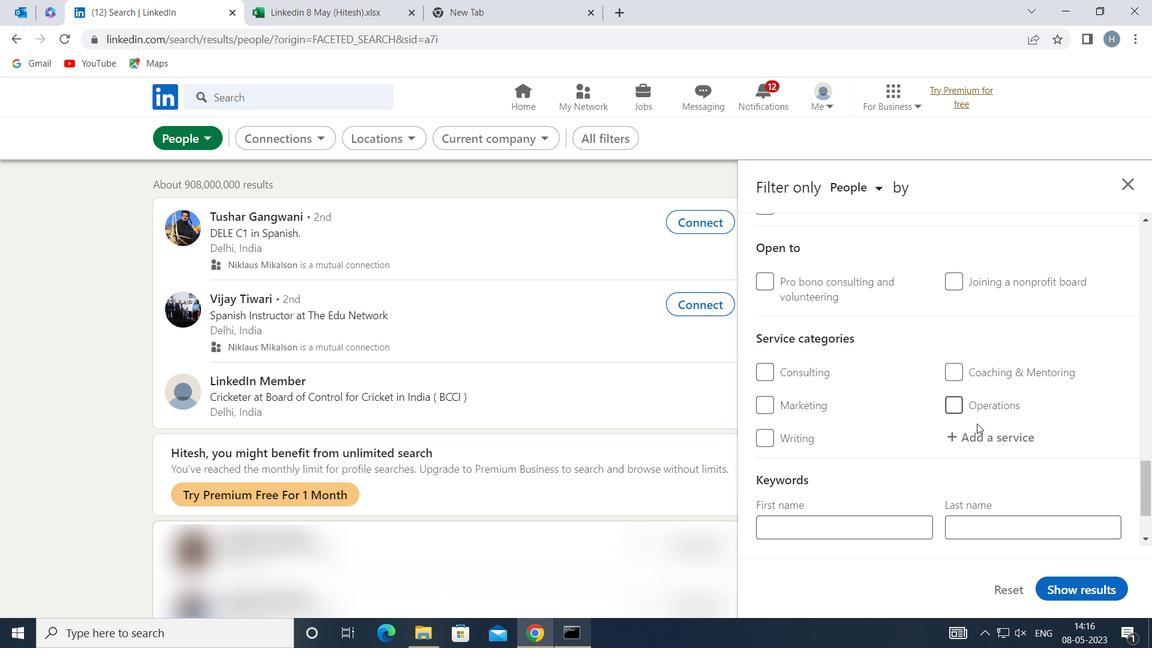 
Action: Mouse pressed left at (978, 432)
Screenshot: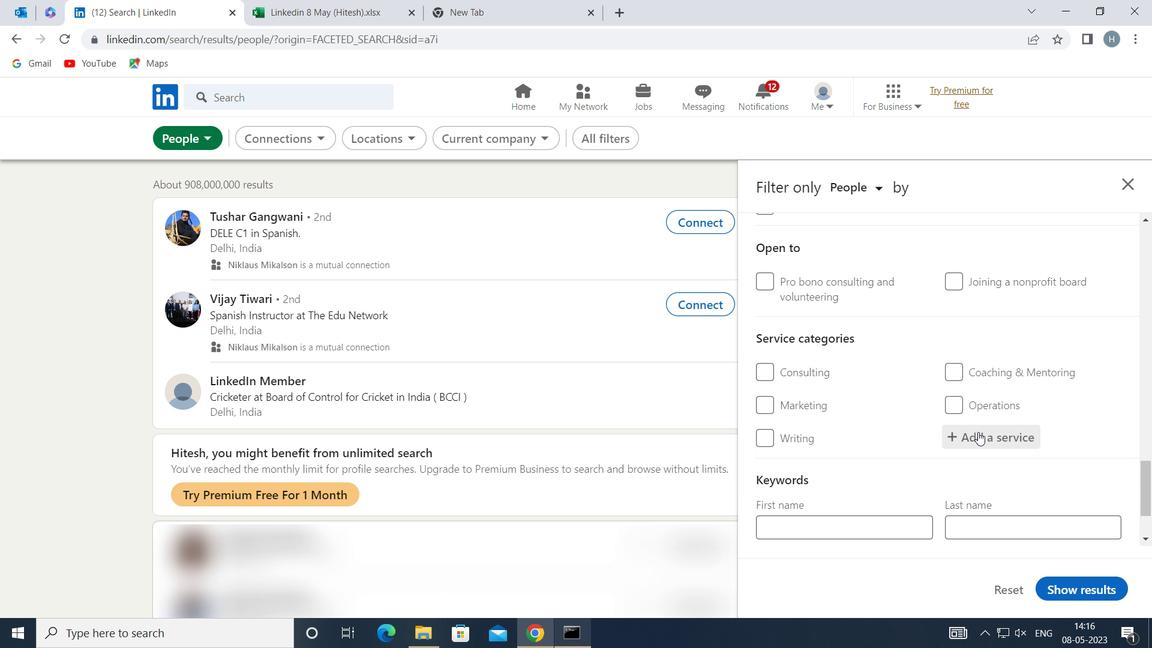 
Action: Key pressed <Key.shift>INFORMATION<Key.space><Key.shift>SEC
Screenshot: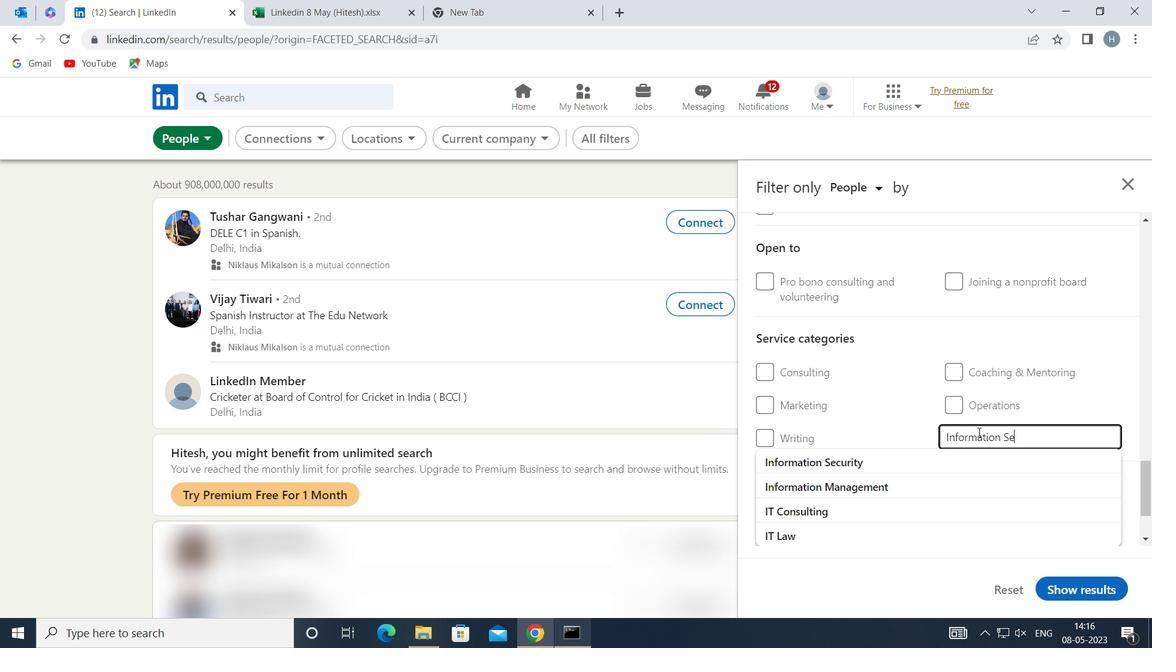 
Action: Mouse moved to (886, 466)
Screenshot: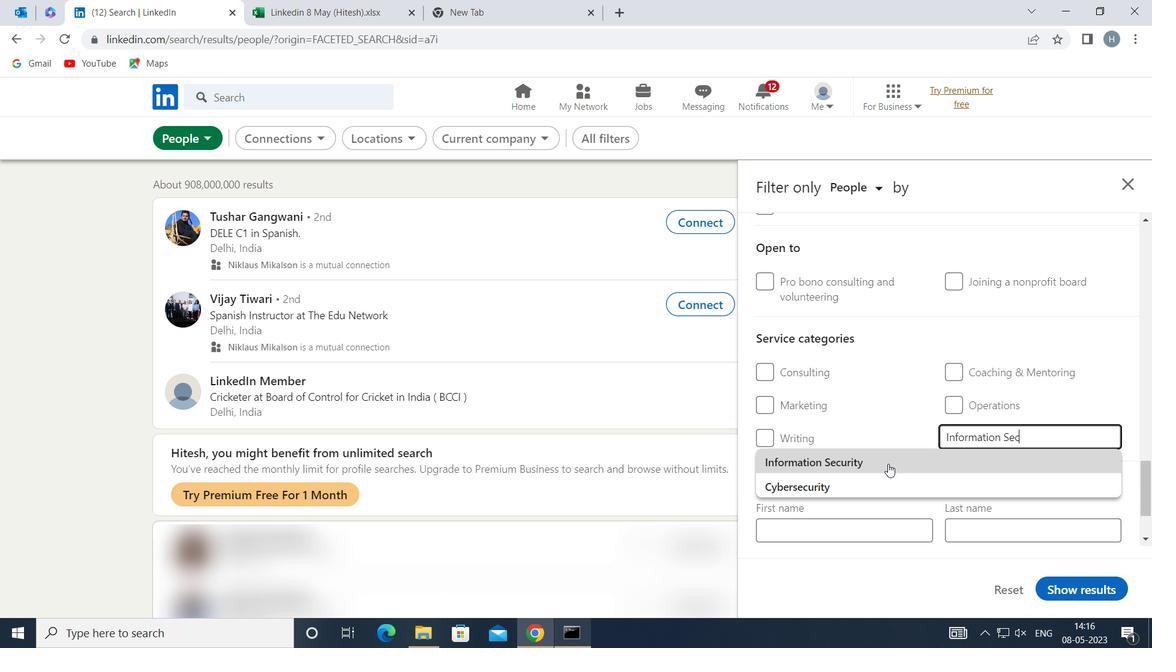 
Action: Mouse pressed left at (886, 466)
Screenshot: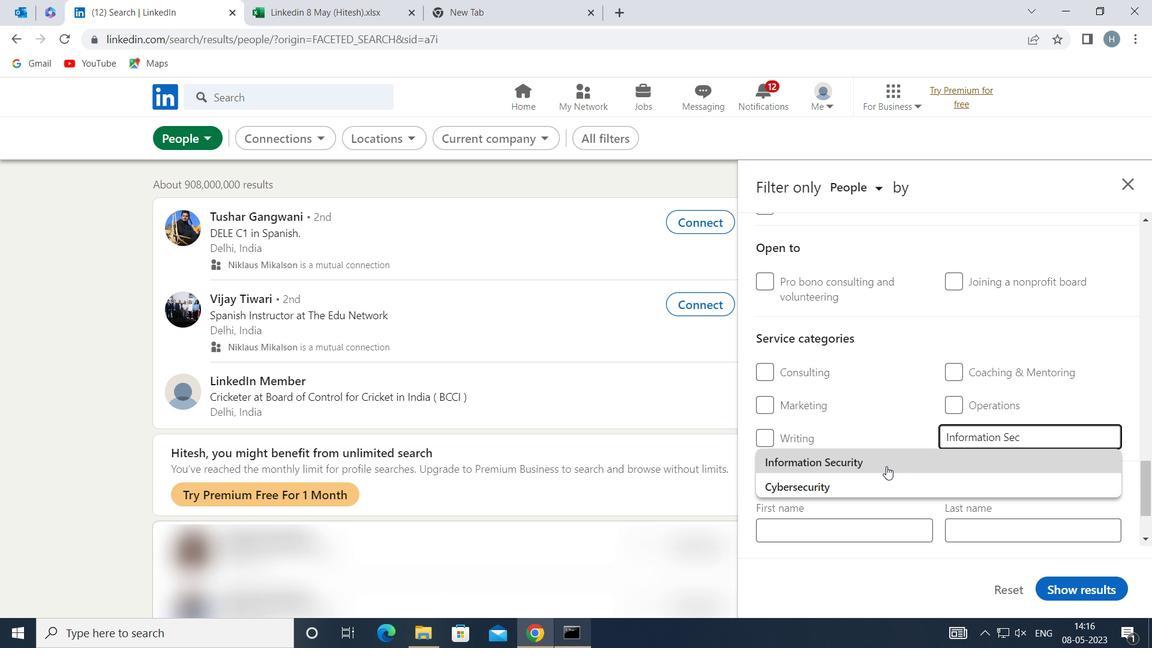 
Action: Mouse moved to (883, 433)
Screenshot: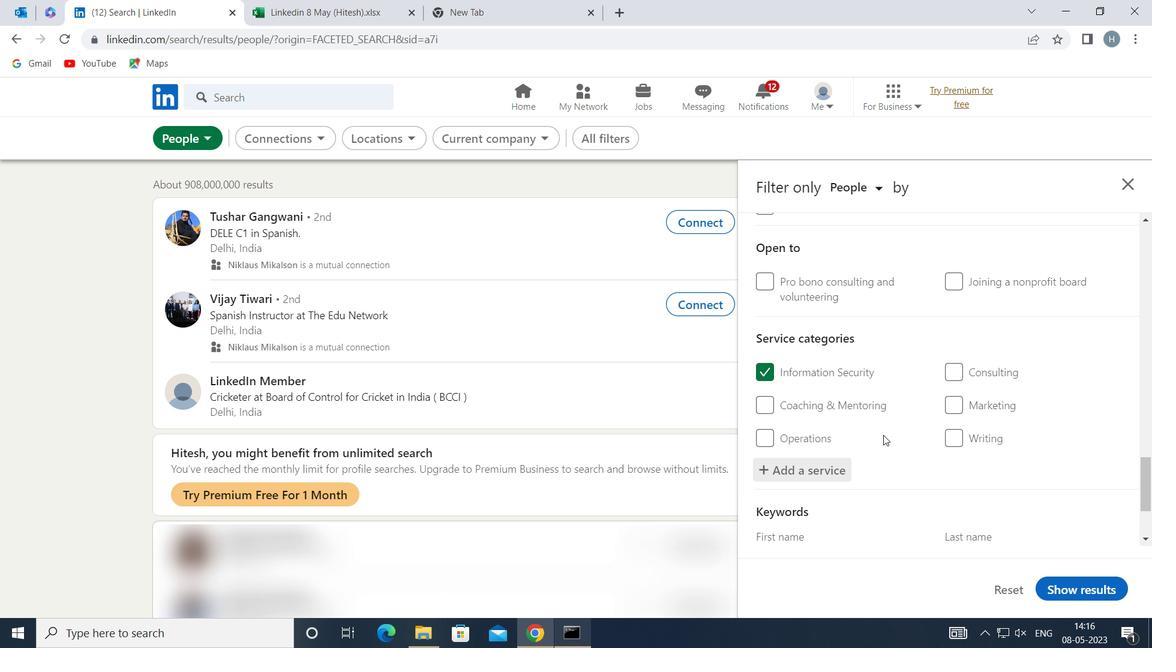 
Action: Mouse scrolled (883, 433) with delta (0, 0)
Screenshot: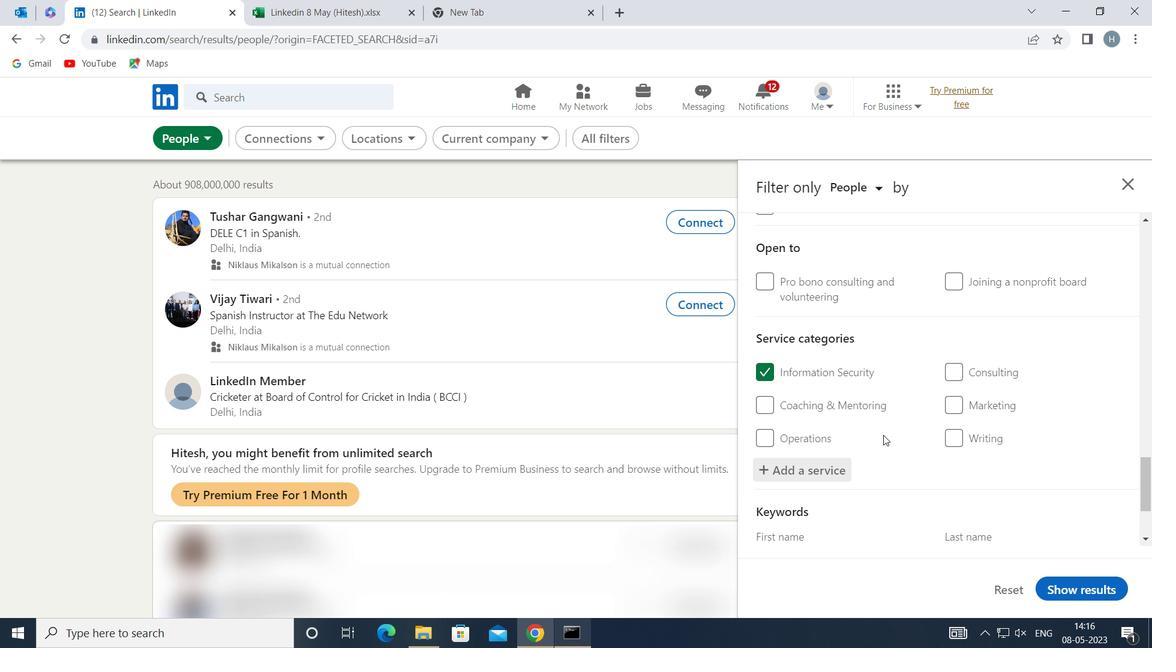 
Action: Mouse moved to (888, 433)
Screenshot: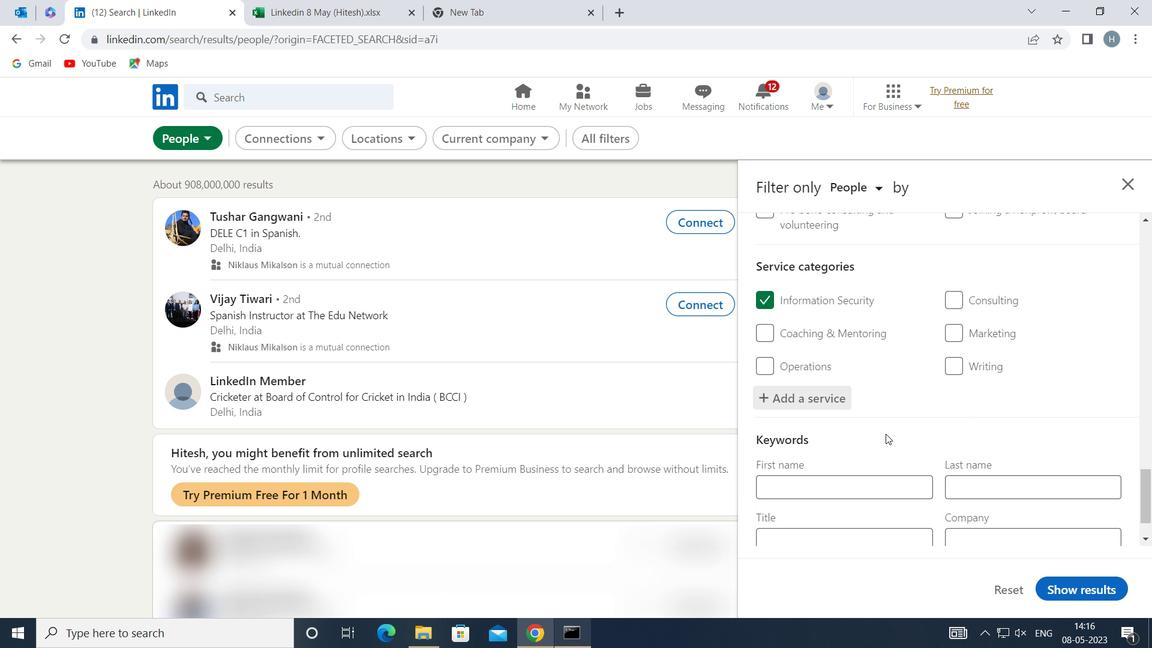 
Action: Mouse scrolled (888, 433) with delta (0, 0)
Screenshot: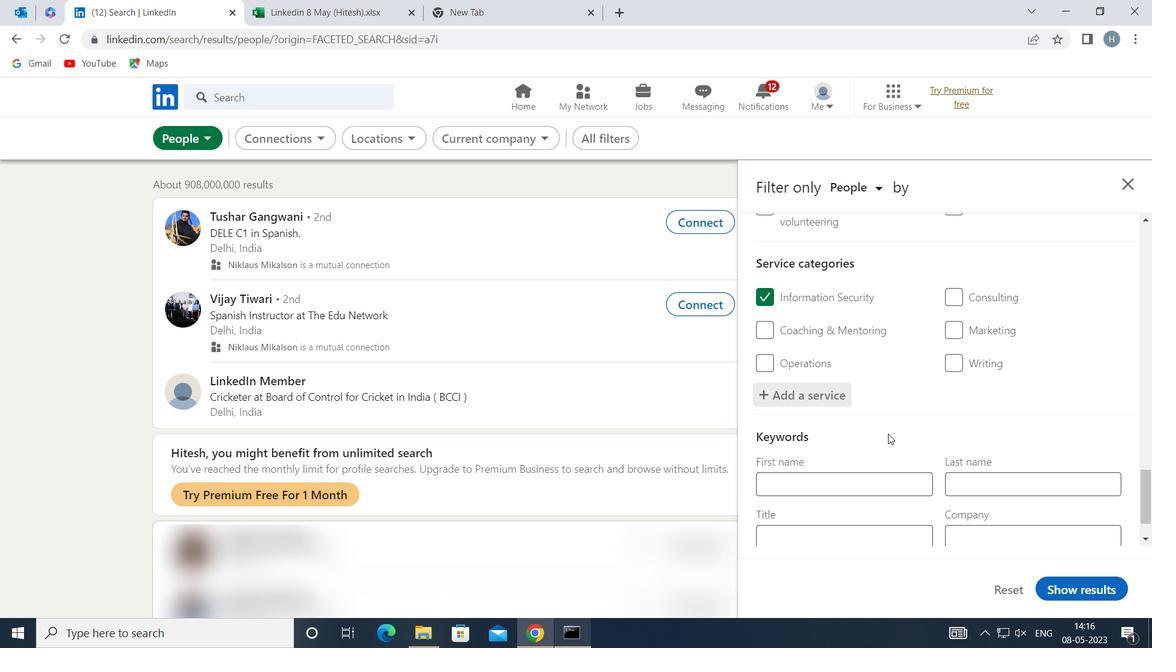 
Action: Mouse scrolled (888, 433) with delta (0, 0)
Screenshot: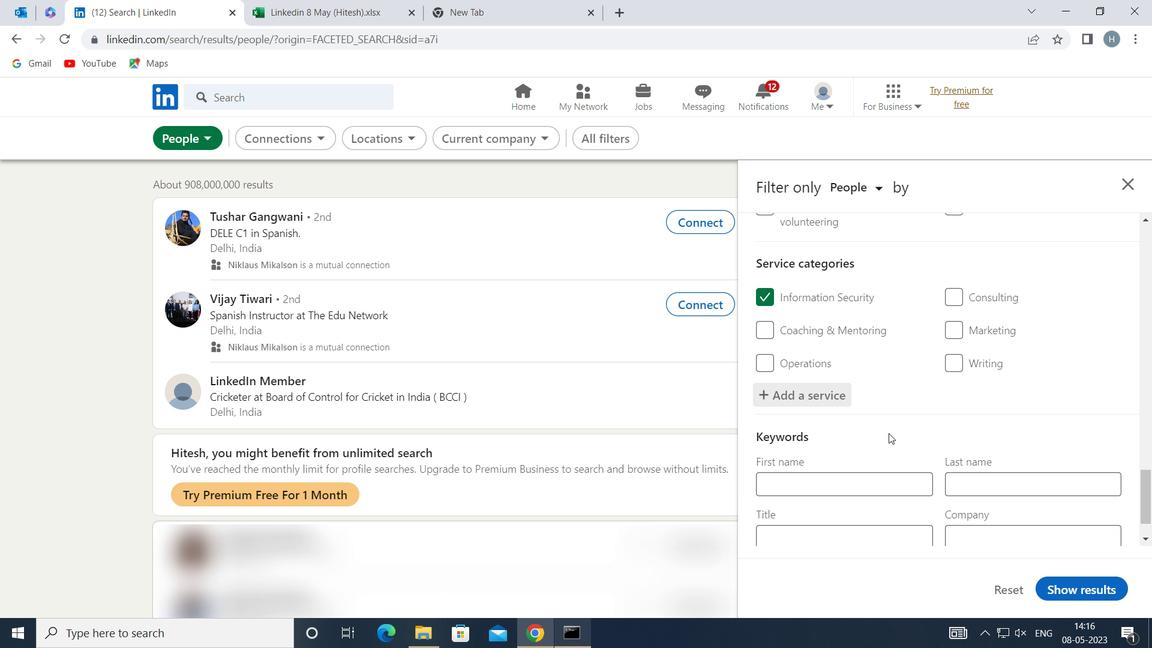 
Action: Mouse moved to (888, 433)
Screenshot: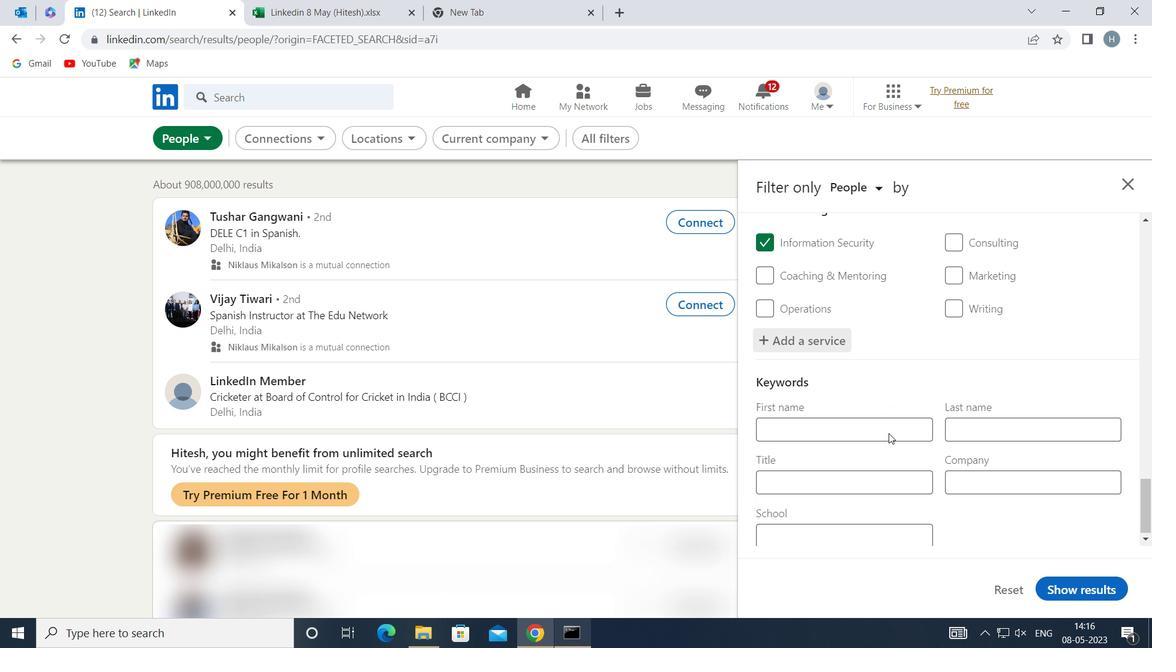
Action: Mouse scrolled (888, 432) with delta (0, 0)
Screenshot: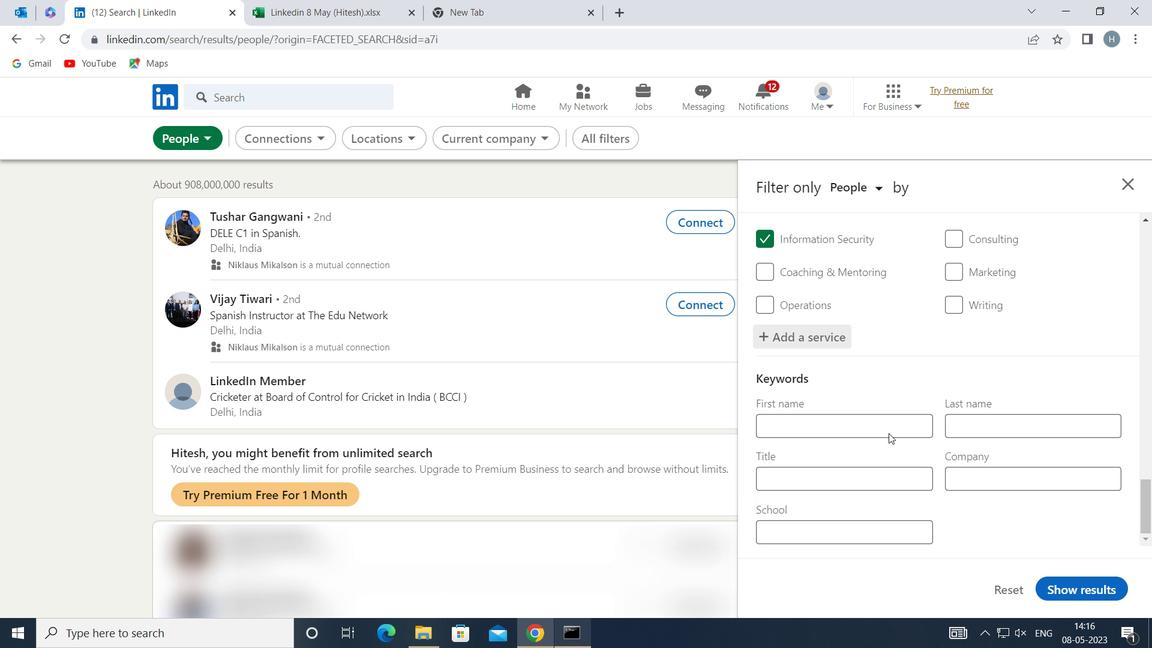 
Action: Mouse scrolled (888, 432) with delta (0, 0)
Screenshot: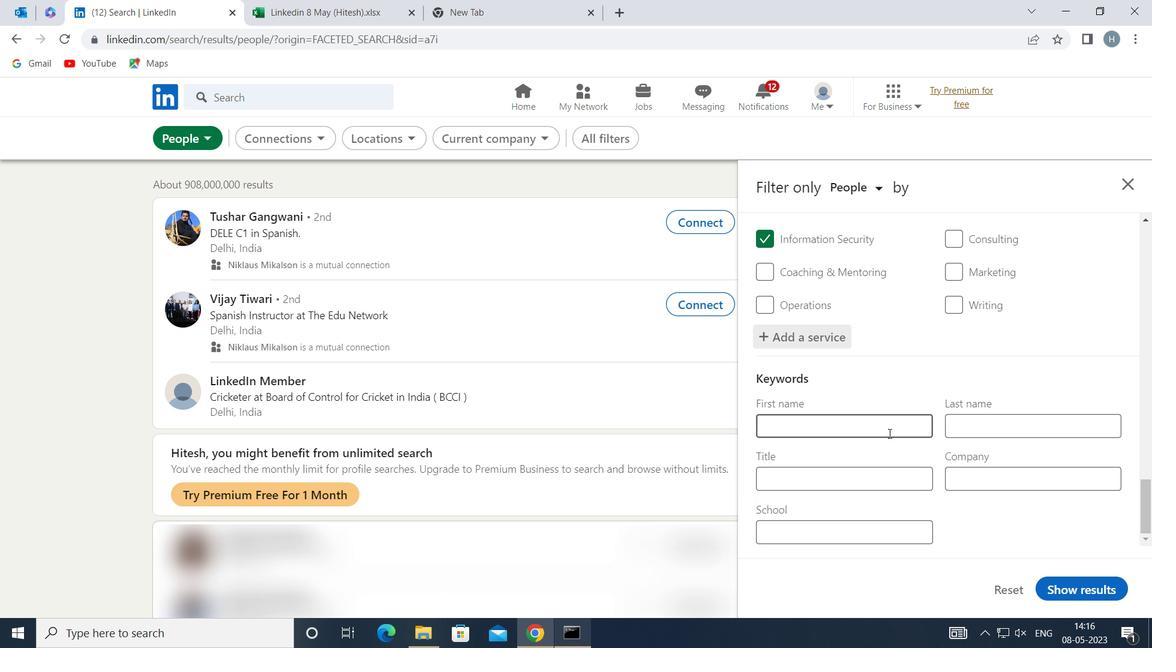 
Action: Mouse moved to (870, 474)
Screenshot: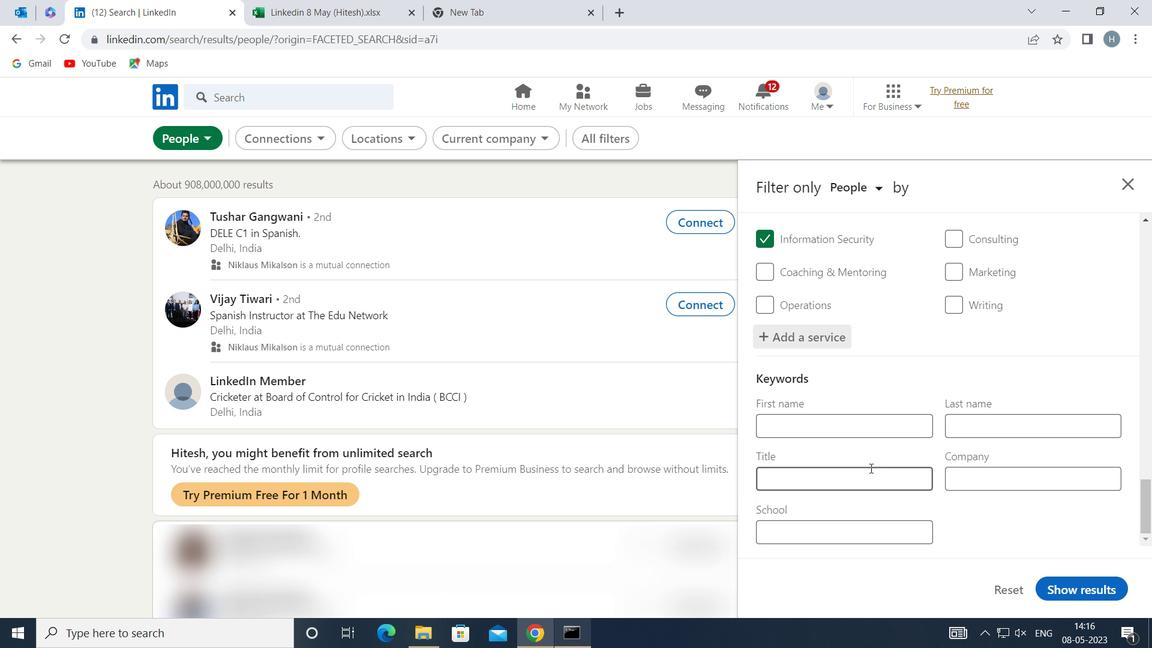 
Action: Mouse pressed left at (870, 474)
Screenshot: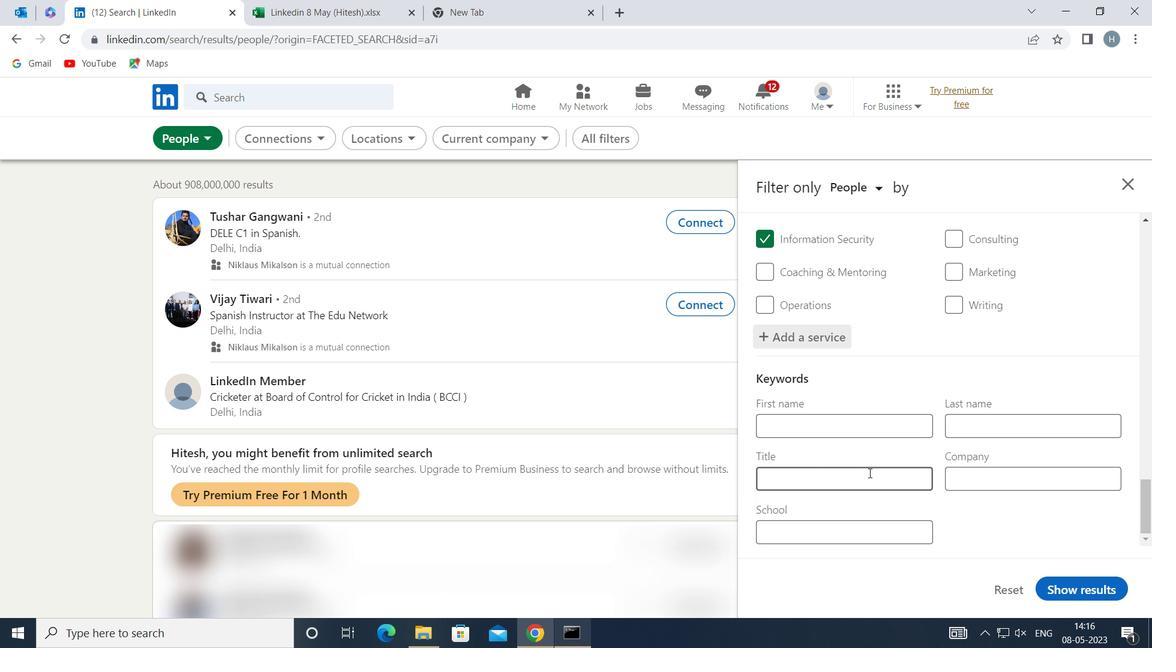 
Action: Key pressed <Key.shift>VICE<Key.space><Key.shift>PRESIDENT<Key.space>OF<Key.space><Key.shift>OPERATIONS
Screenshot: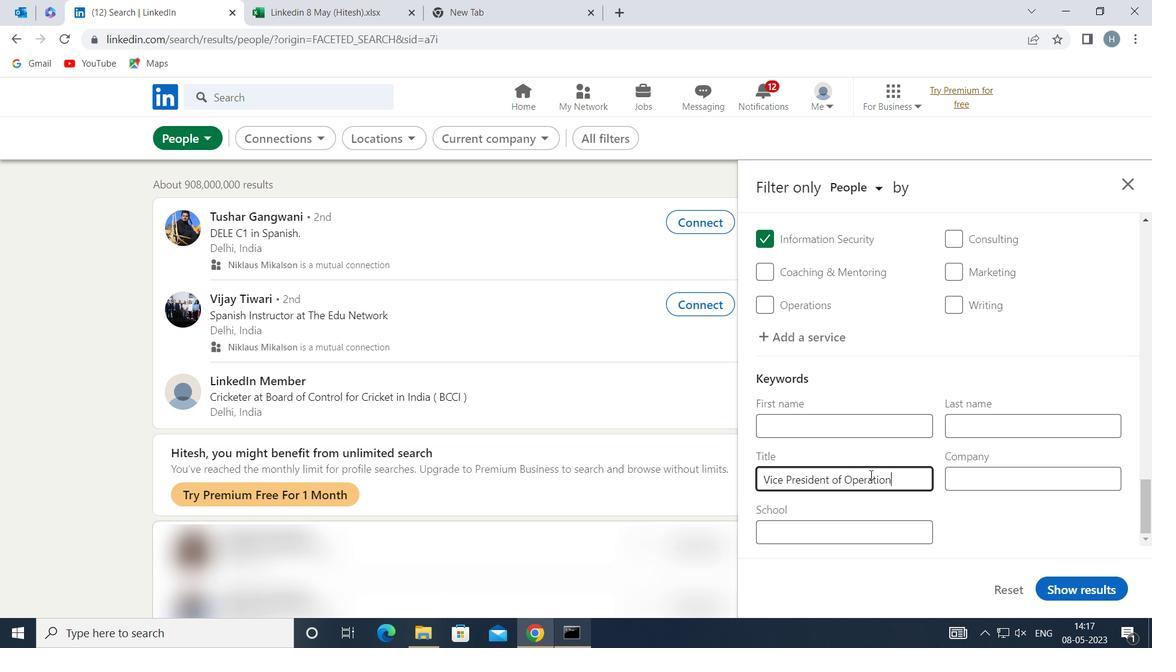 
Action: Mouse moved to (1080, 594)
Screenshot: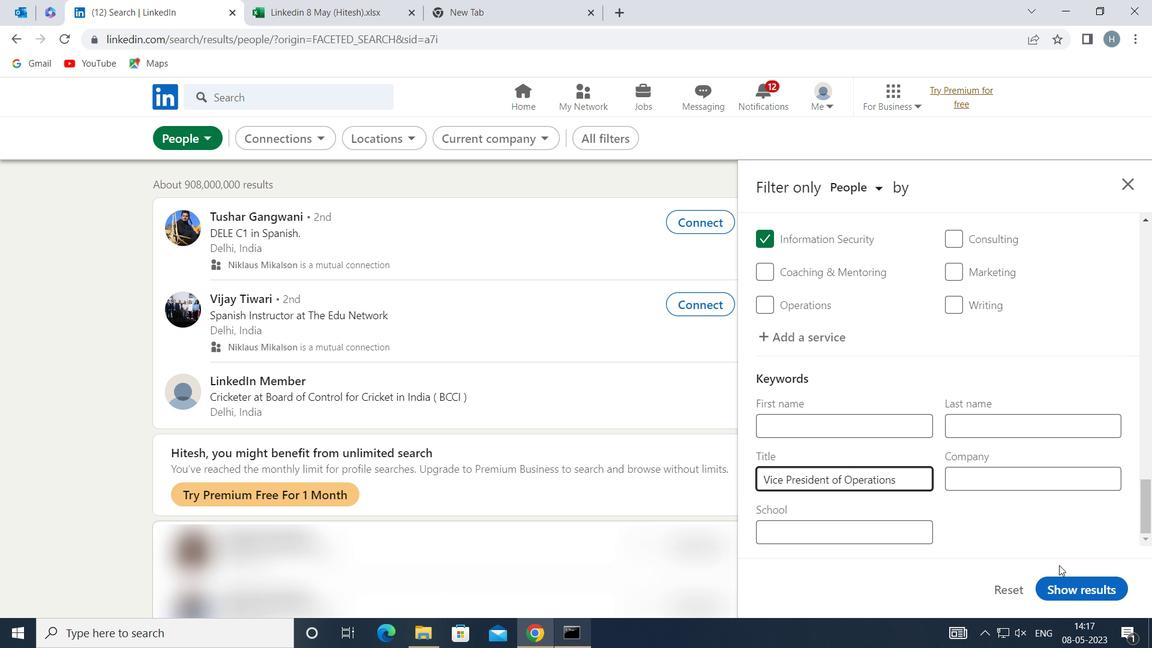 
Action: Mouse pressed left at (1080, 594)
Screenshot: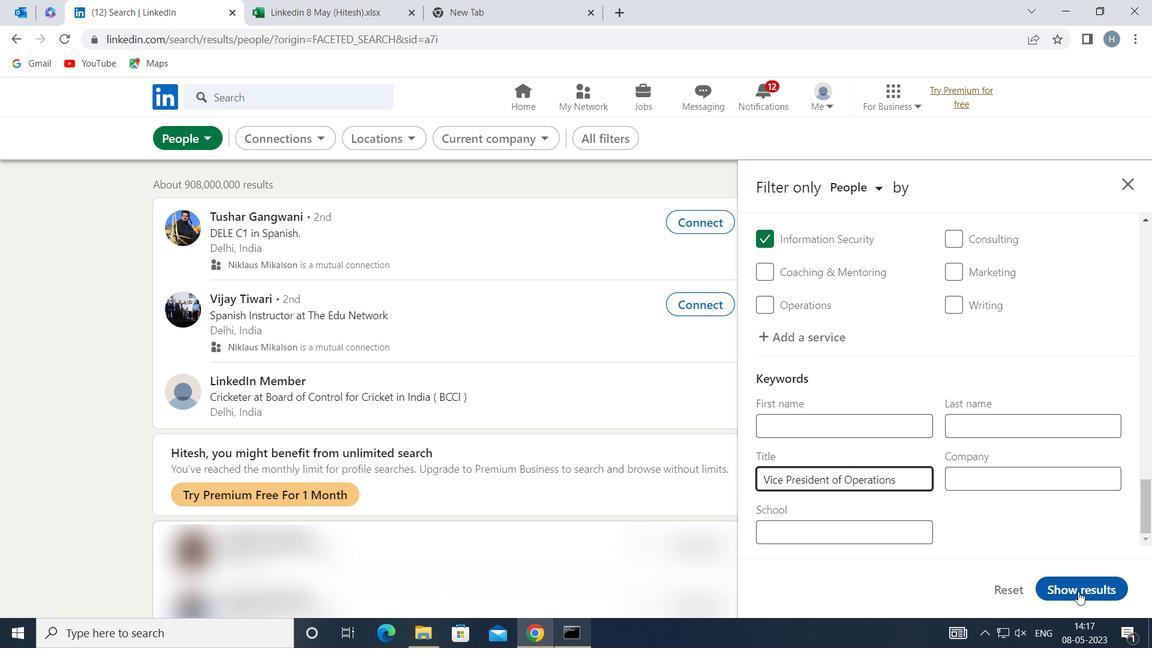 
Action: Mouse moved to (653, 318)
Screenshot: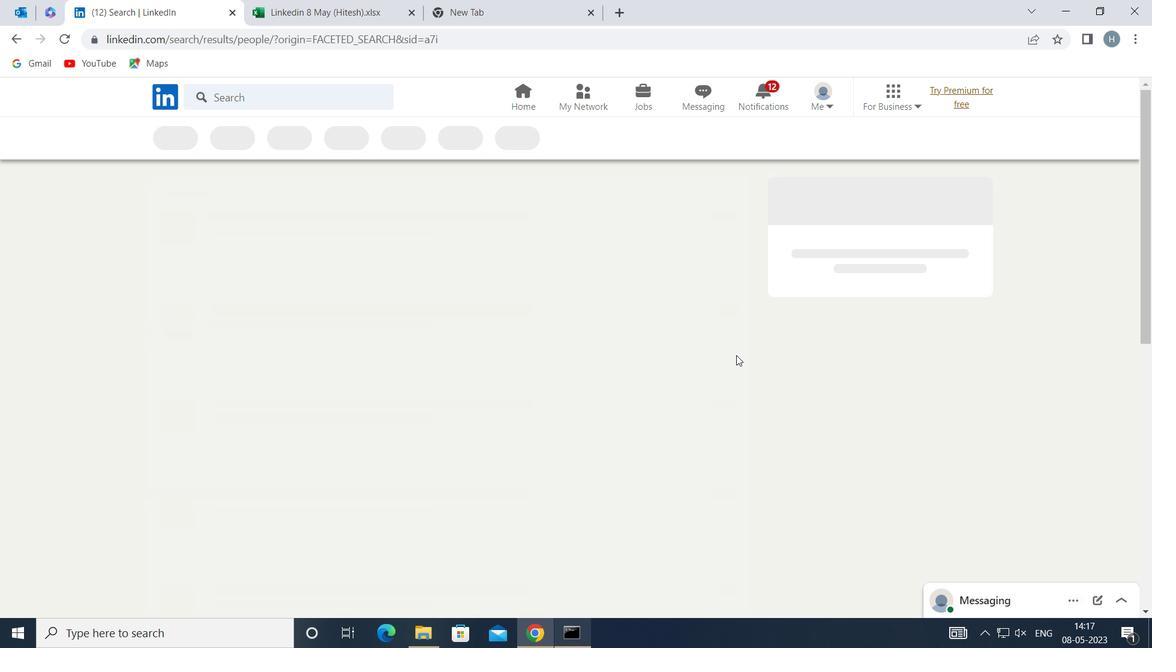 
